 Task: Find connections with filter location Puttūr with filter topic #Saleswith filter profile language Potuguese with filter current company Cornerstone OnDemand with filter school Shreemati Nathibai Damodar Thackersey Women's University with filter industry Newspaper Publishing with filter service category Illustration with filter keywords title Cosmetologist
Action: Mouse moved to (690, 68)
Screenshot: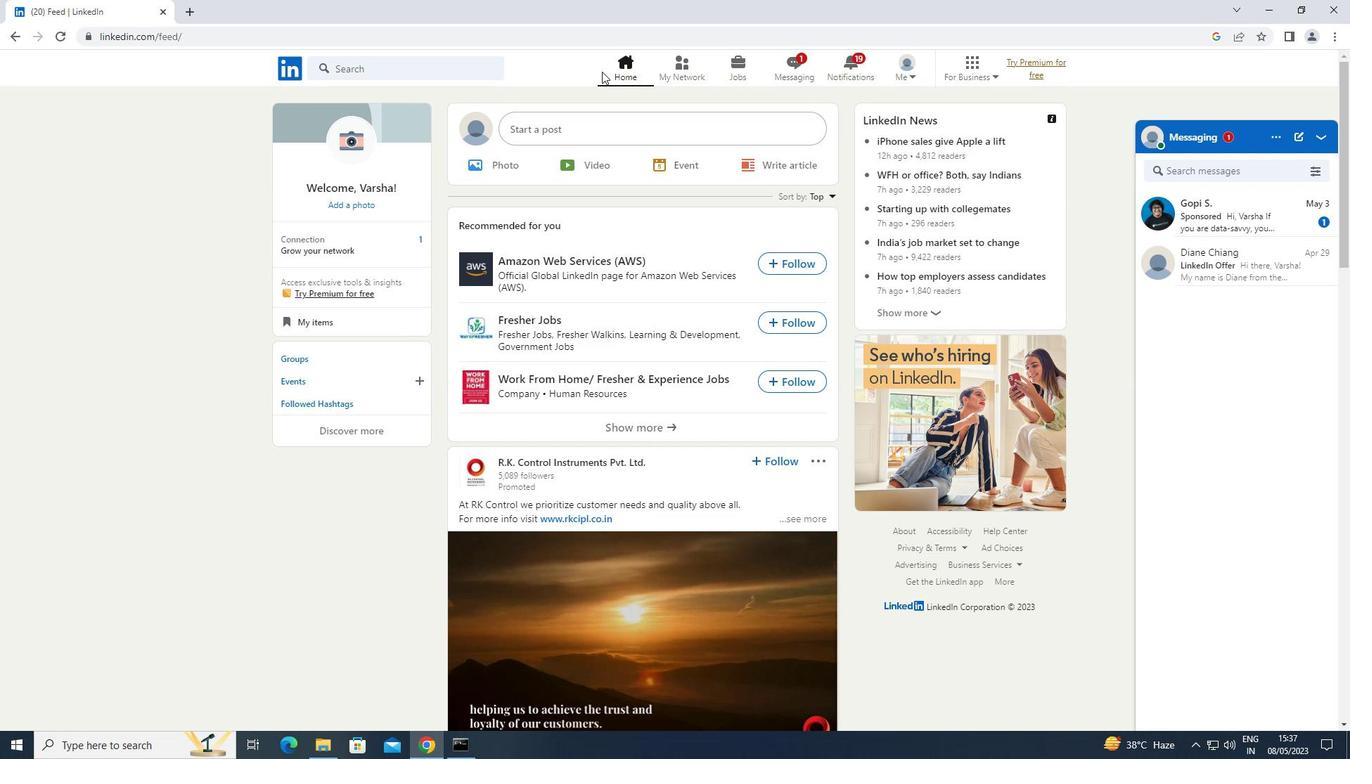 
Action: Mouse pressed left at (690, 68)
Screenshot: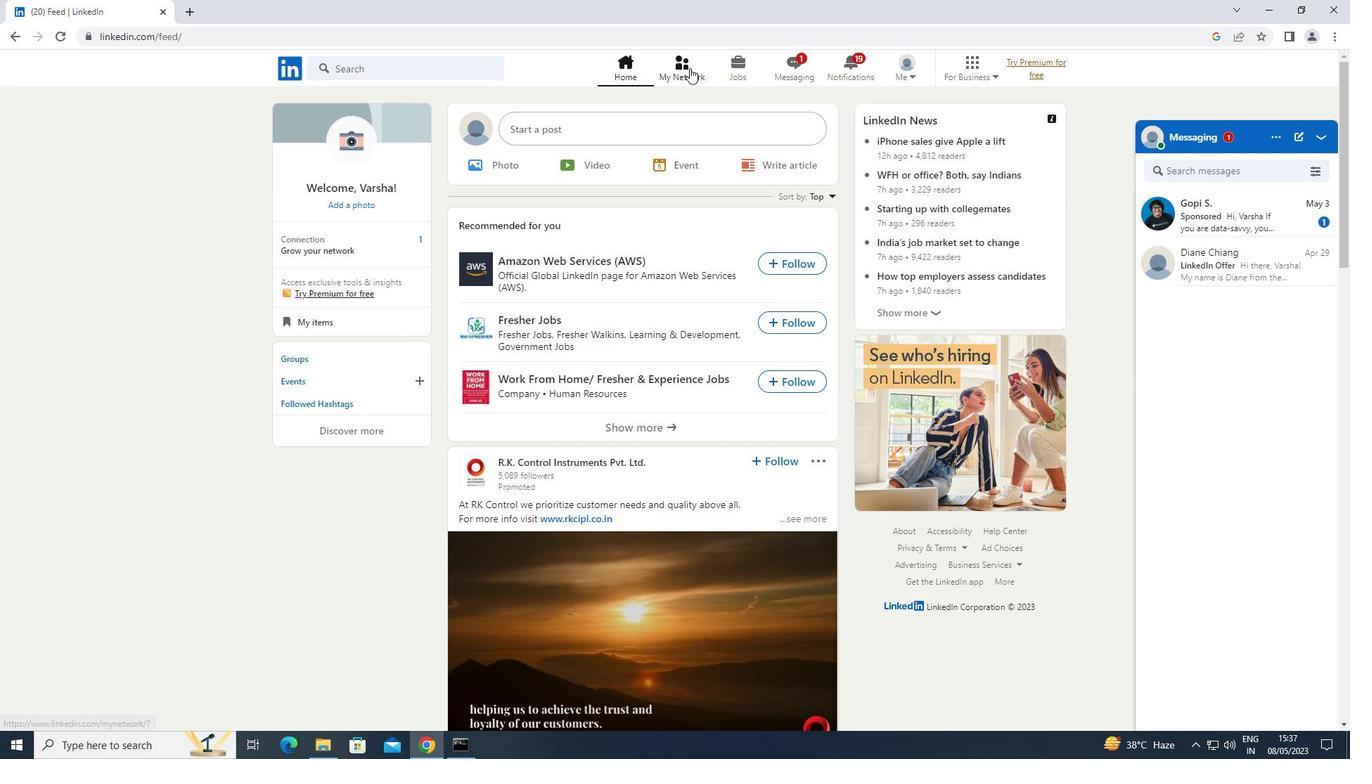 
Action: Mouse moved to (368, 147)
Screenshot: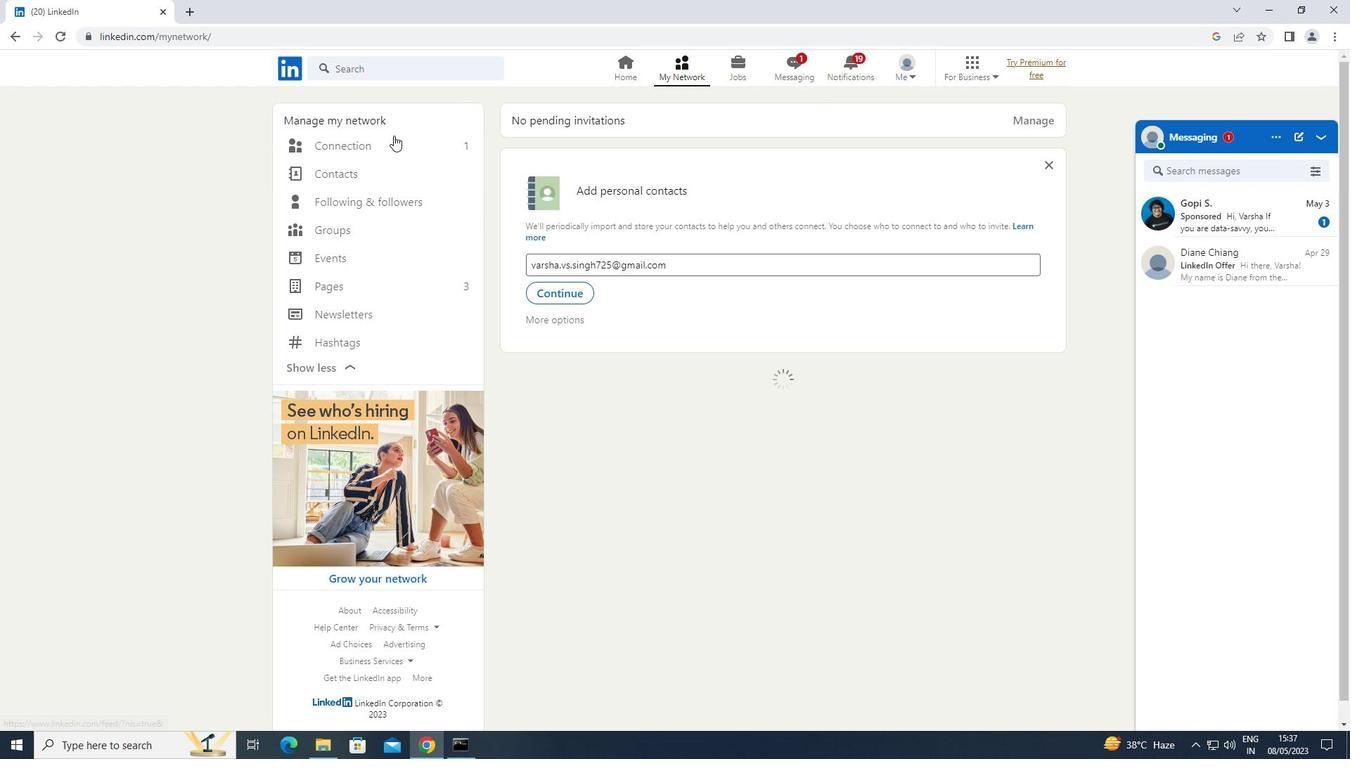 
Action: Mouse pressed left at (368, 147)
Screenshot: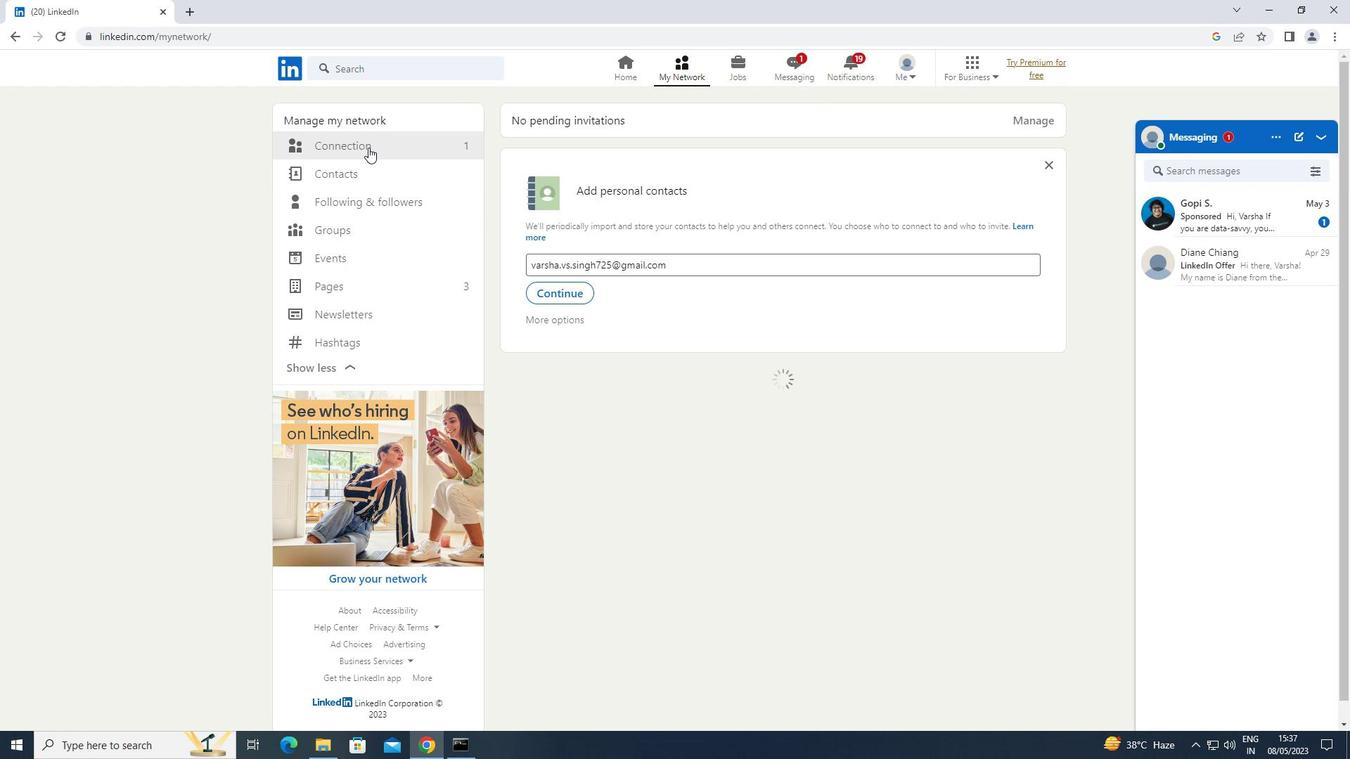 
Action: Mouse moved to (774, 144)
Screenshot: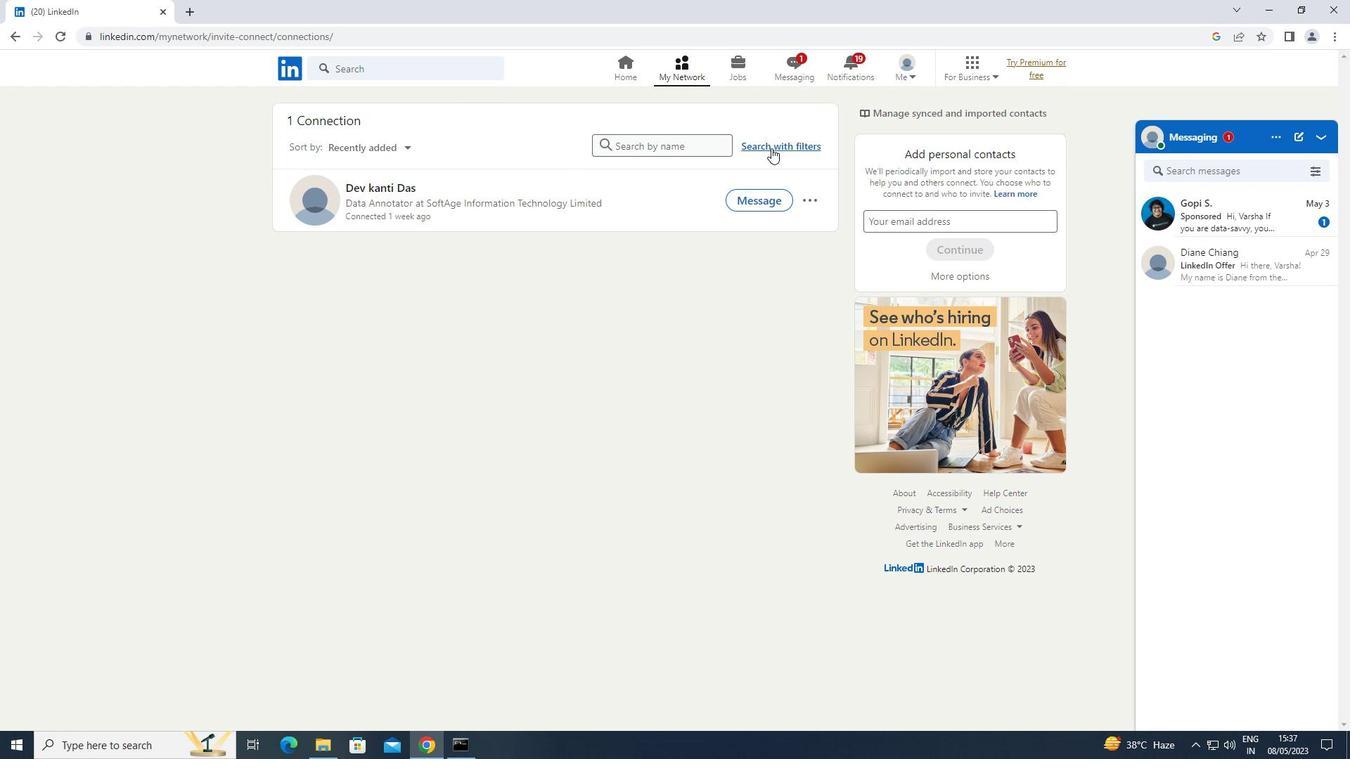 
Action: Mouse pressed left at (774, 144)
Screenshot: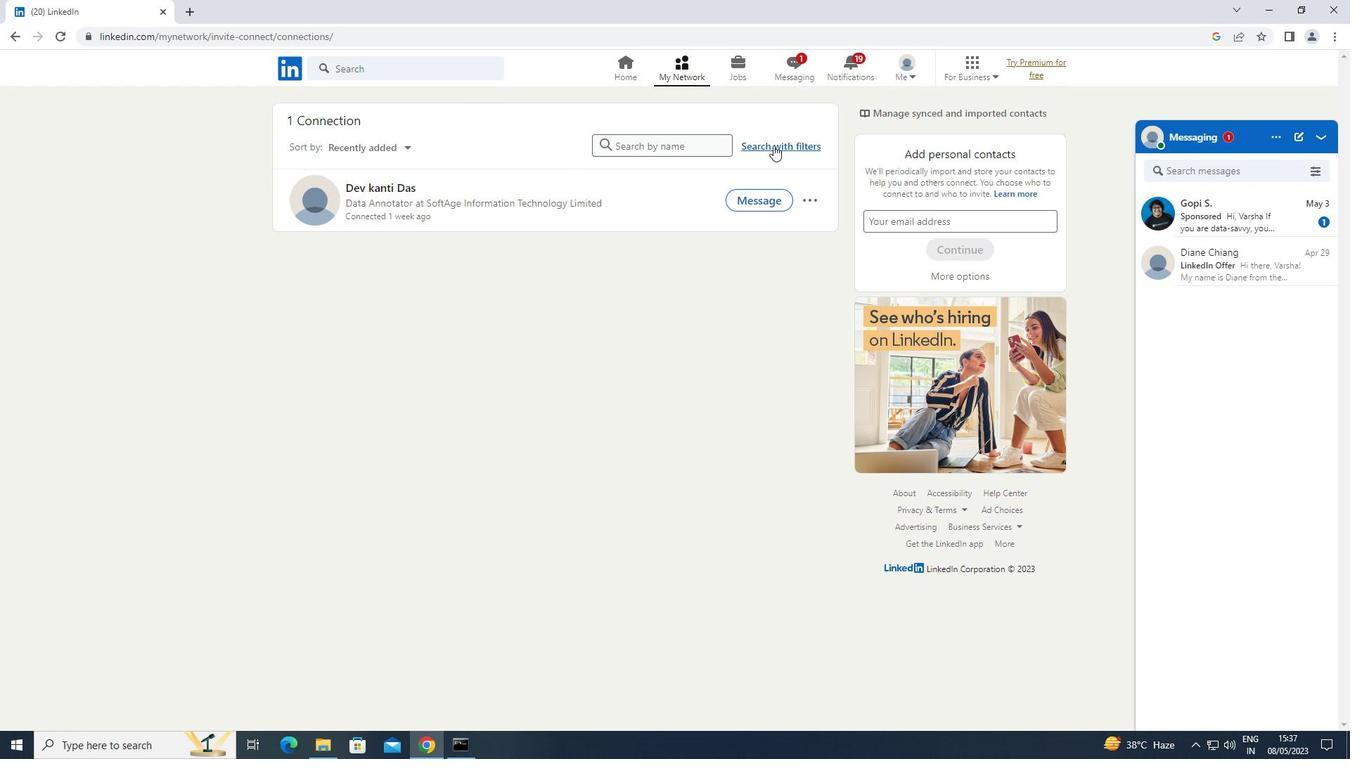 
Action: Mouse moved to (728, 110)
Screenshot: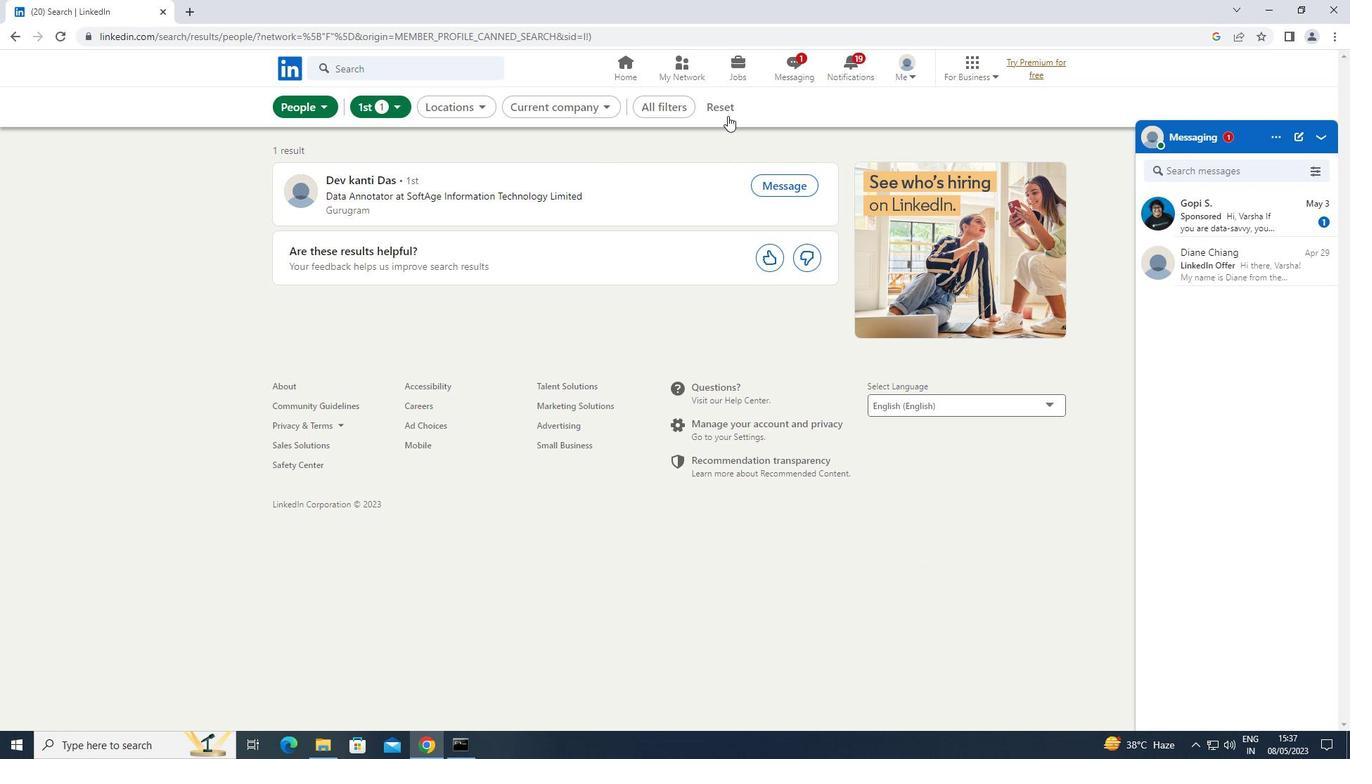 
Action: Mouse pressed left at (728, 110)
Screenshot: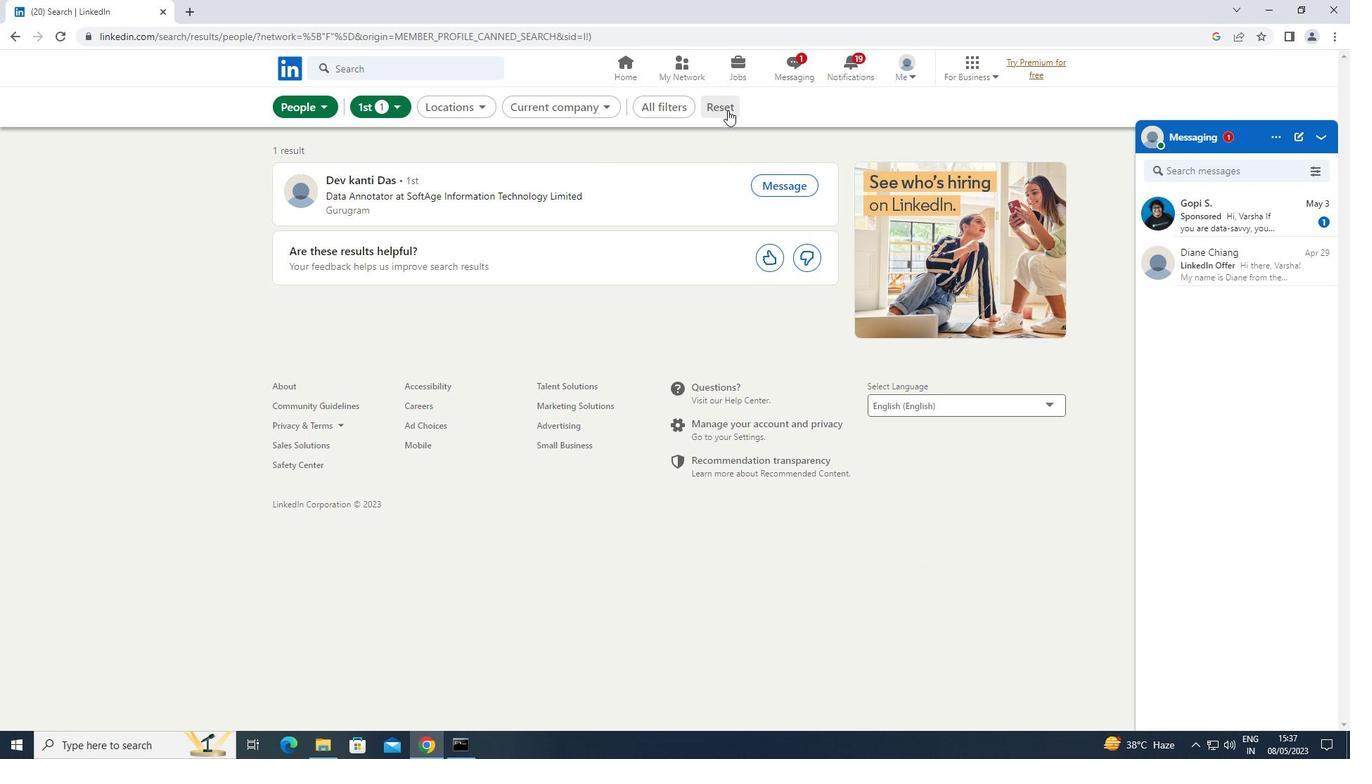 
Action: Mouse moved to (708, 109)
Screenshot: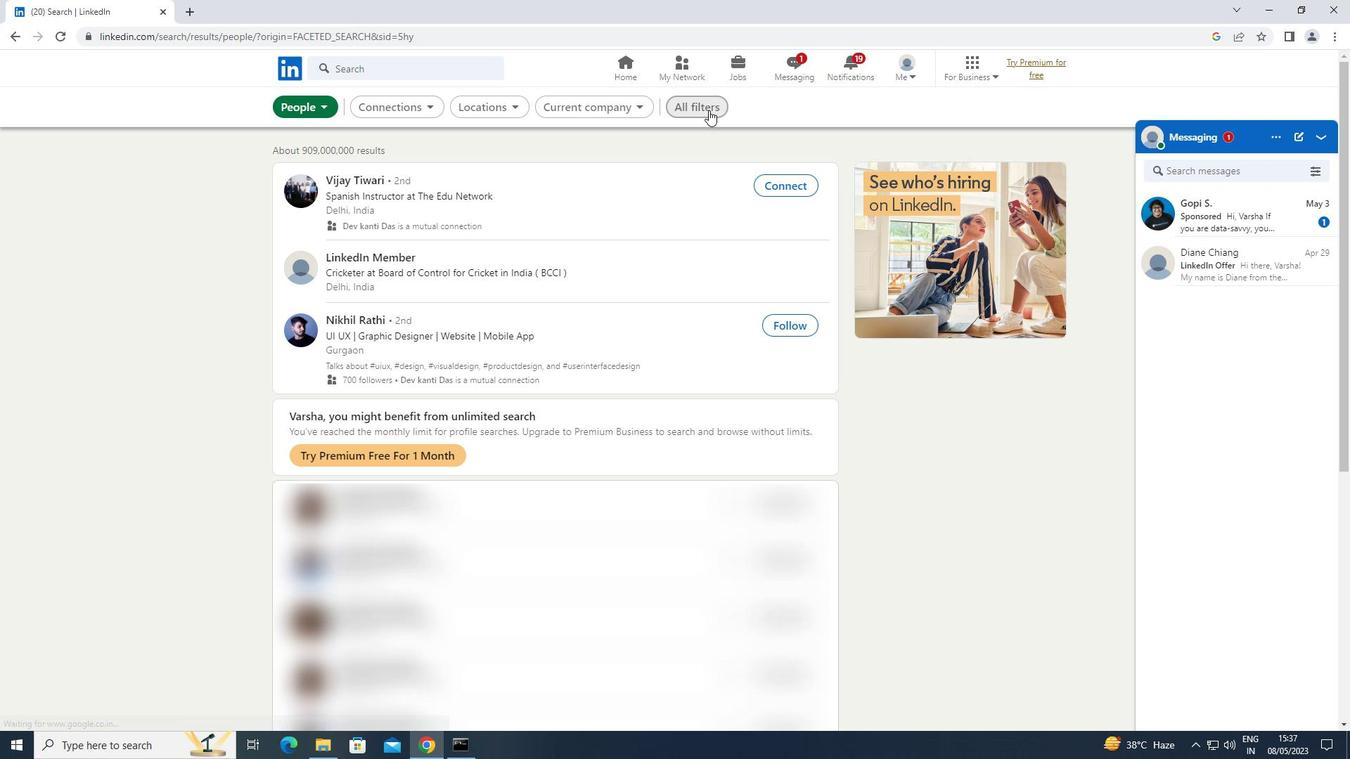 
Action: Mouse pressed left at (708, 109)
Screenshot: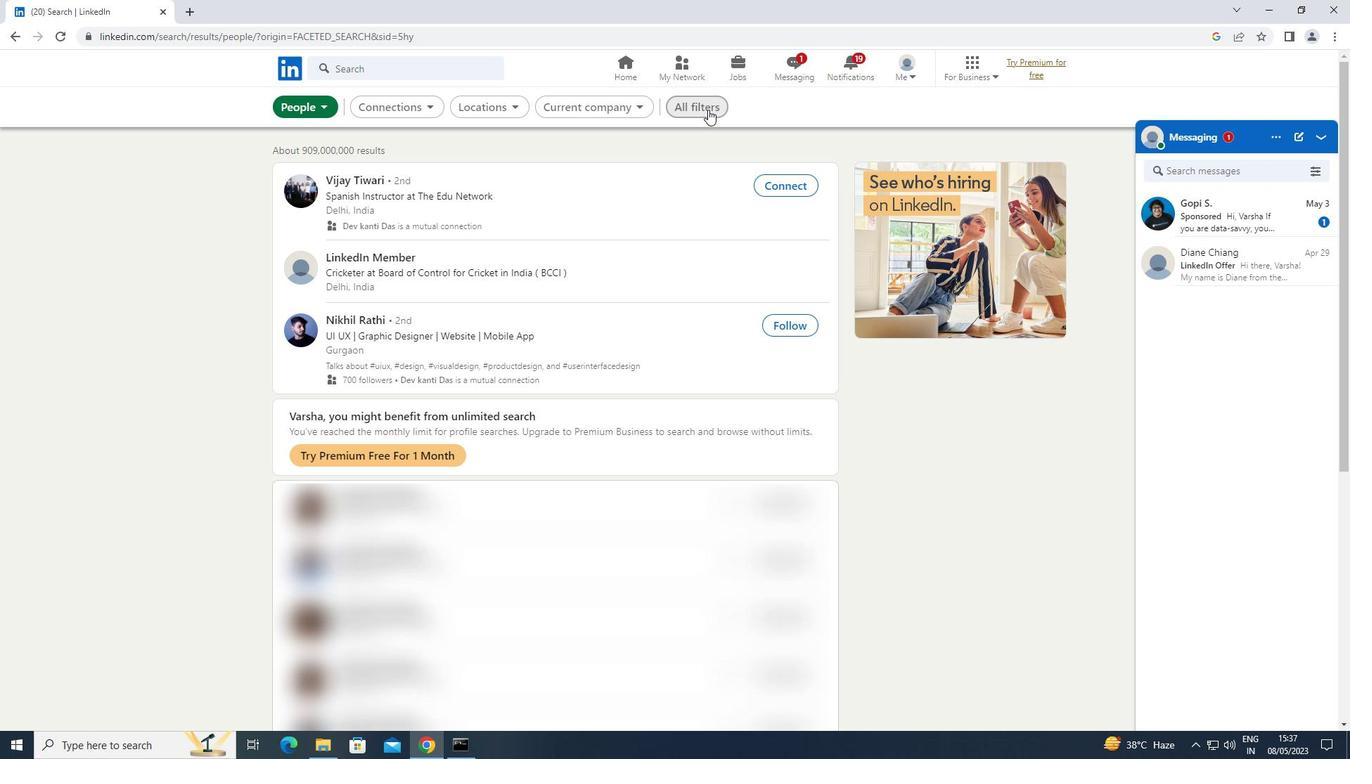 
Action: Mouse moved to (991, 284)
Screenshot: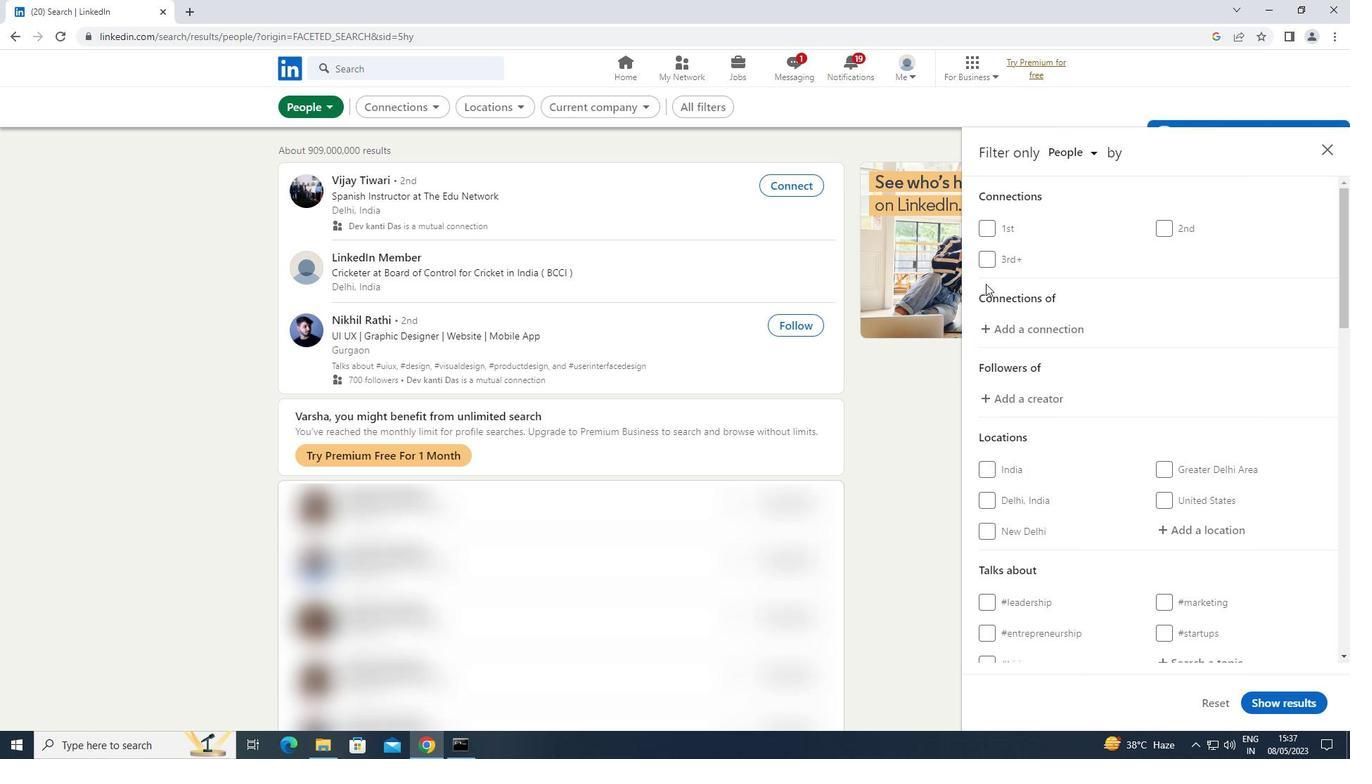 
Action: Mouse scrolled (991, 284) with delta (0, 0)
Screenshot: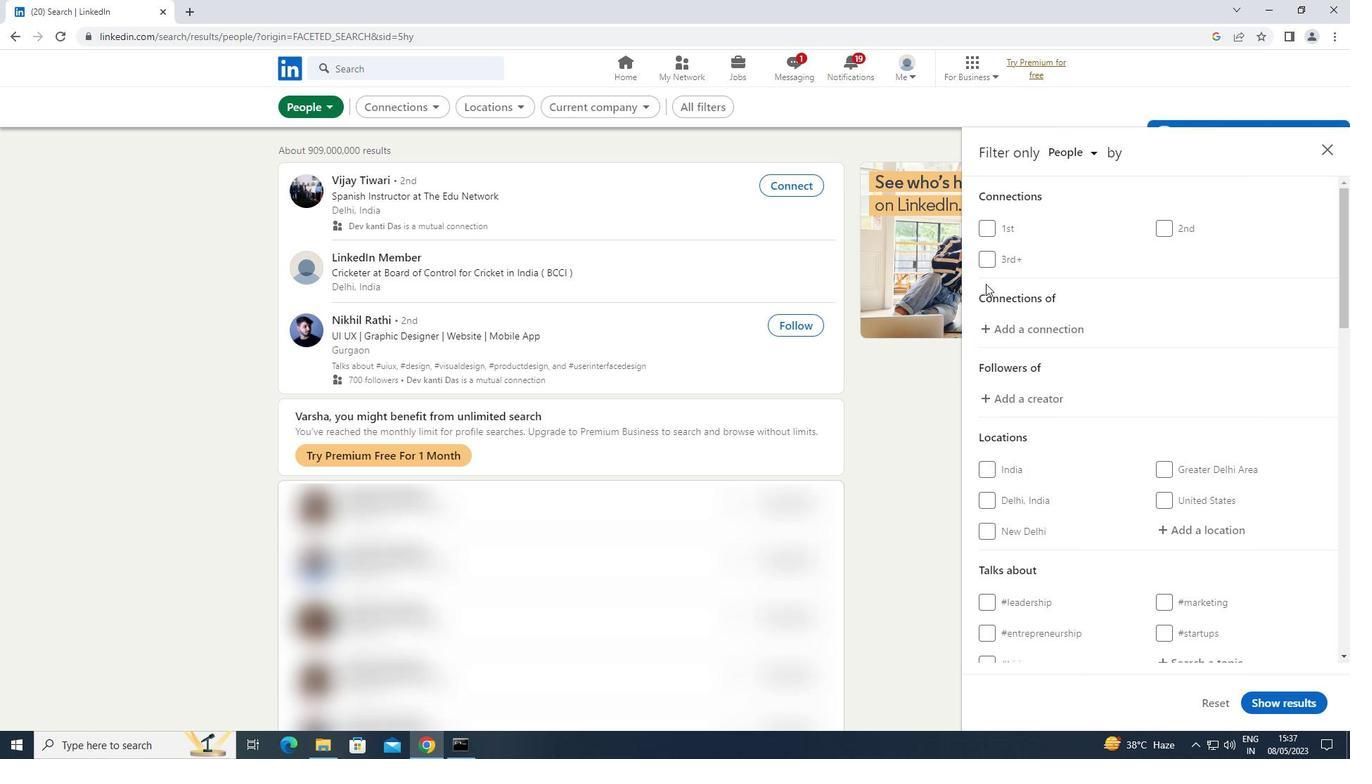 
Action: Mouse moved to (993, 286)
Screenshot: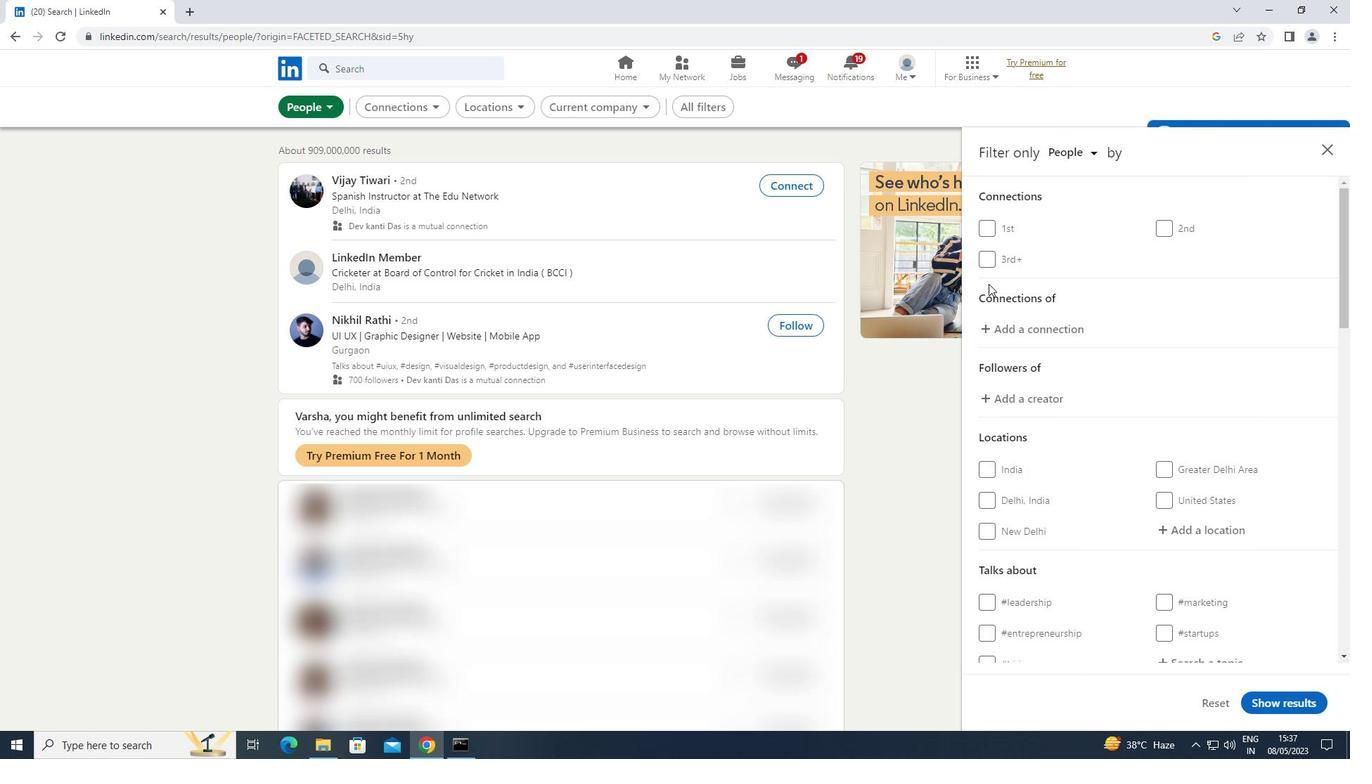 
Action: Mouse scrolled (993, 285) with delta (0, 0)
Screenshot: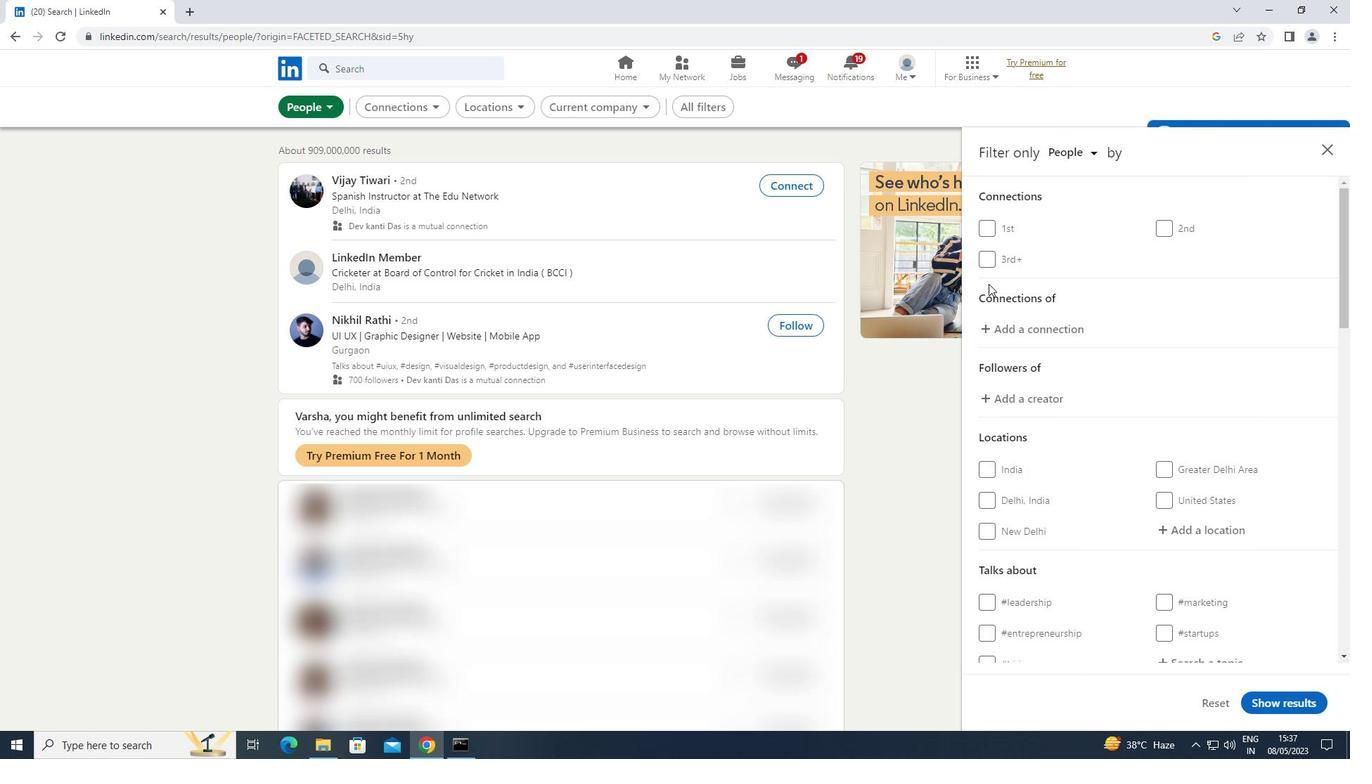 
Action: Mouse scrolled (993, 285) with delta (0, 0)
Screenshot: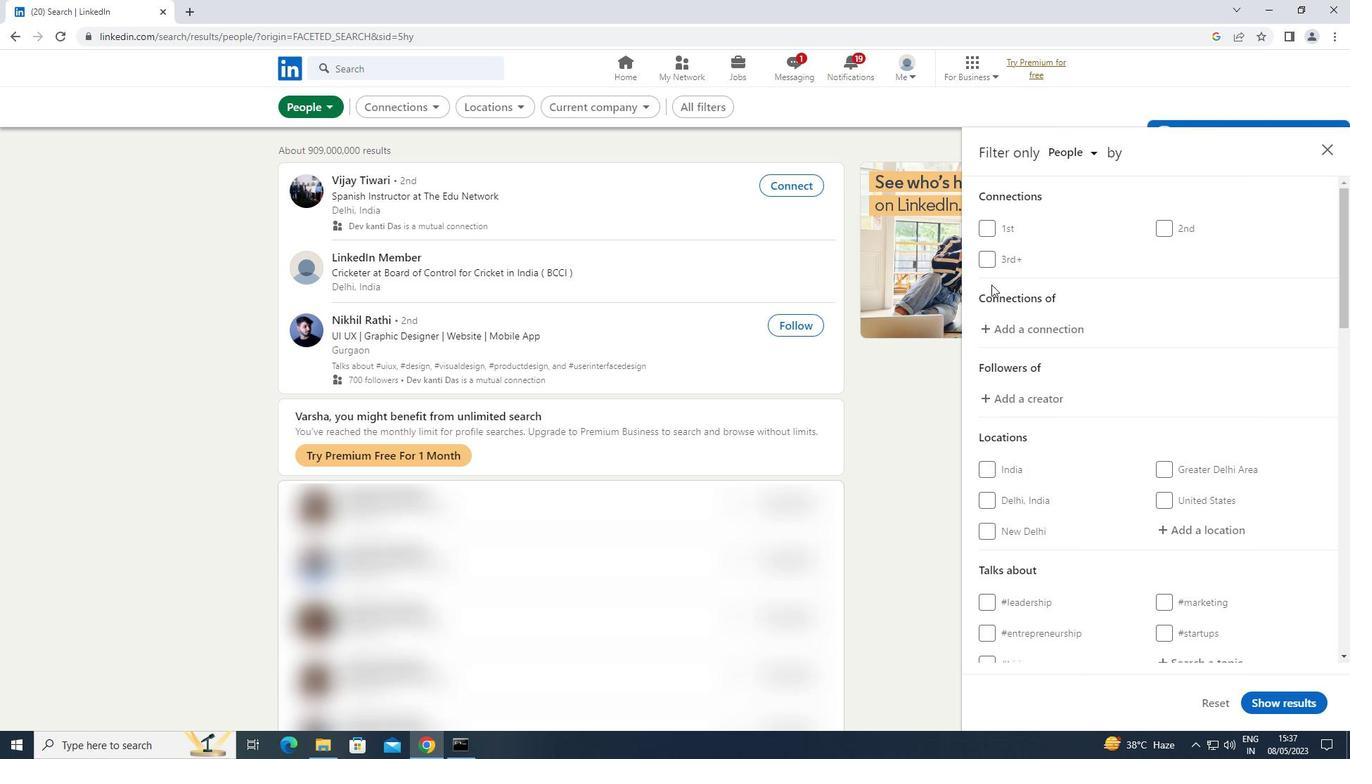 
Action: Mouse moved to (1205, 321)
Screenshot: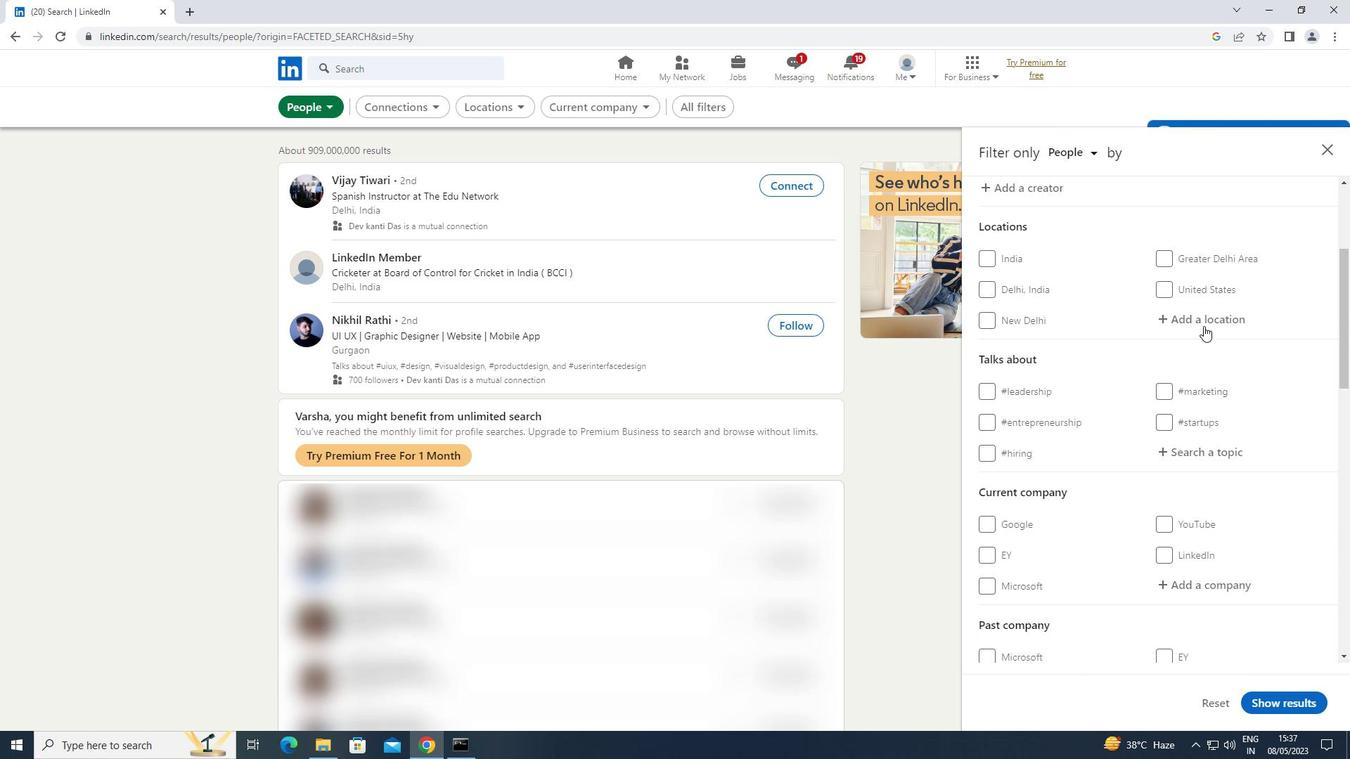 
Action: Mouse pressed left at (1205, 321)
Screenshot: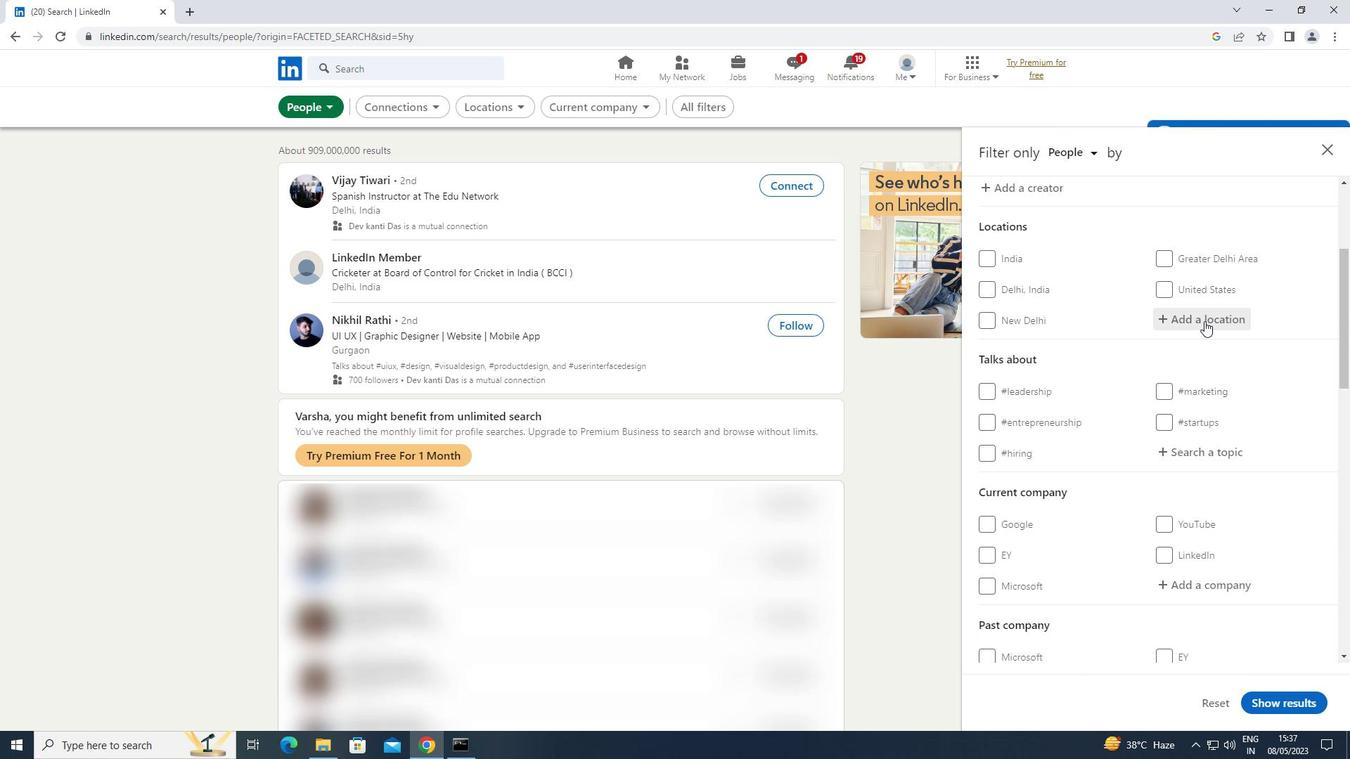 
Action: Mouse moved to (1205, 317)
Screenshot: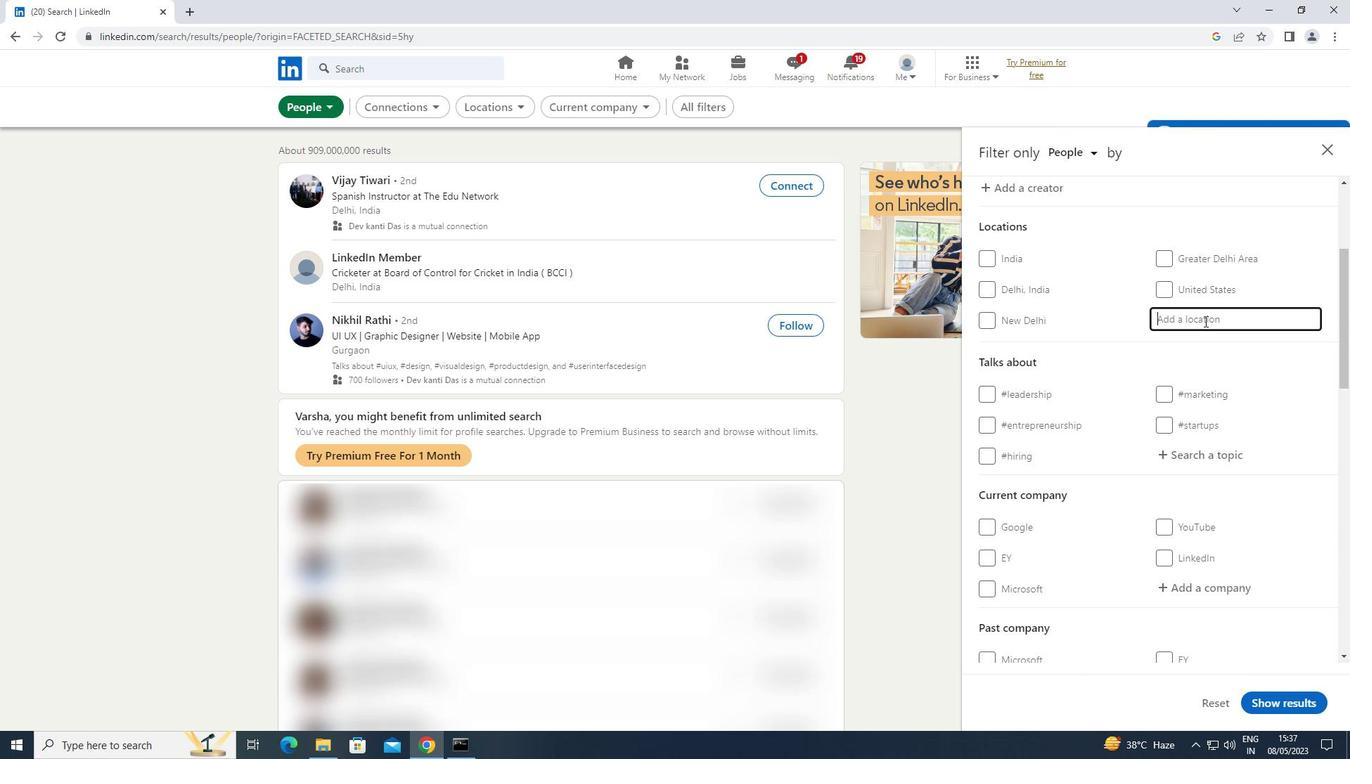 
Action: Key pressed <Key.shift>PUTTUR
Screenshot: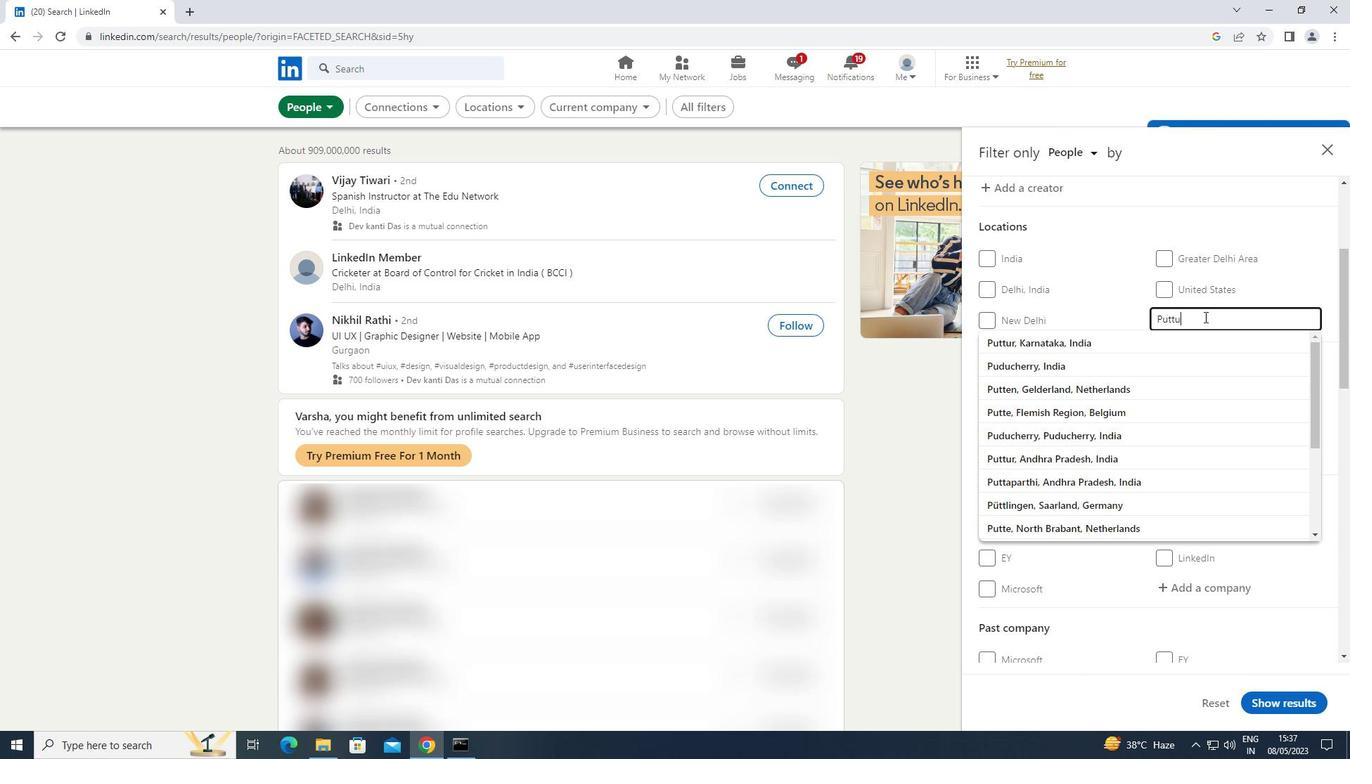 
Action: Mouse moved to (1193, 452)
Screenshot: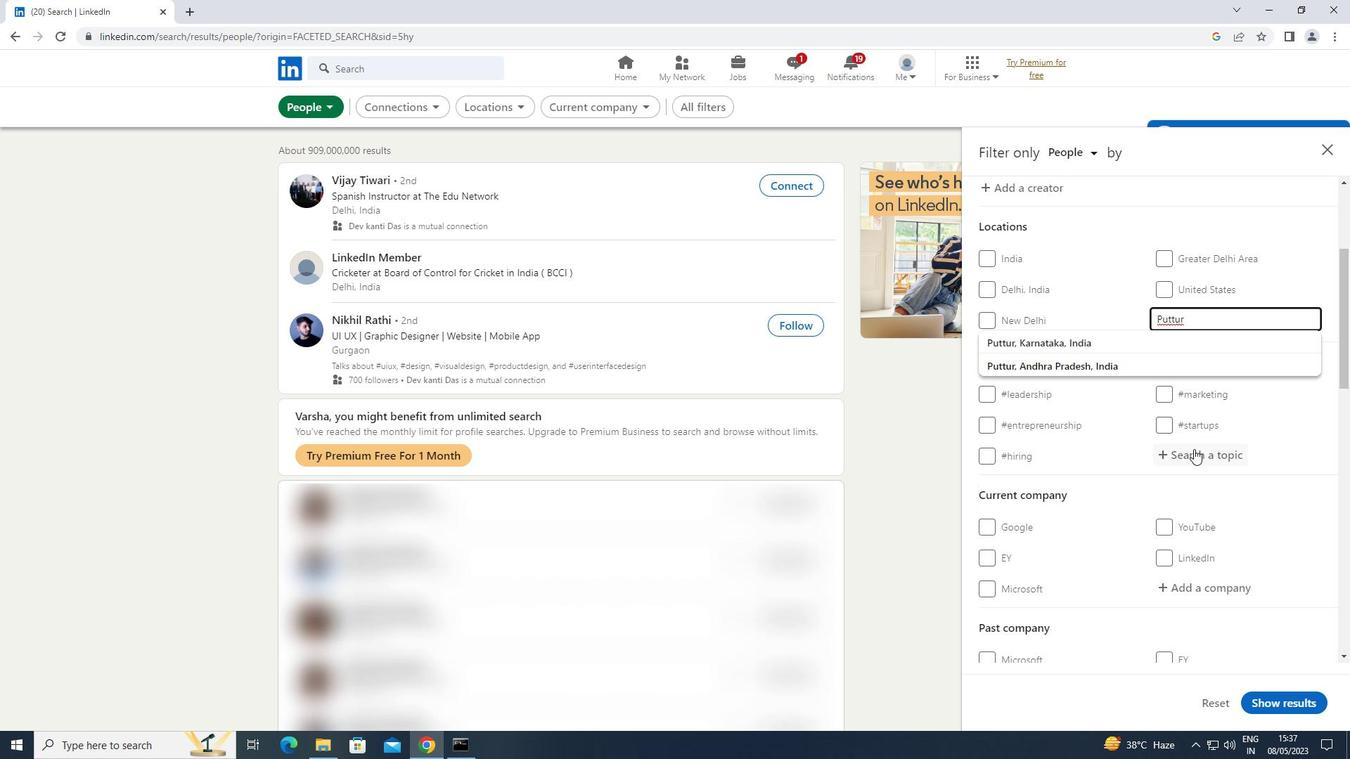 
Action: Mouse pressed left at (1193, 452)
Screenshot: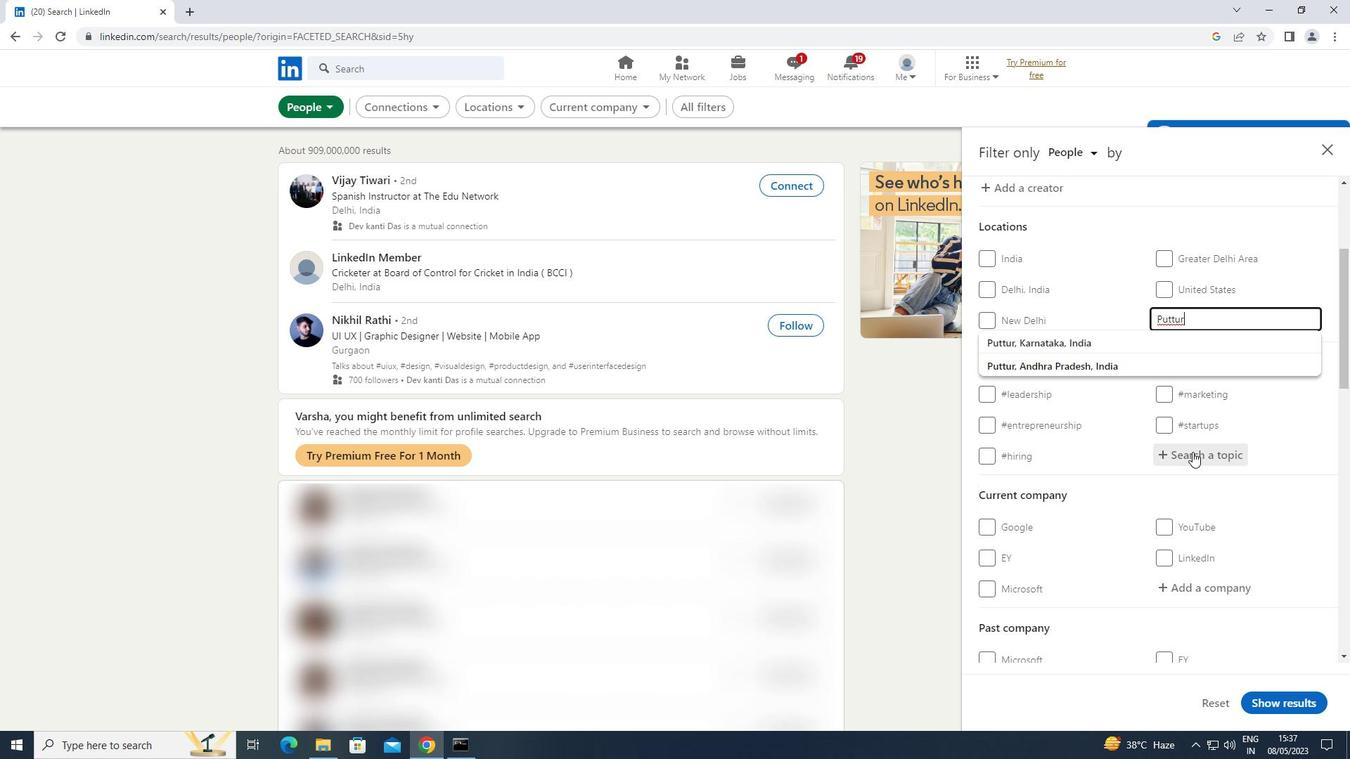 
Action: Key pressed <Key.shift><Key.shift>#<Key.shift>SALES
Screenshot: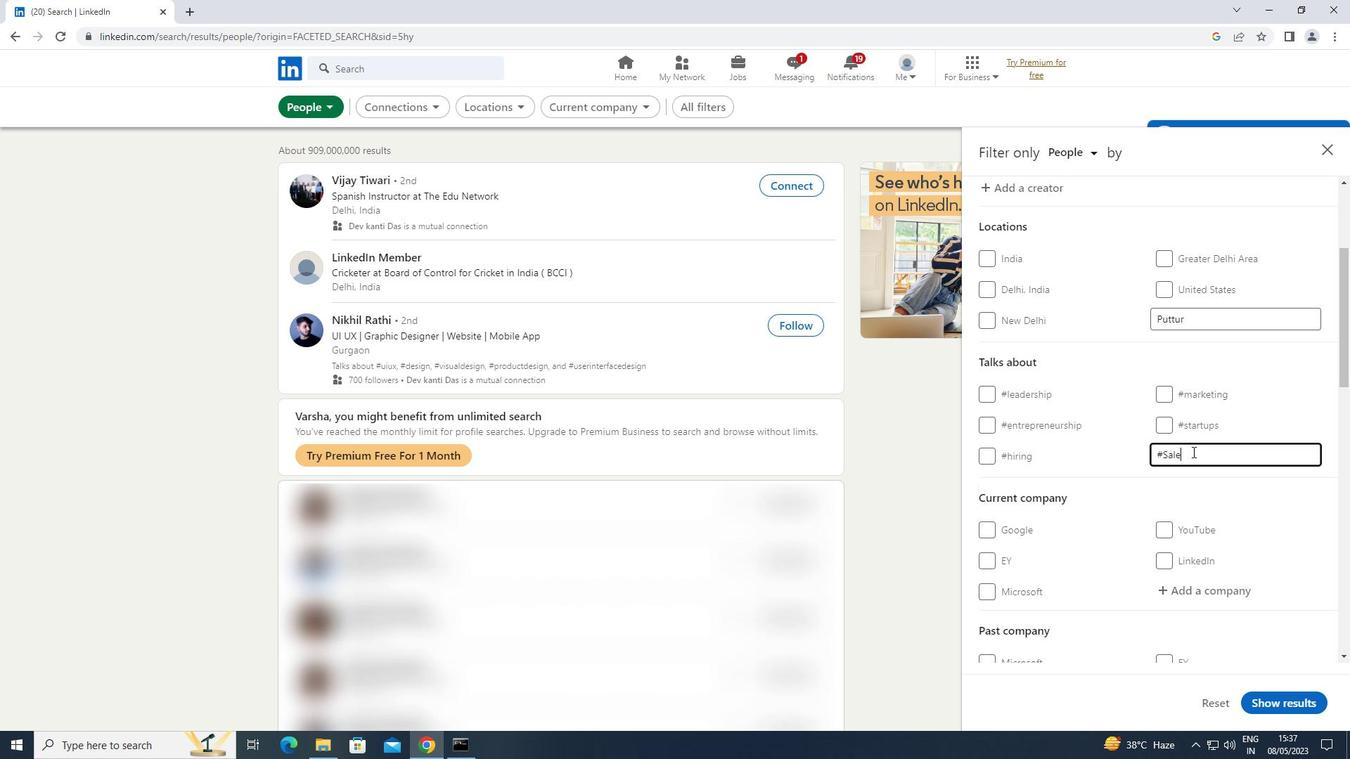
Action: Mouse moved to (1160, 559)
Screenshot: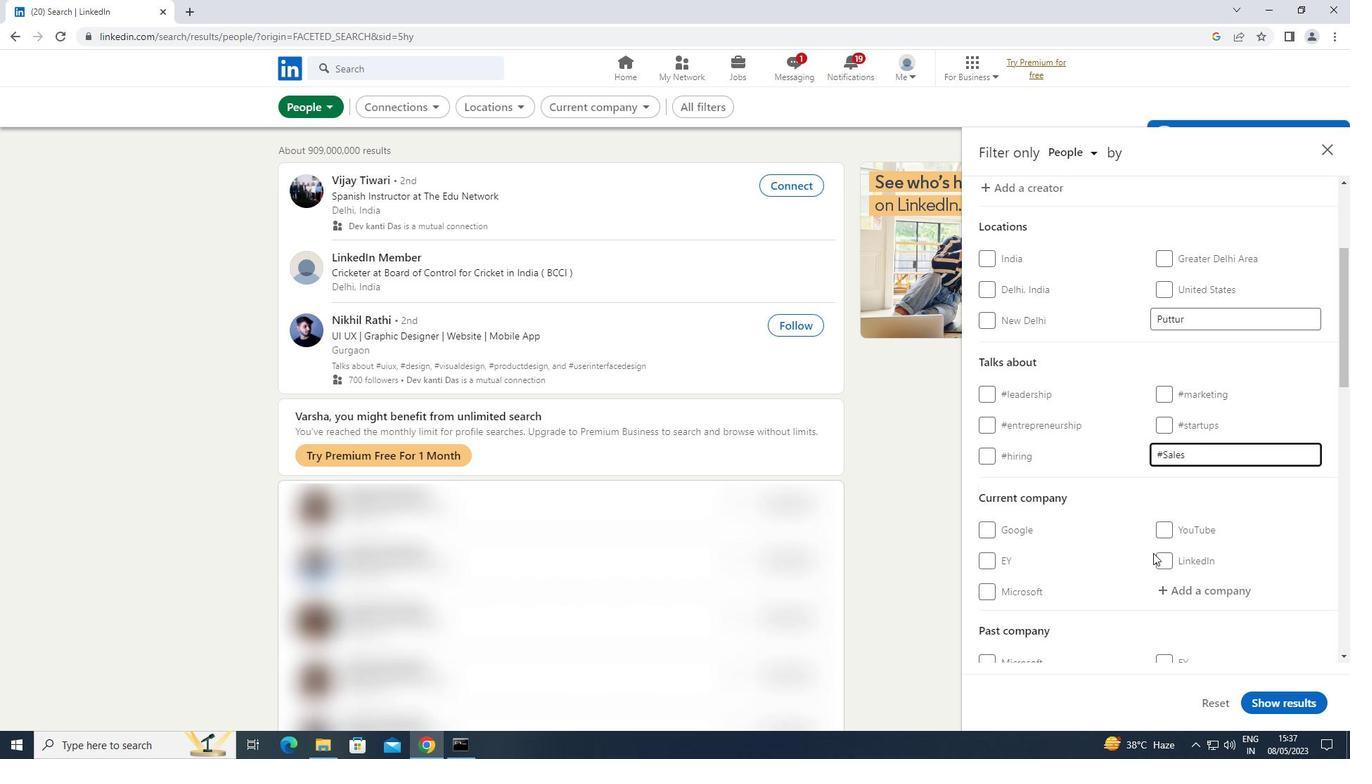 
Action: Mouse scrolled (1160, 558) with delta (0, 0)
Screenshot: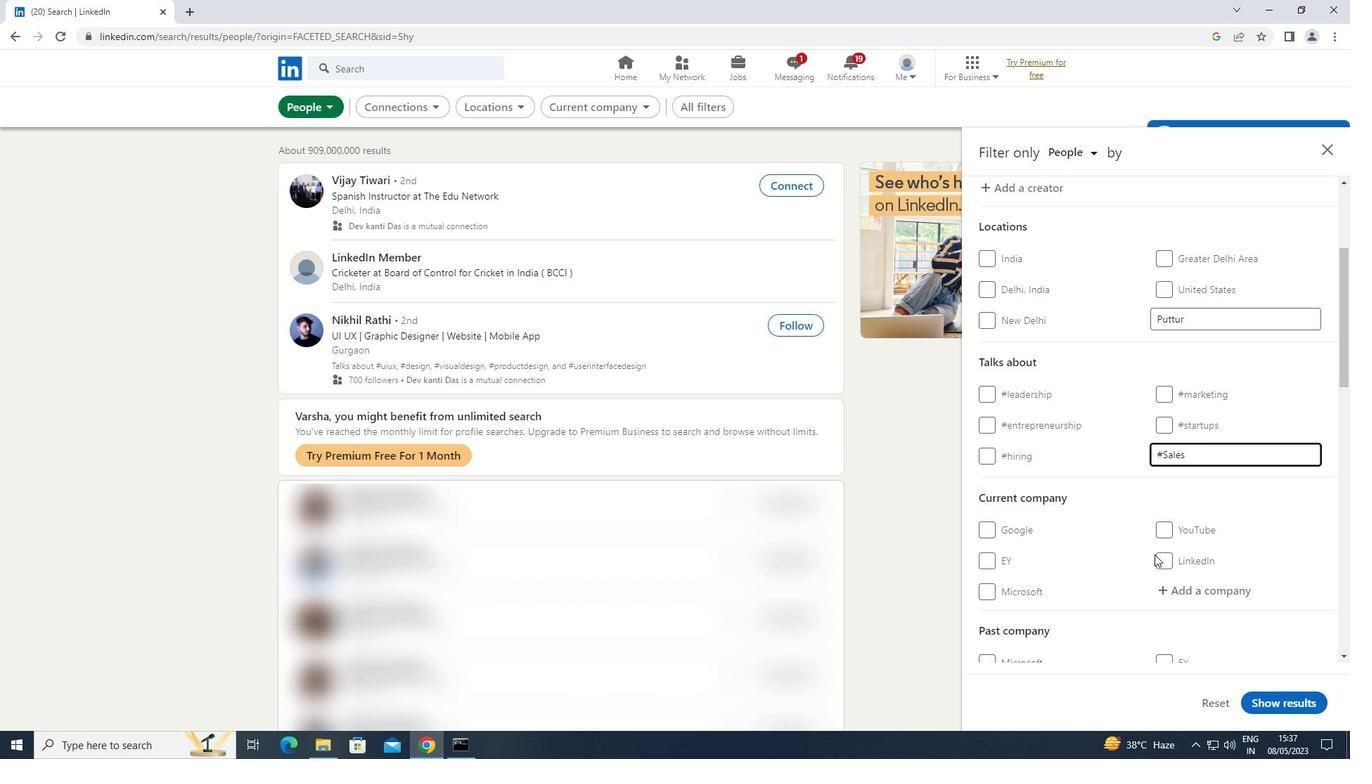 
Action: Mouse moved to (1160, 559)
Screenshot: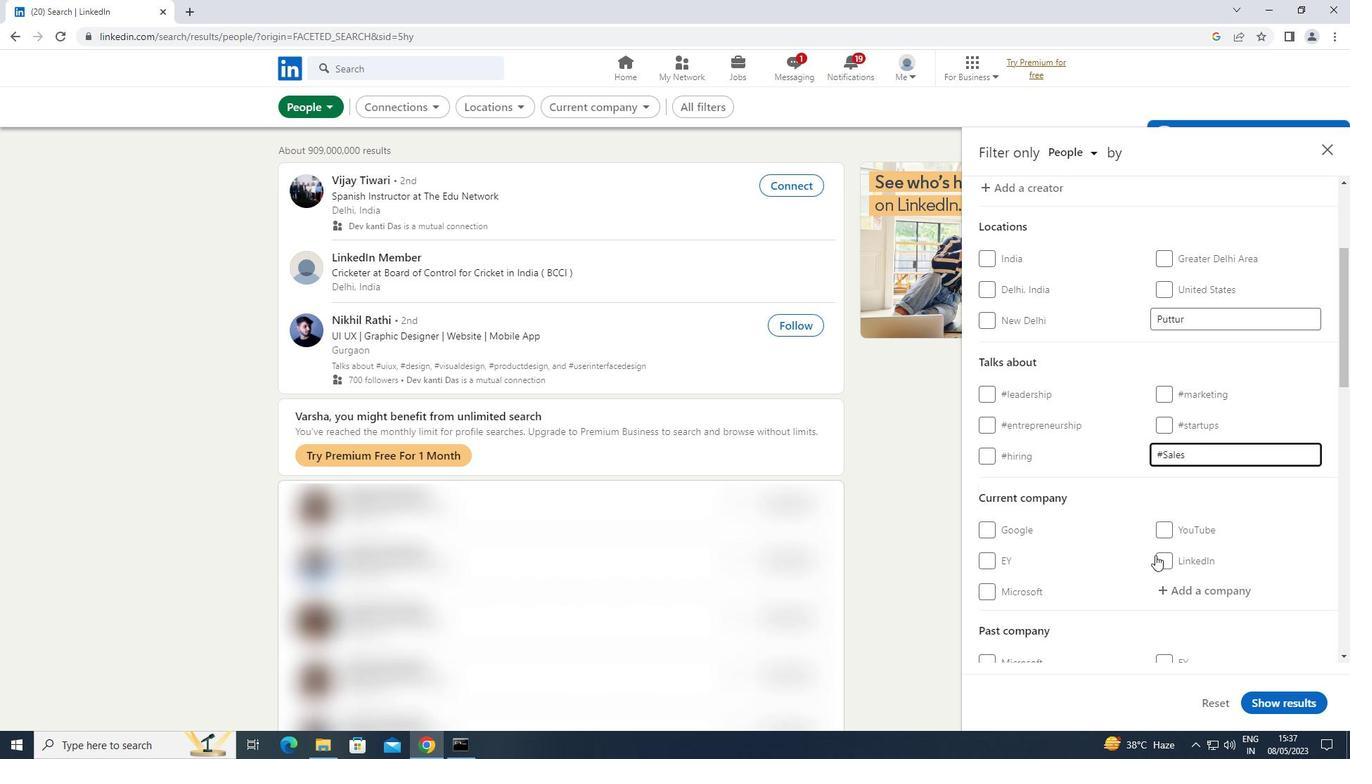 
Action: Mouse scrolled (1160, 559) with delta (0, 0)
Screenshot: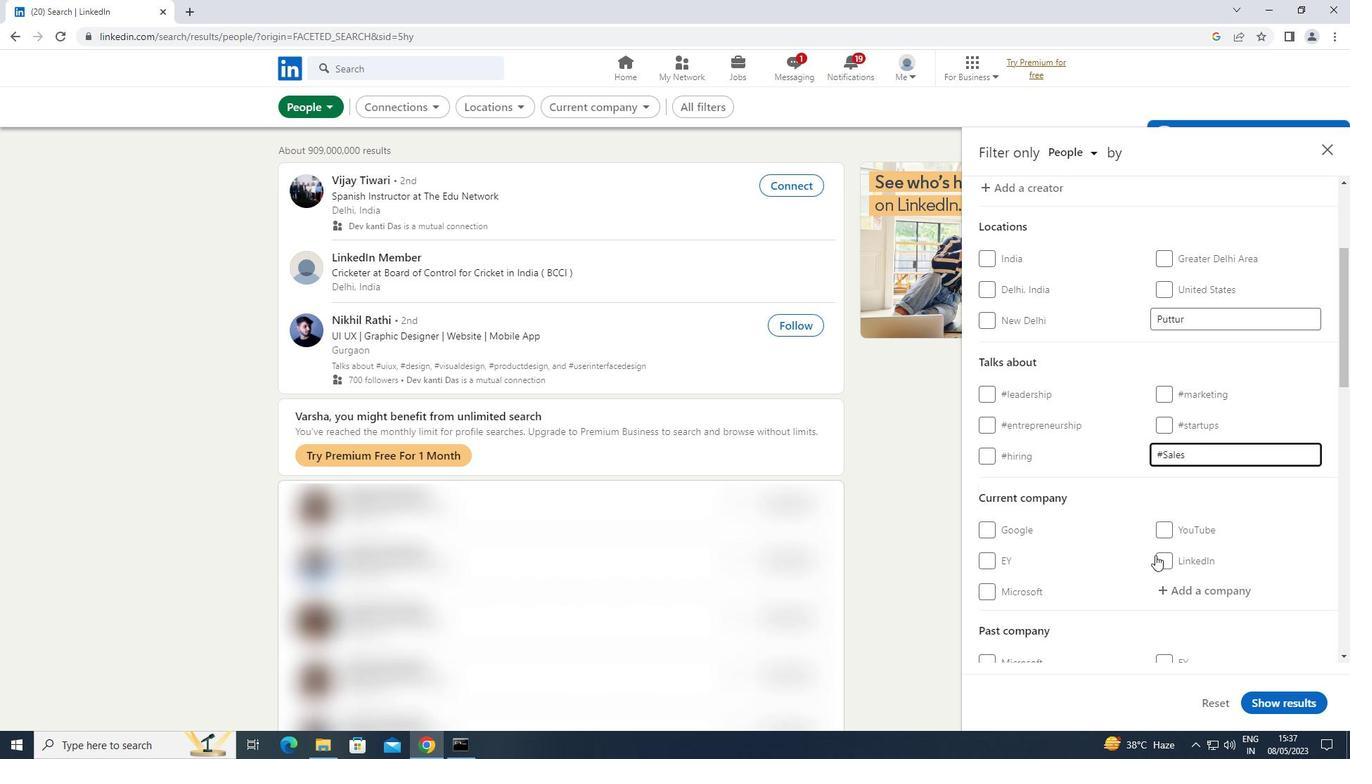 
Action: Mouse moved to (1160, 560)
Screenshot: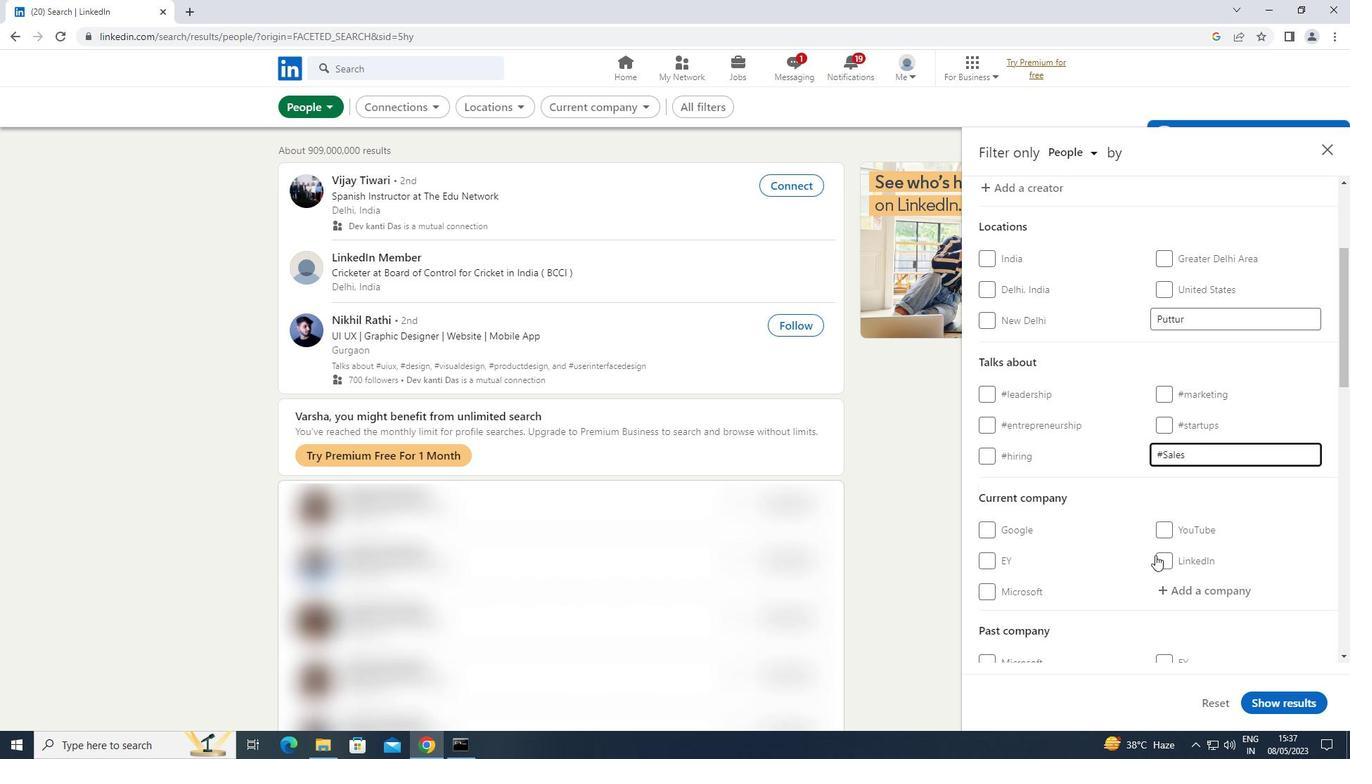 
Action: Mouse scrolled (1160, 559) with delta (0, 0)
Screenshot: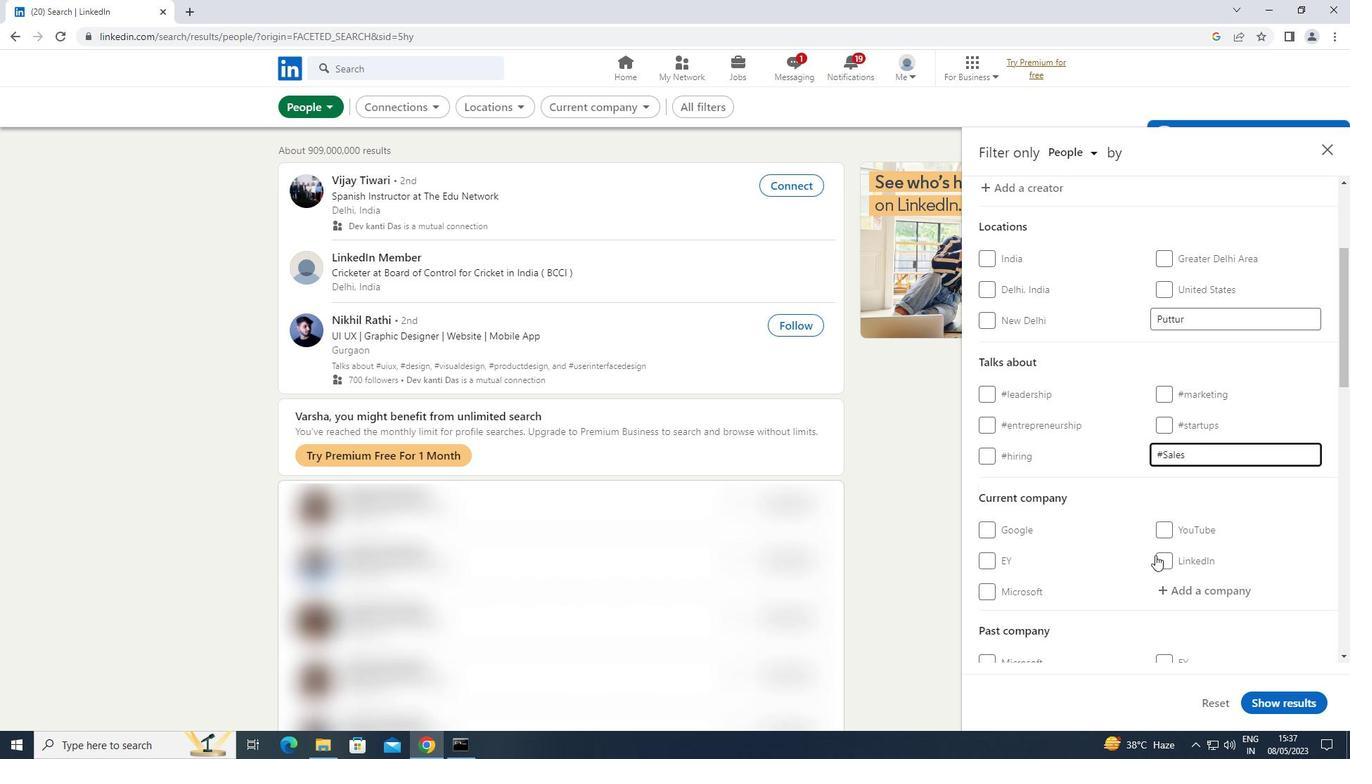 
Action: Mouse moved to (1162, 560)
Screenshot: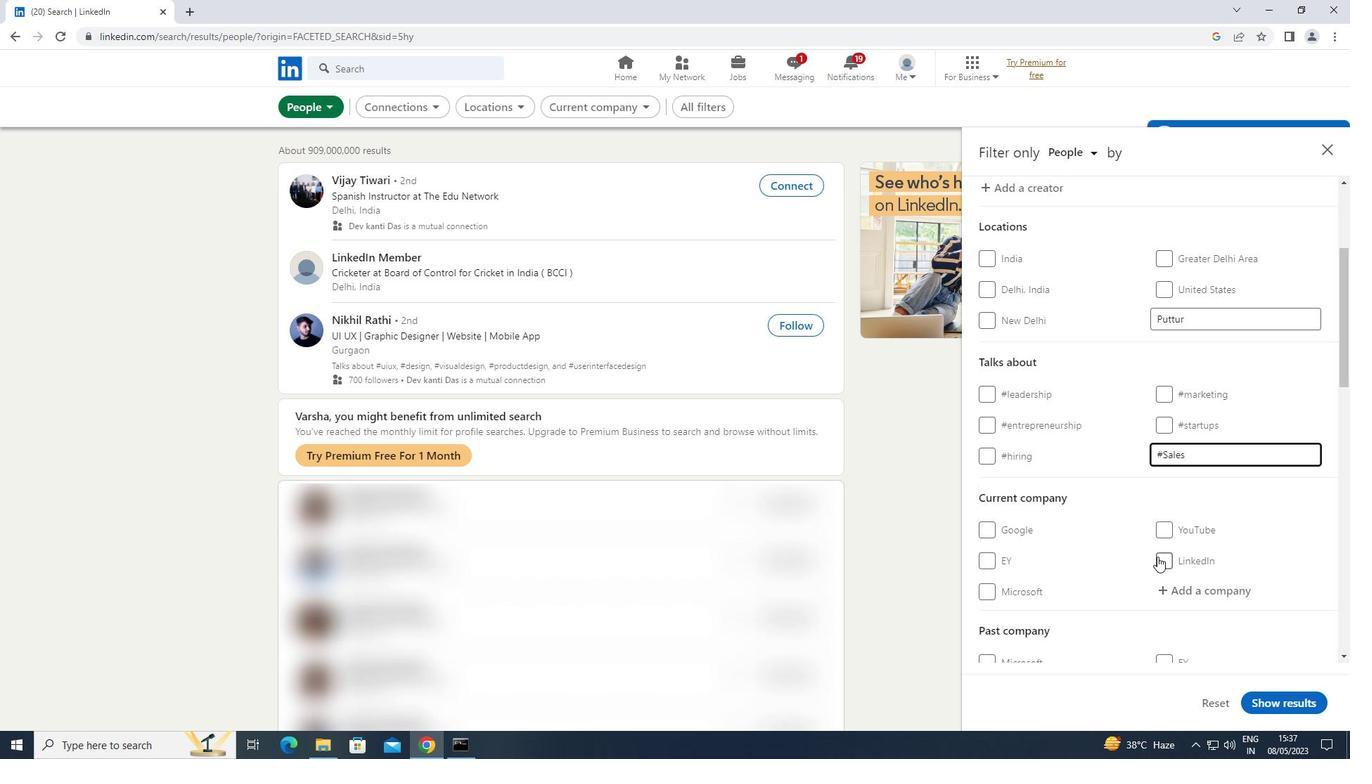 
Action: Mouse scrolled (1162, 559) with delta (0, 0)
Screenshot: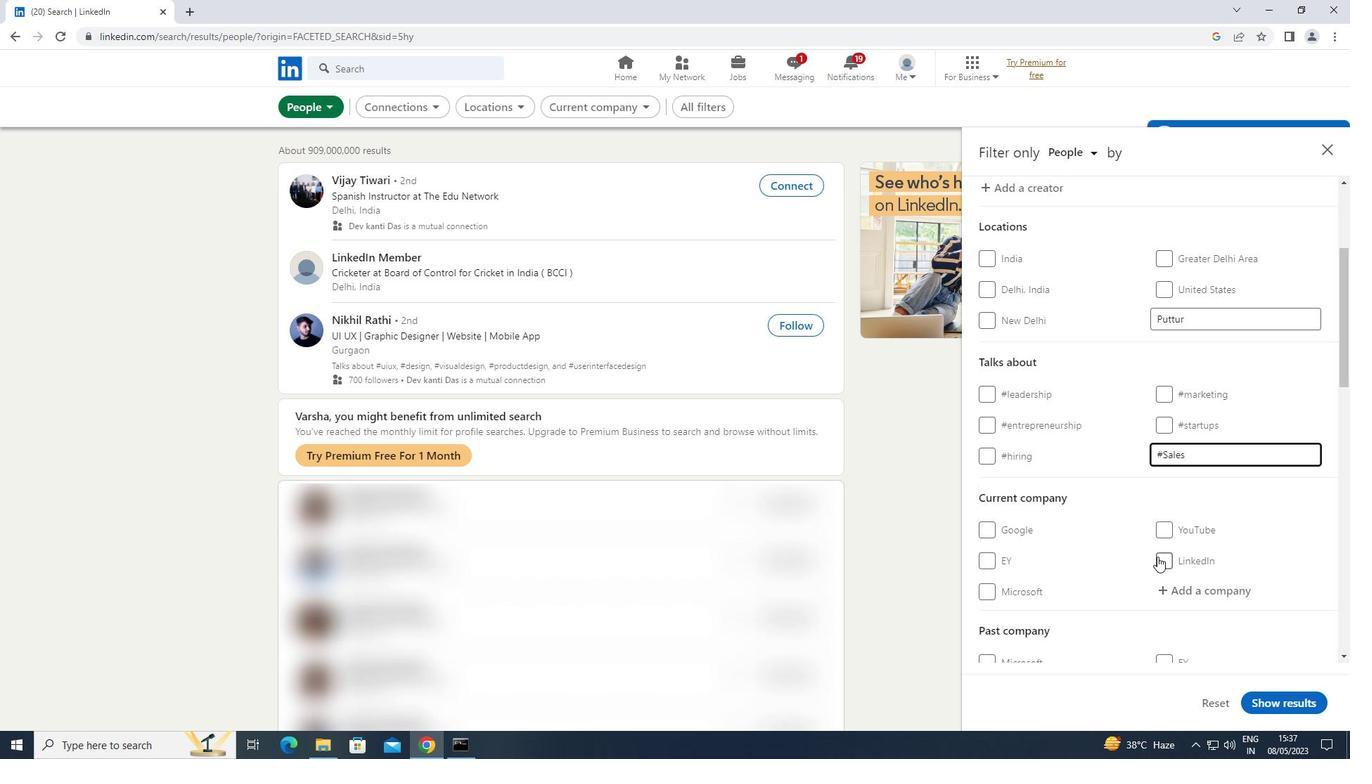 
Action: Mouse scrolled (1162, 559) with delta (0, 0)
Screenshot: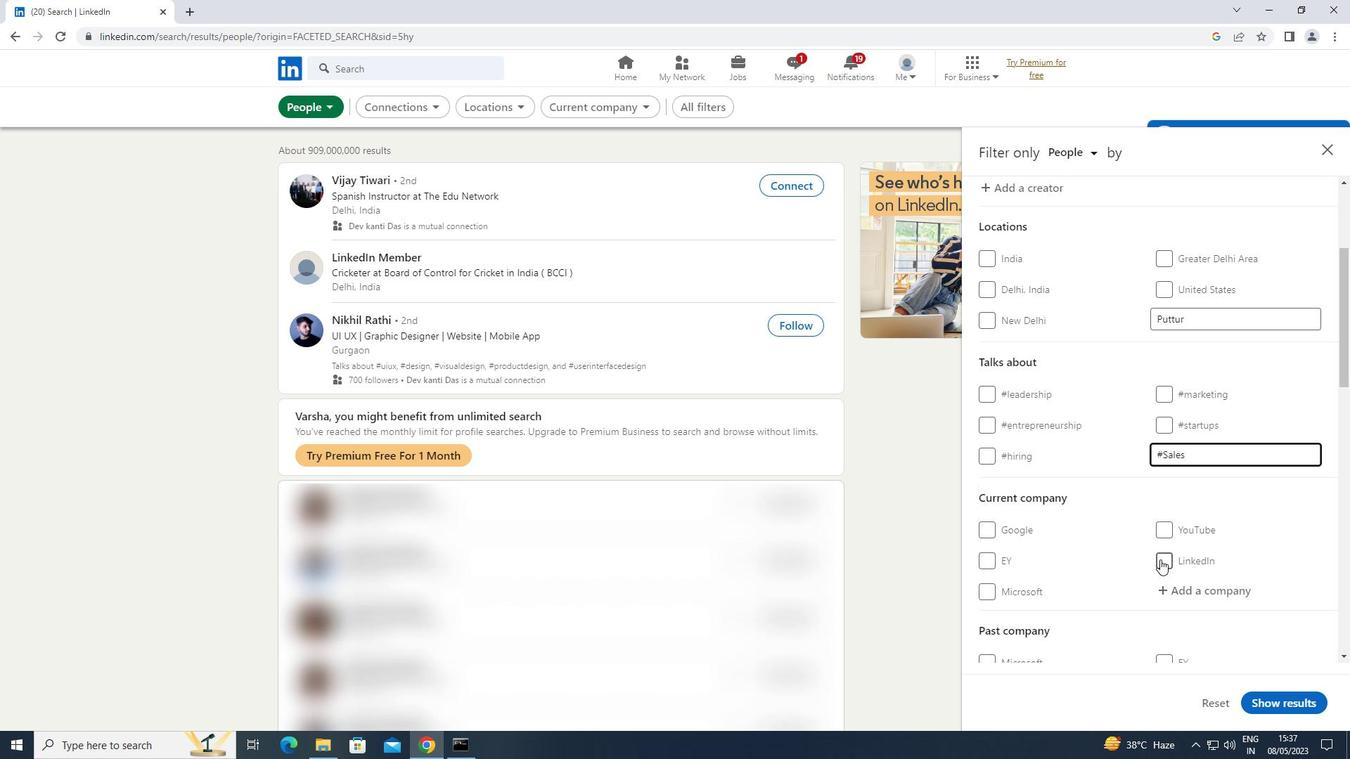 
Action: Mouse moved to (1163, 561)
Screenshot: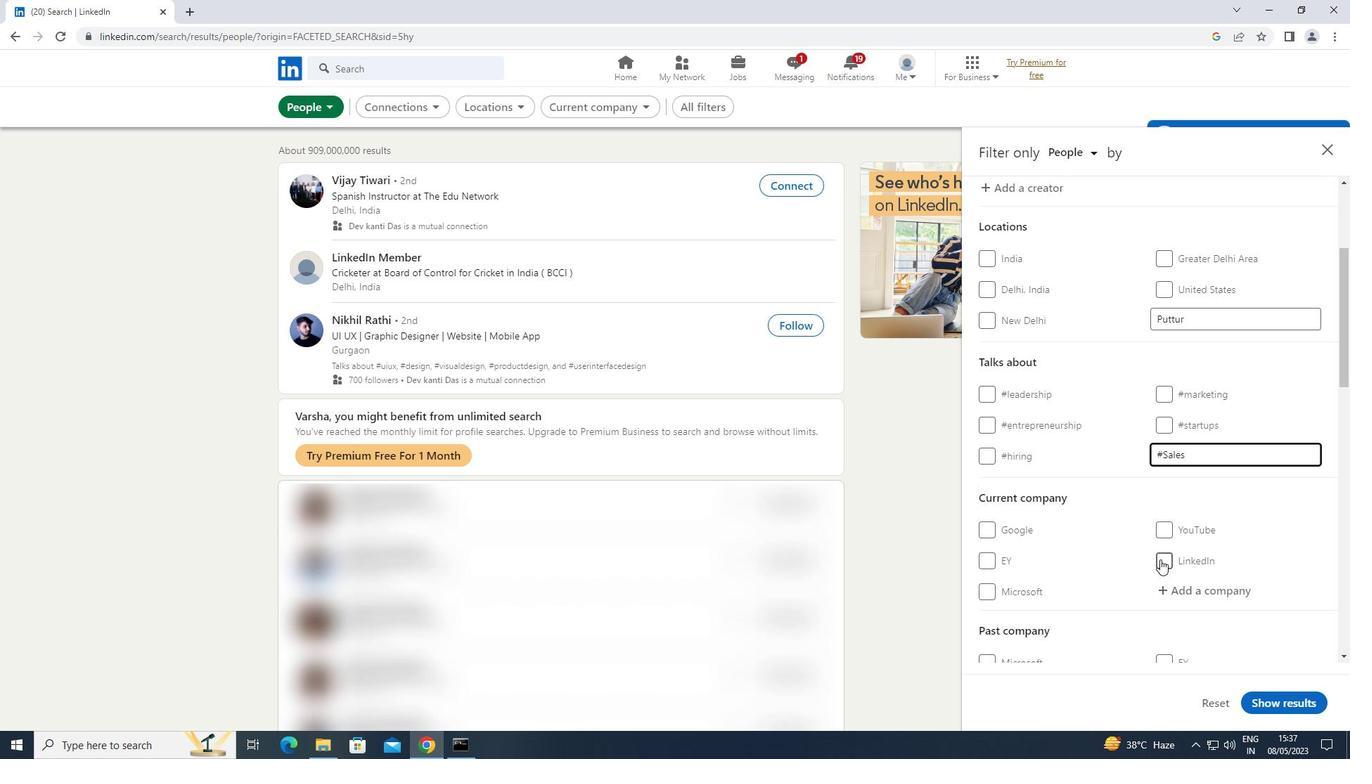 
Action: Mouse scrolled (1163, 560) with delta (0, 0)
Screenshot: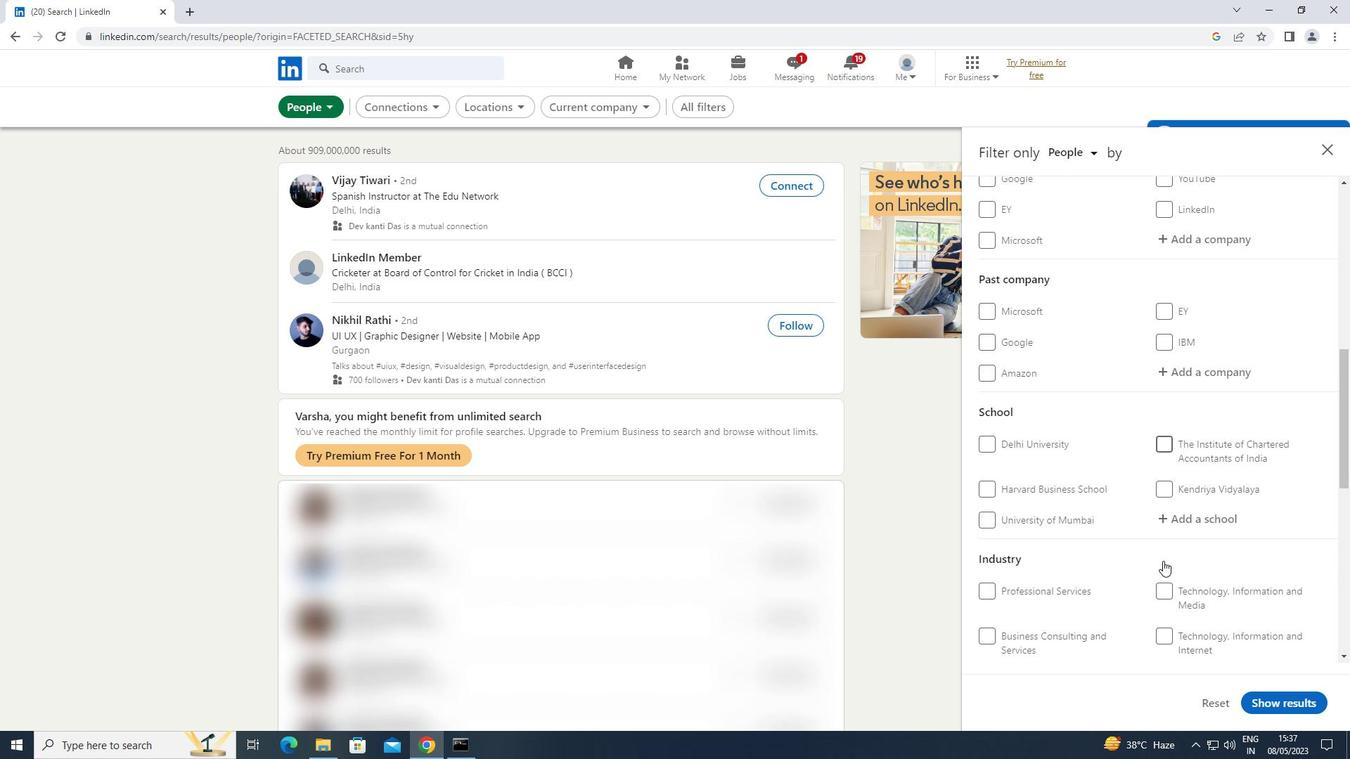 
Action: Mouse scrolled (1163, 560) with delta (0, 0)
Screenshot: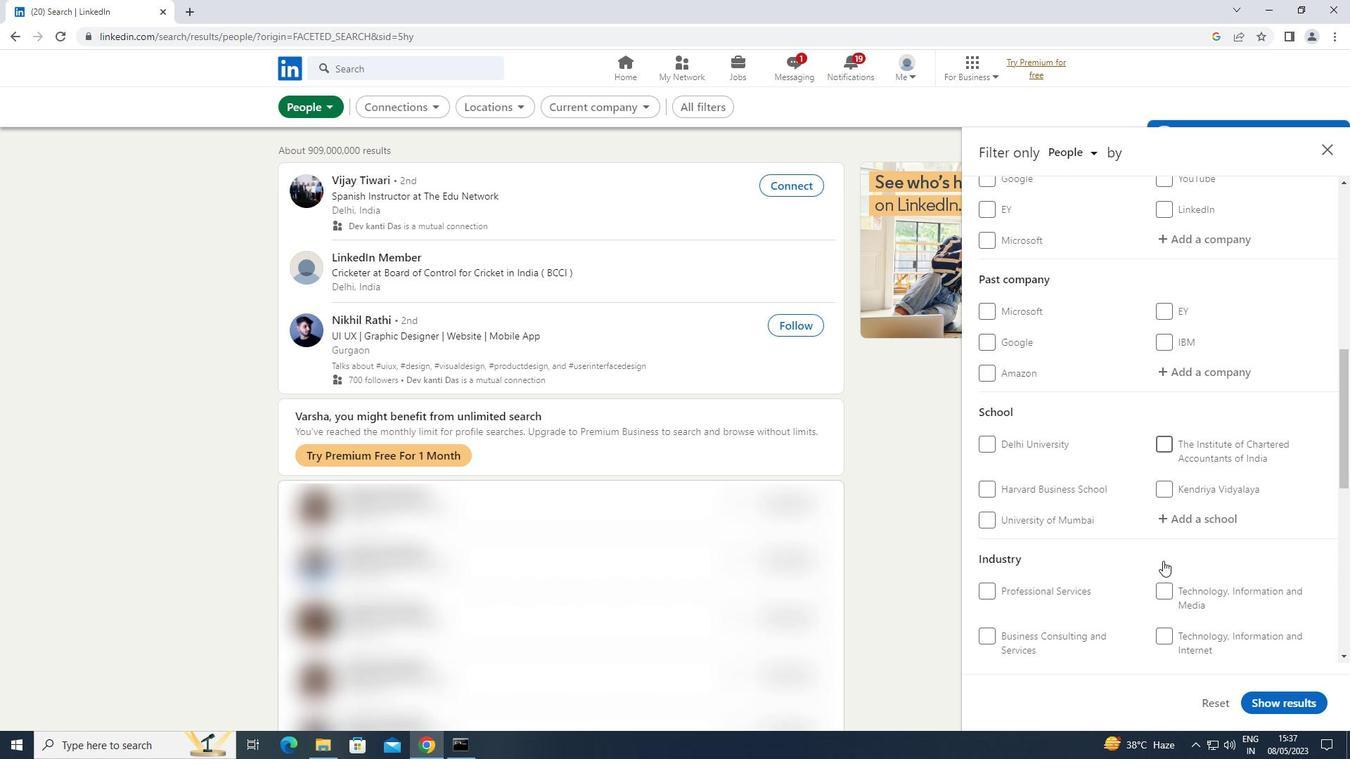 
Action: Mouse scrolled (1163, 560) with delta (0, 0)
Screenshot: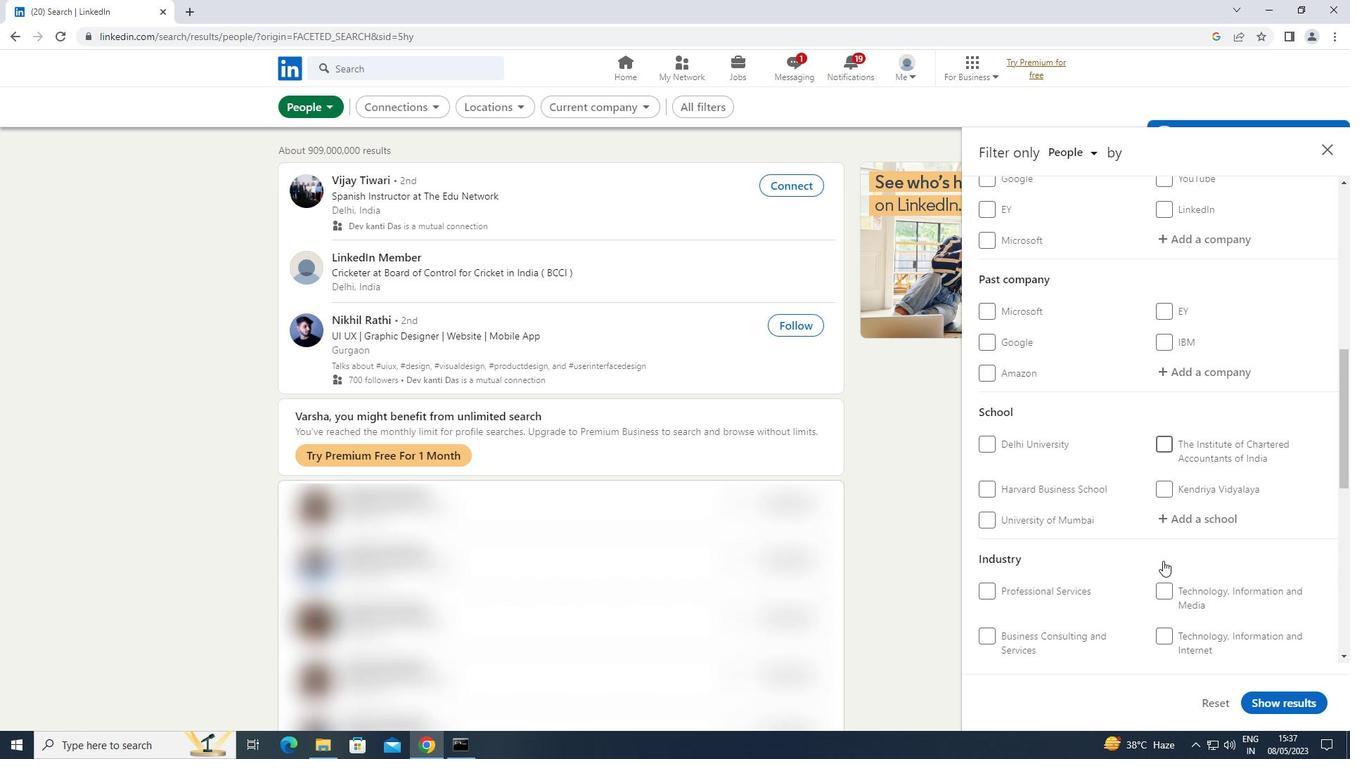 
Action: Mouse scrolled (1163, 560) with delta (0, 0)
Screenshot: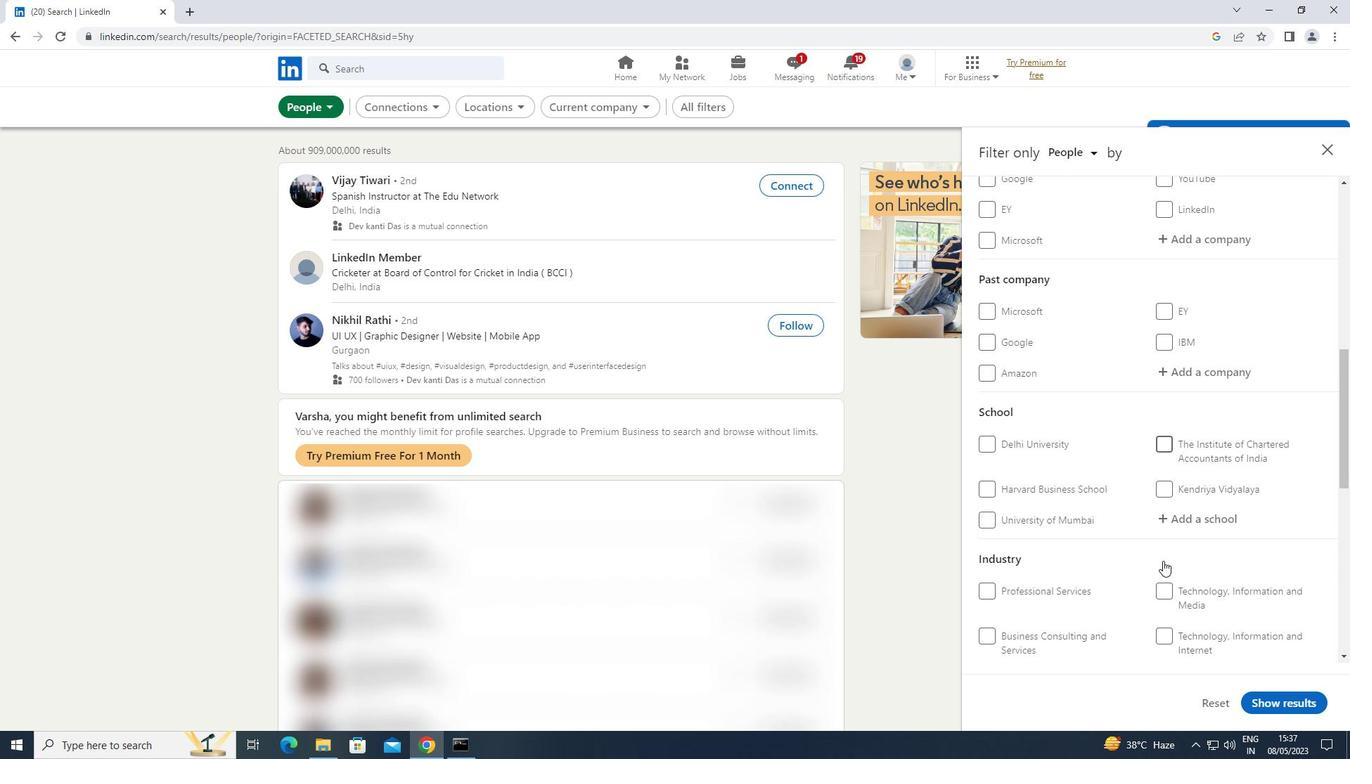 
Action: Mouse scrolled (1163, 560) with delta (0, 0)
Screenshot: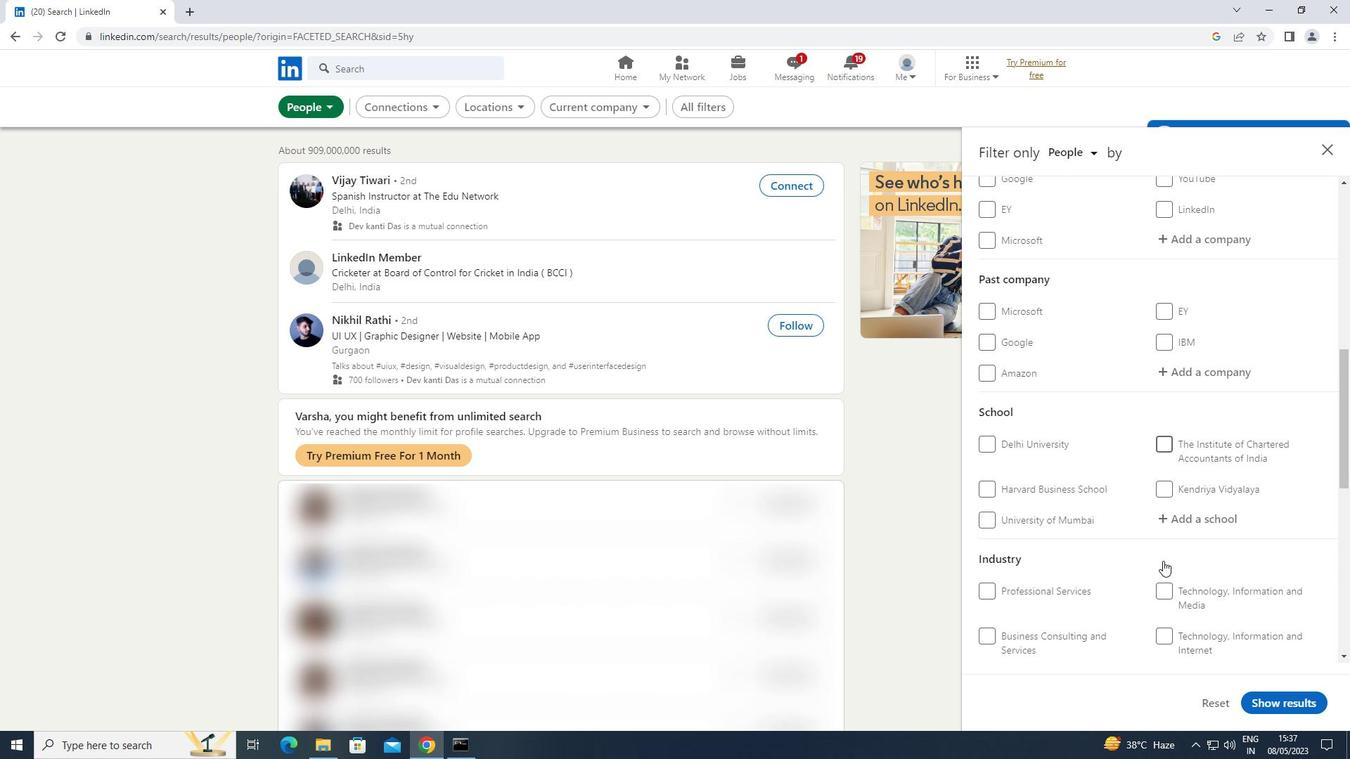 
Action: Mouse scrolled (1163, 560) with delta (0, 0)
Screenshot: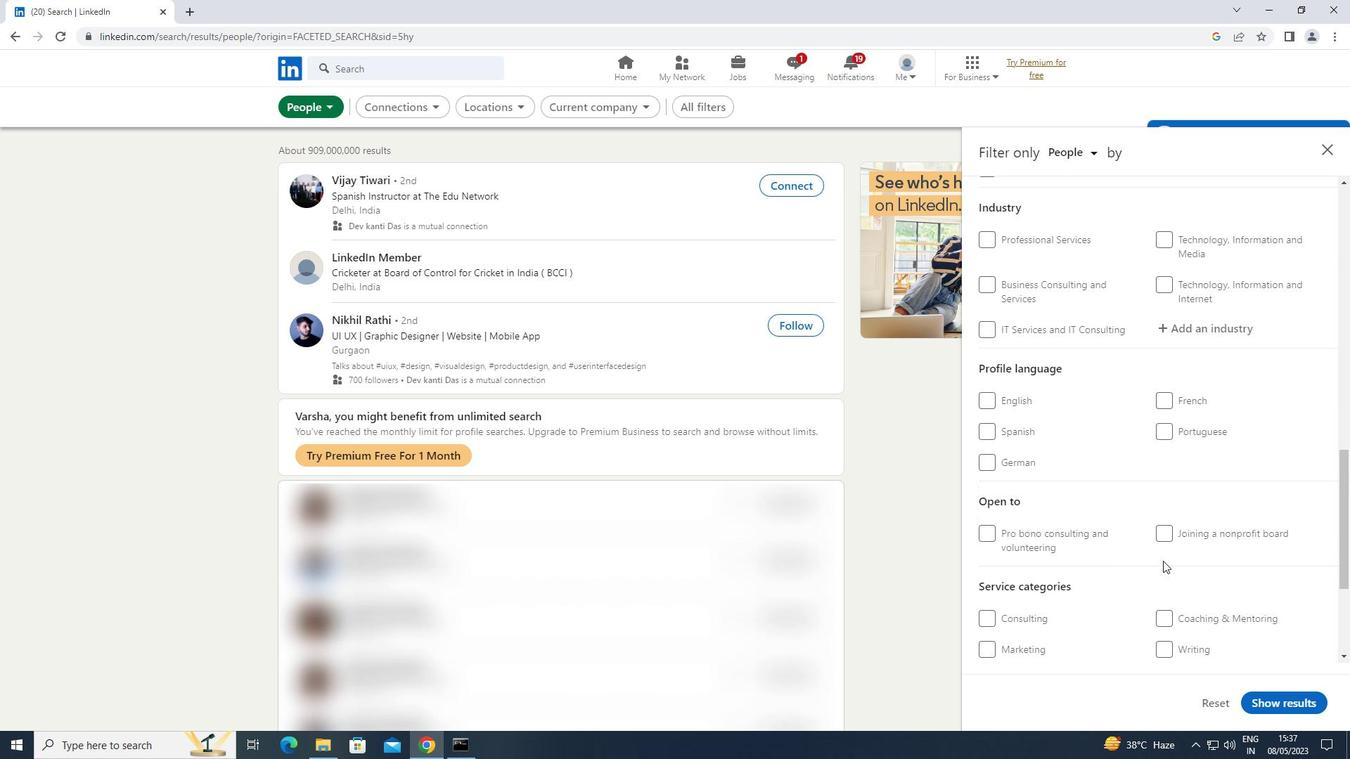 
Action: Mouse scrolled (1163, 562) with delta (0, 0)
Screenshot: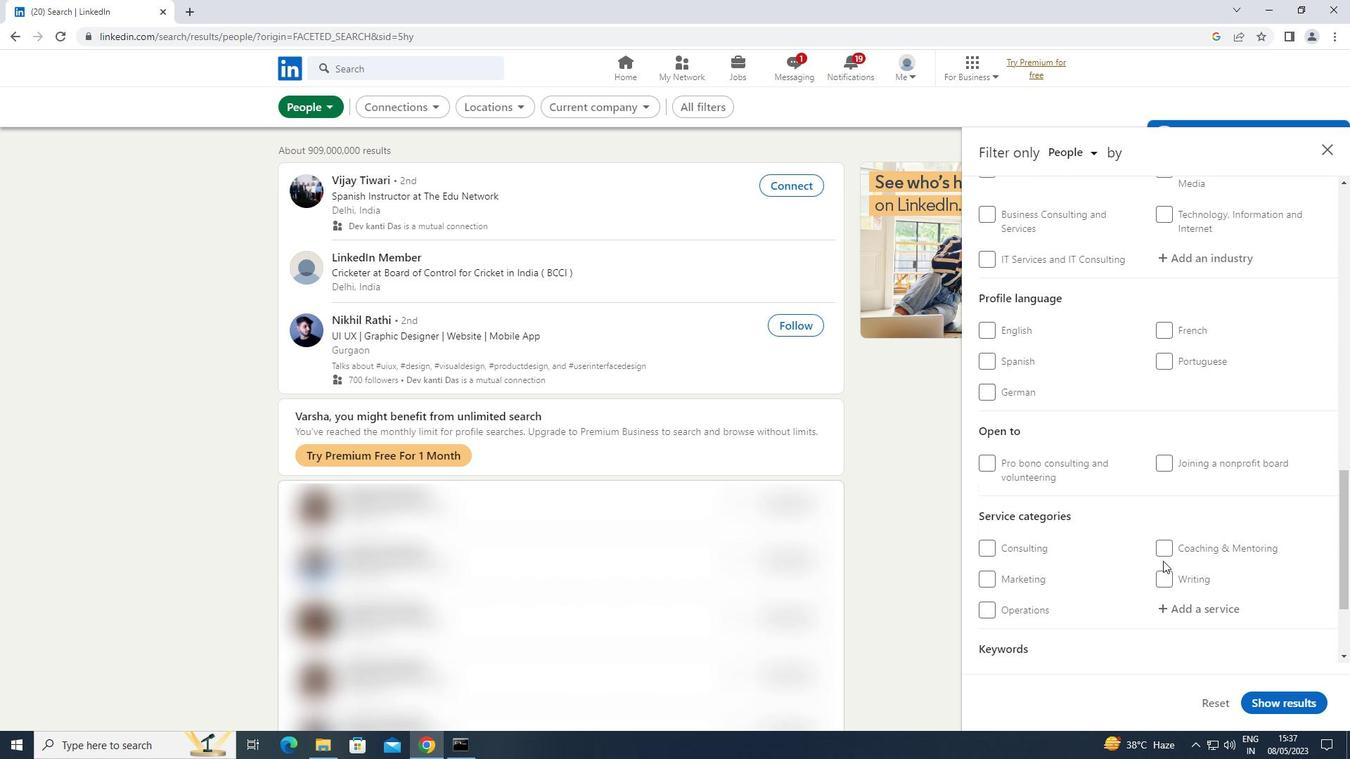 
Action: Mouse moved to (1159, 432)
Screenshot: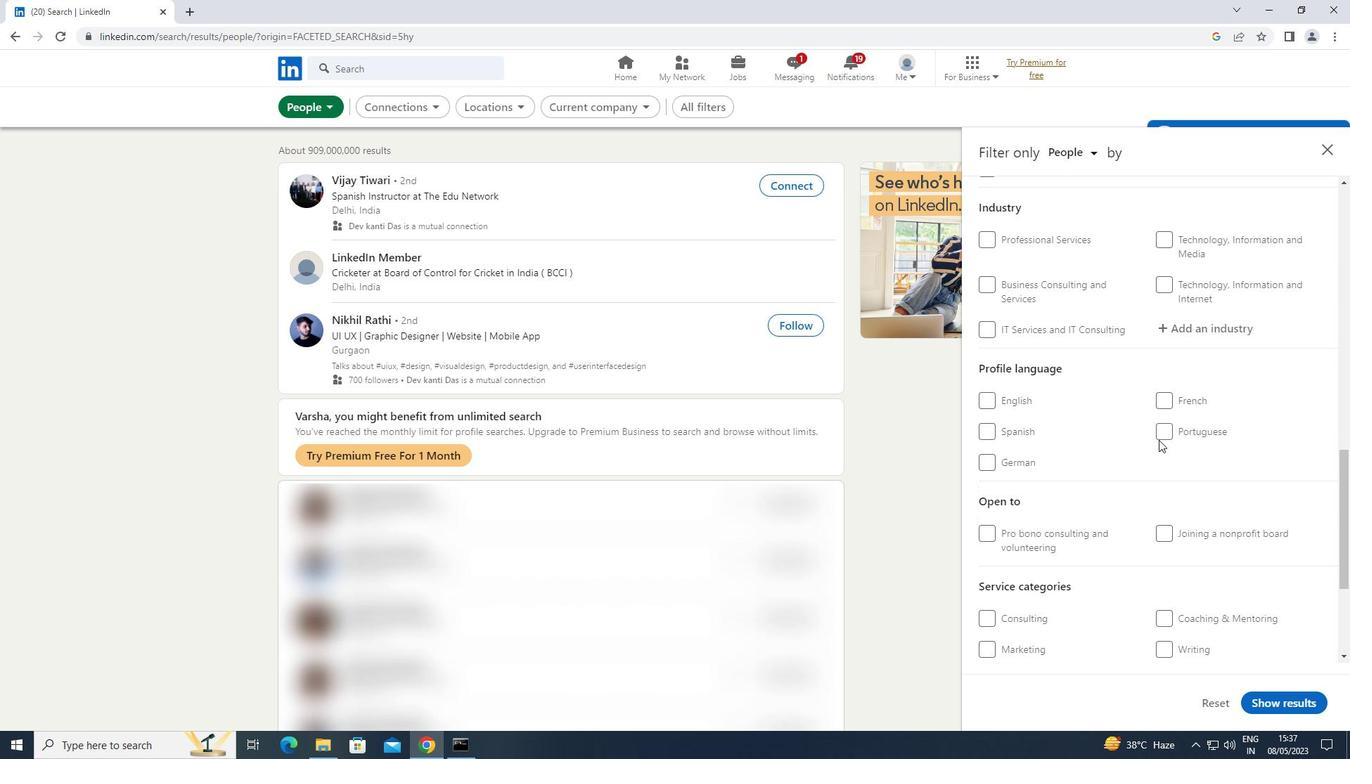 
Action: Mouse pressed left at (1159, 432)
Screenshot: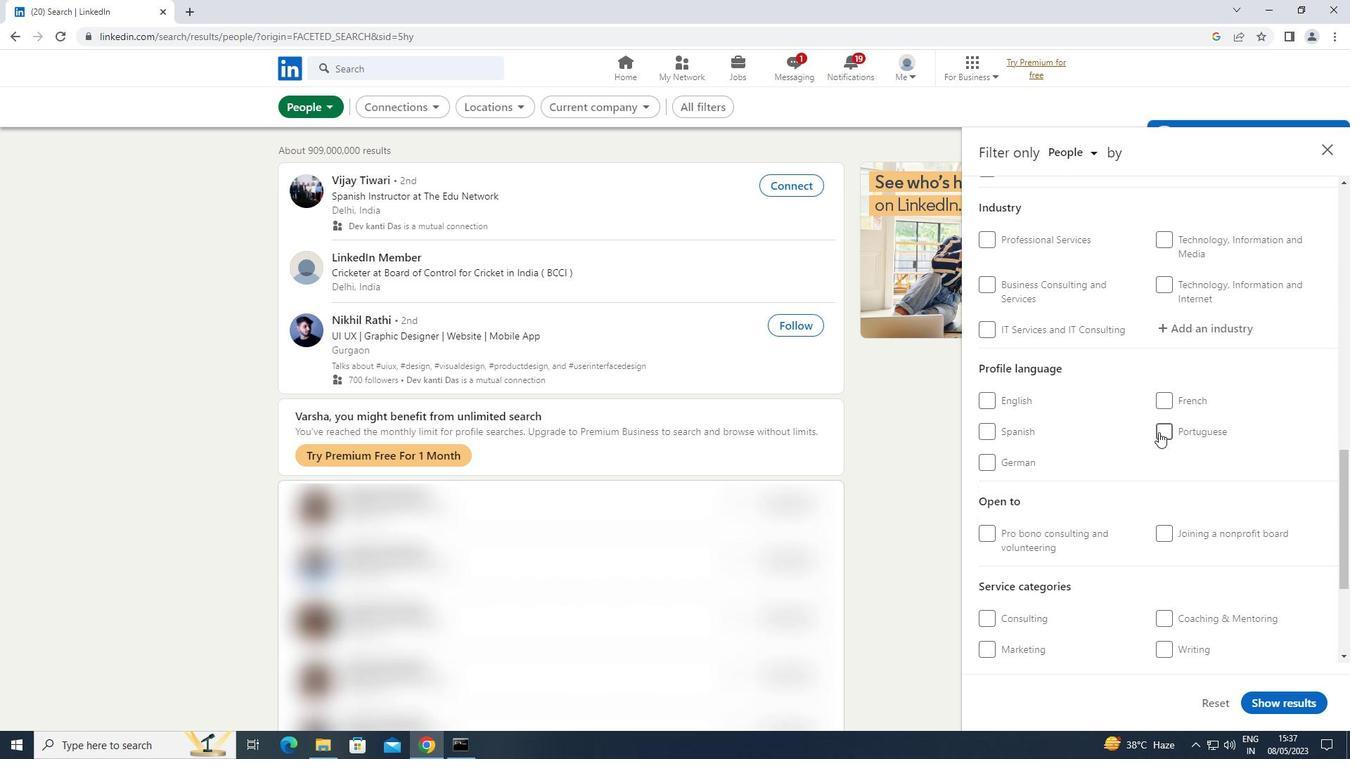 
Action: Mouse scrolled (1159, 433) with delta (0, 0)
Screenshot: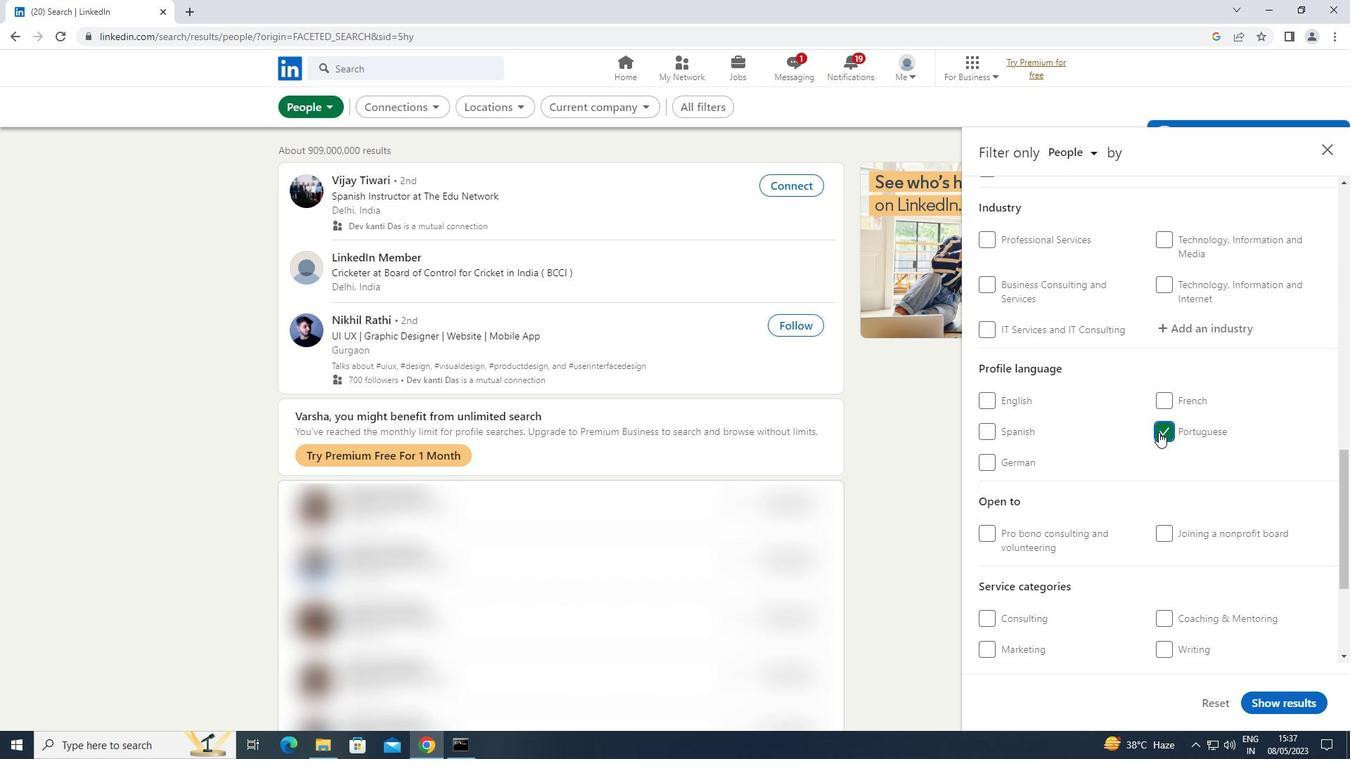 
Action: Mouse scrolled (1159, 433) with delta (0, 0)
Screenshot: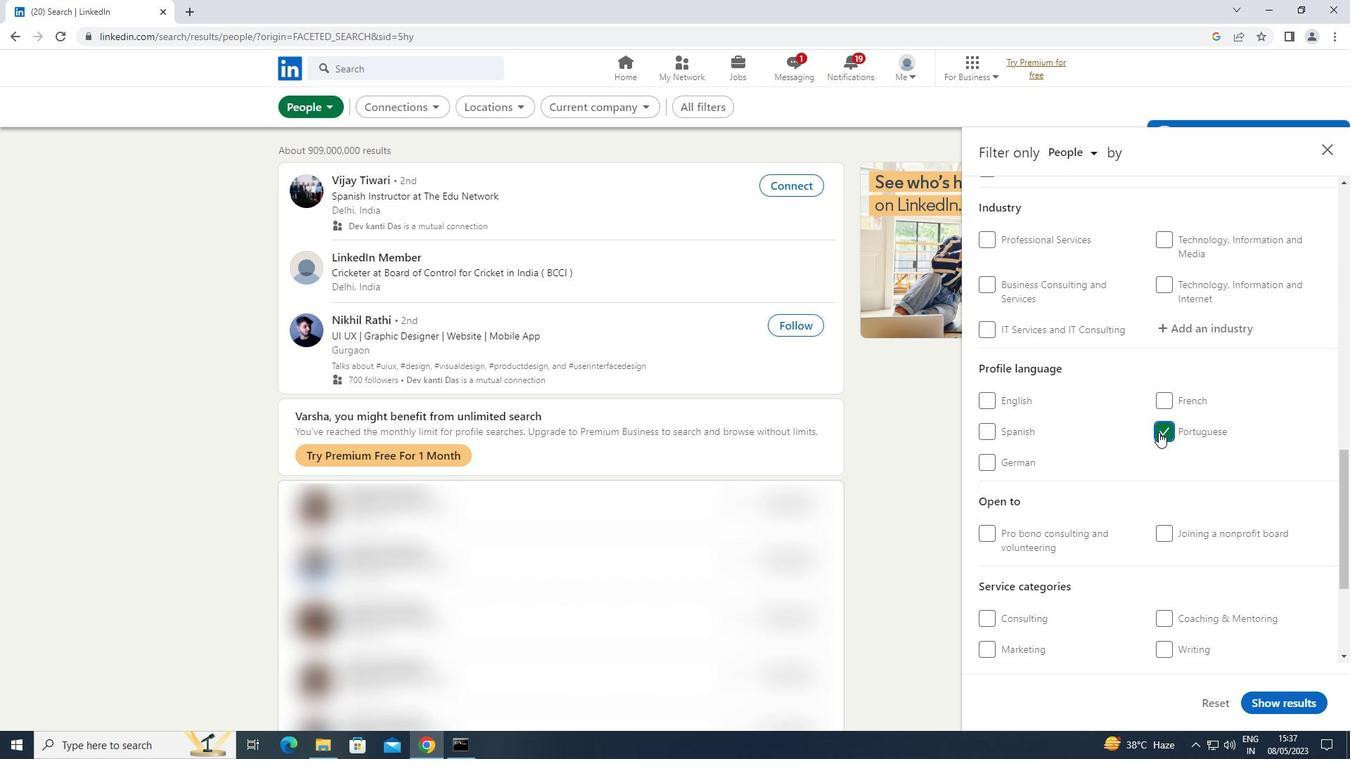 
Action: Mouse scrolled (1159, 433) with delta (0, 0)
Screenshot: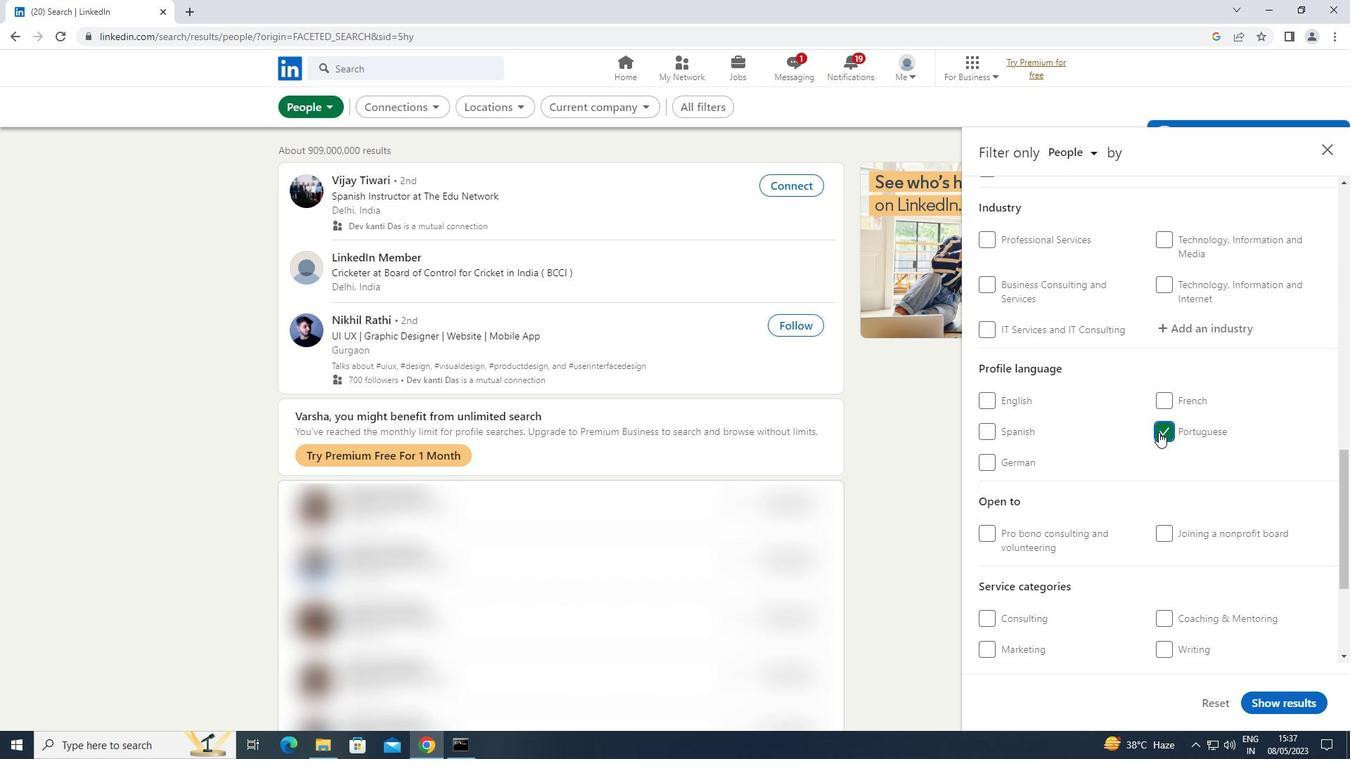 
Action: Mouse moved to (1159, 432)
Screenshot: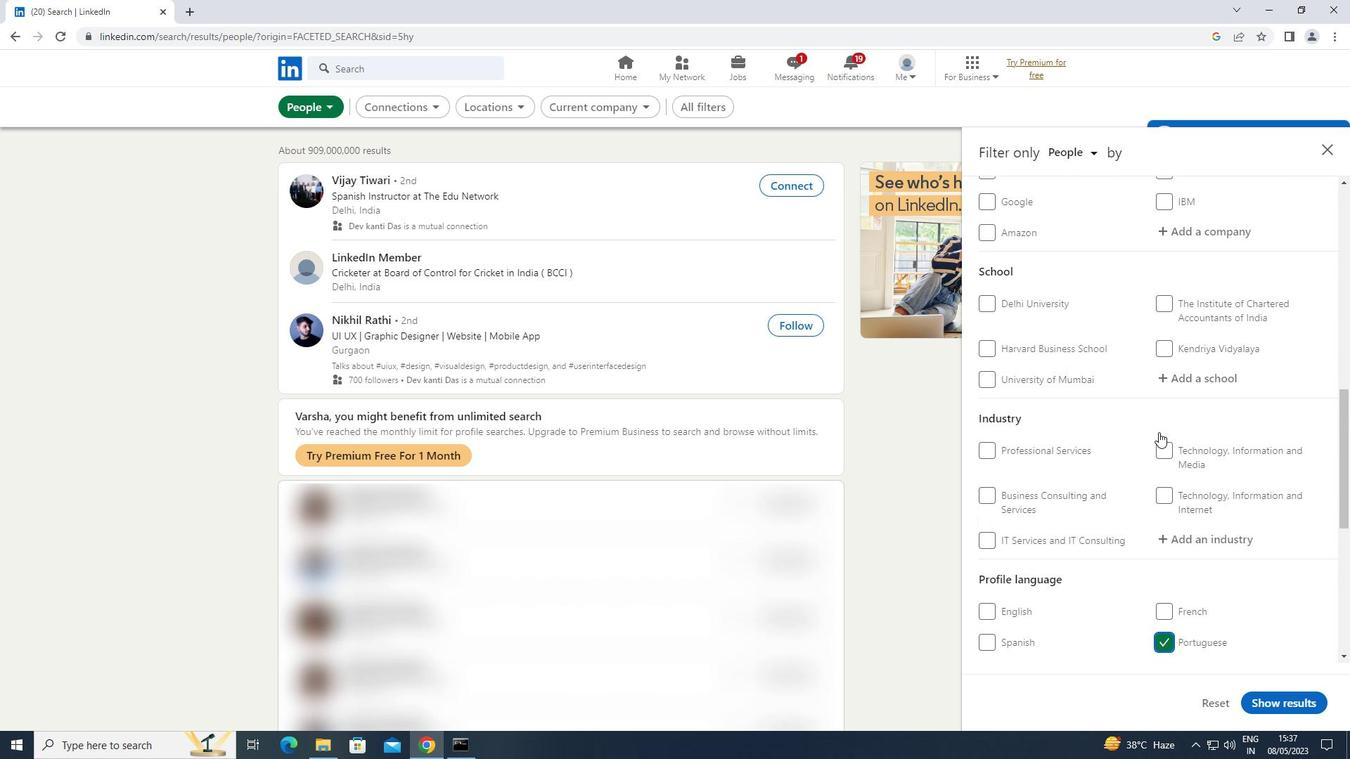 
Action: Mouse scrolled (1159, 433) with delta (0, 0)
Screenshot: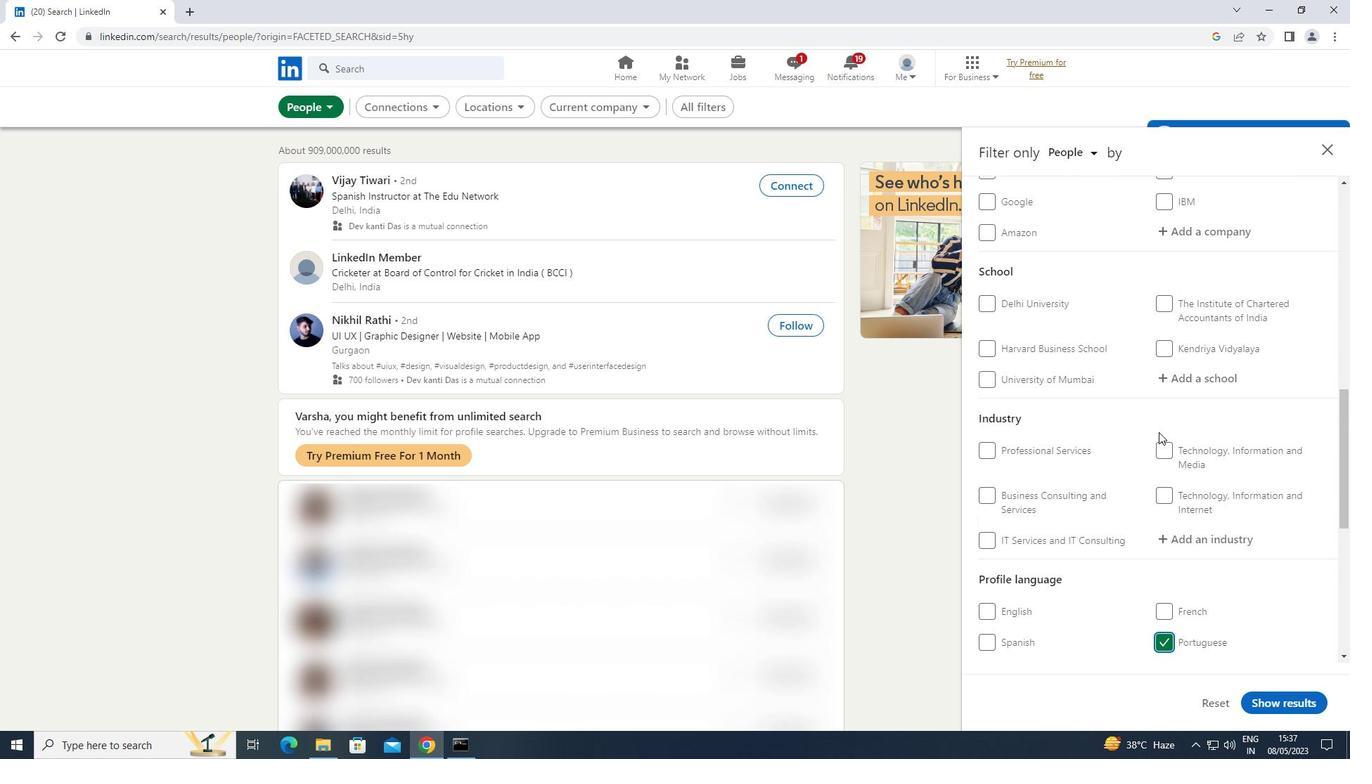 
Action: Mouse scrolled (1159, 433) with delta (0, 0)
Screenshot: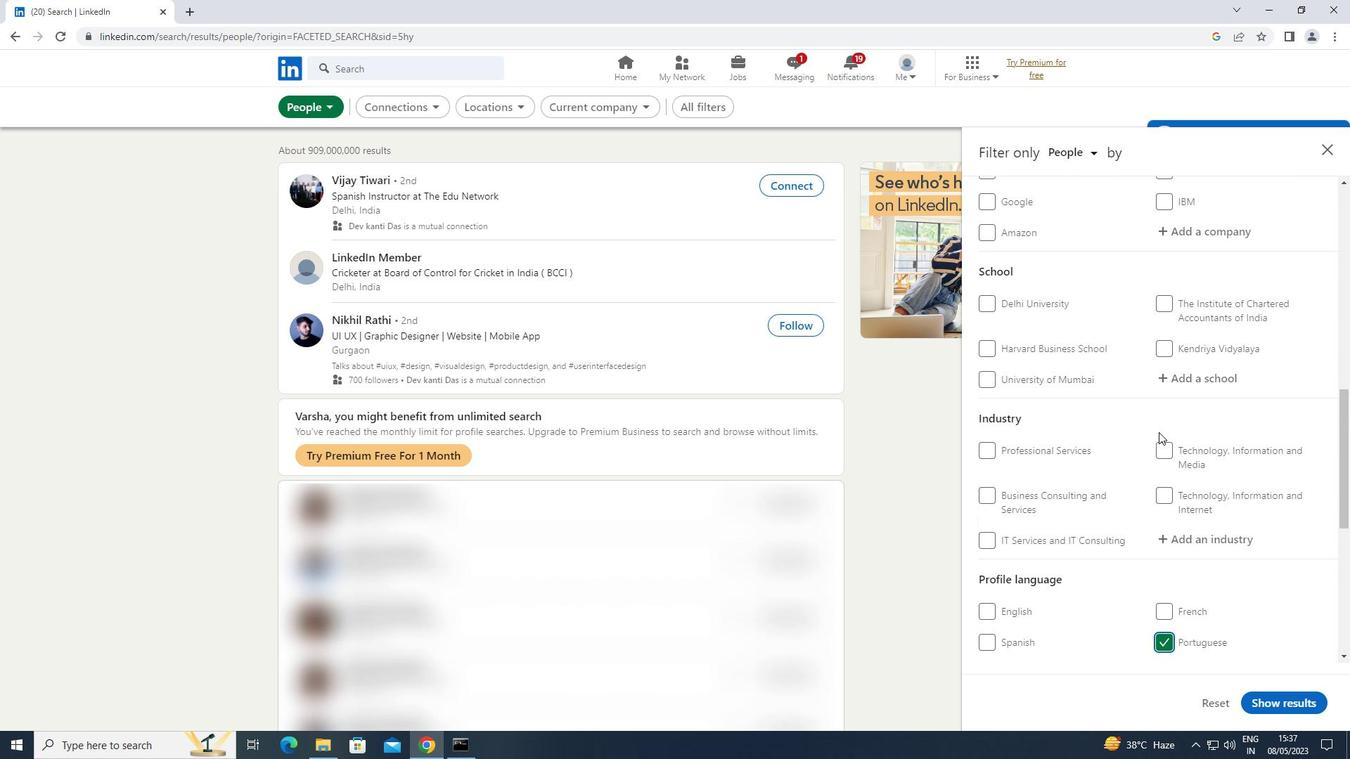 
Action: Mouse scrolled (1159, 433) with delta (0, 0)
Screenshot: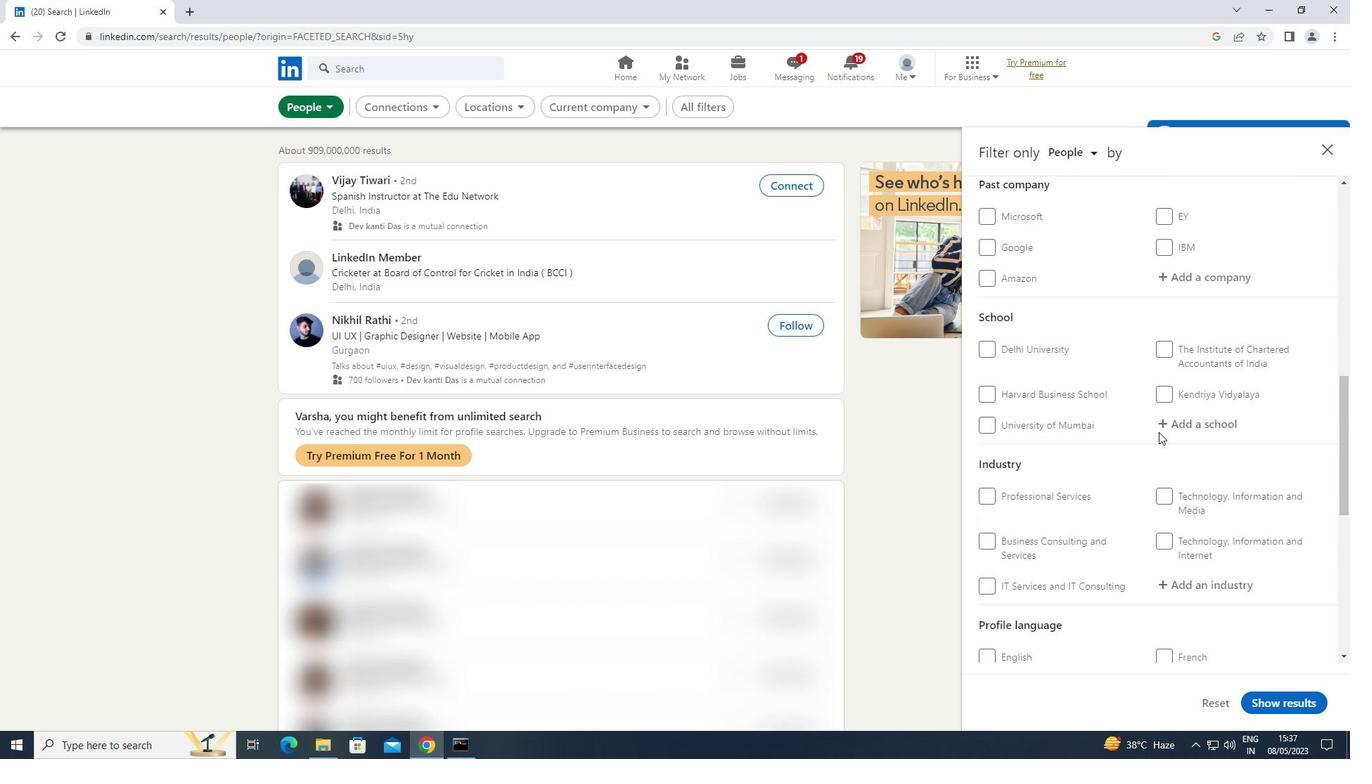 
Action: Mouse moved to (1201, 308)
Screenshot: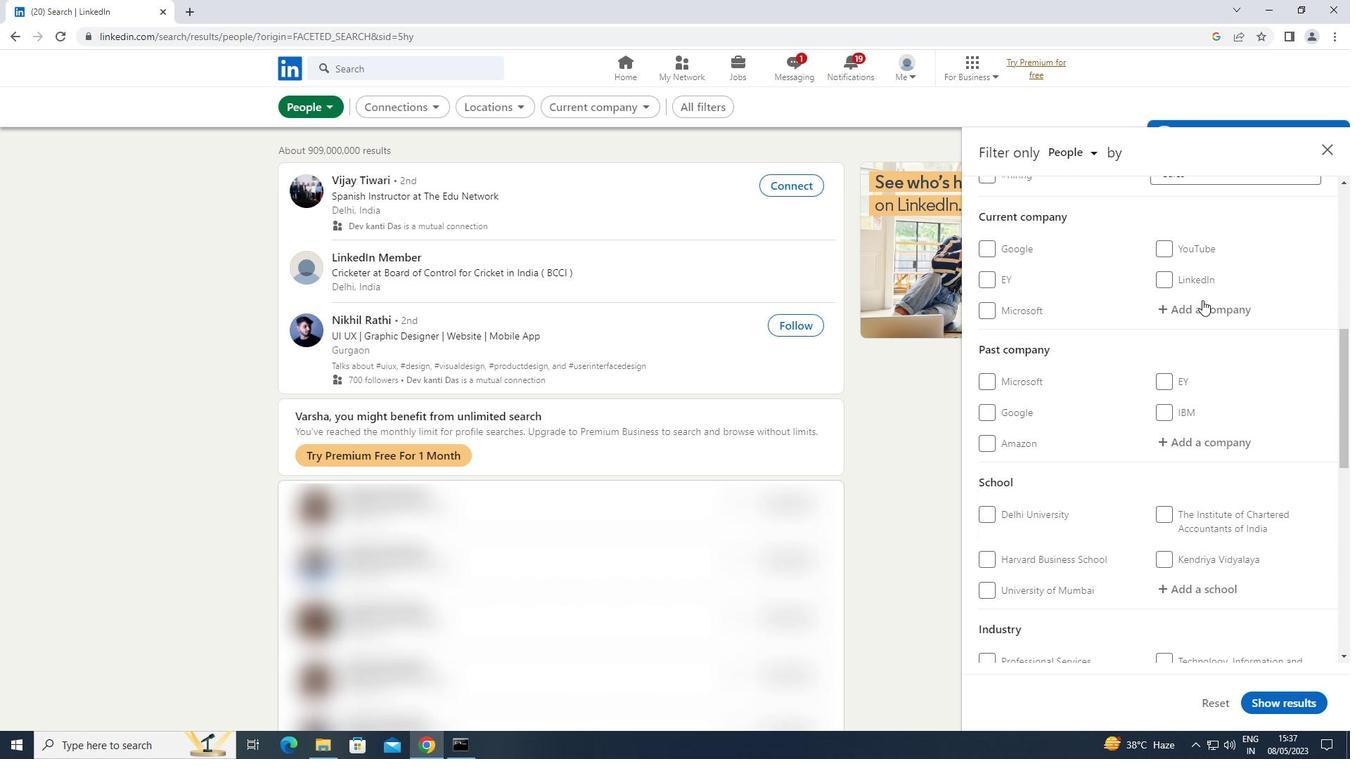 
Action: Mouse pressed left at (1201, 308)
Screenshot: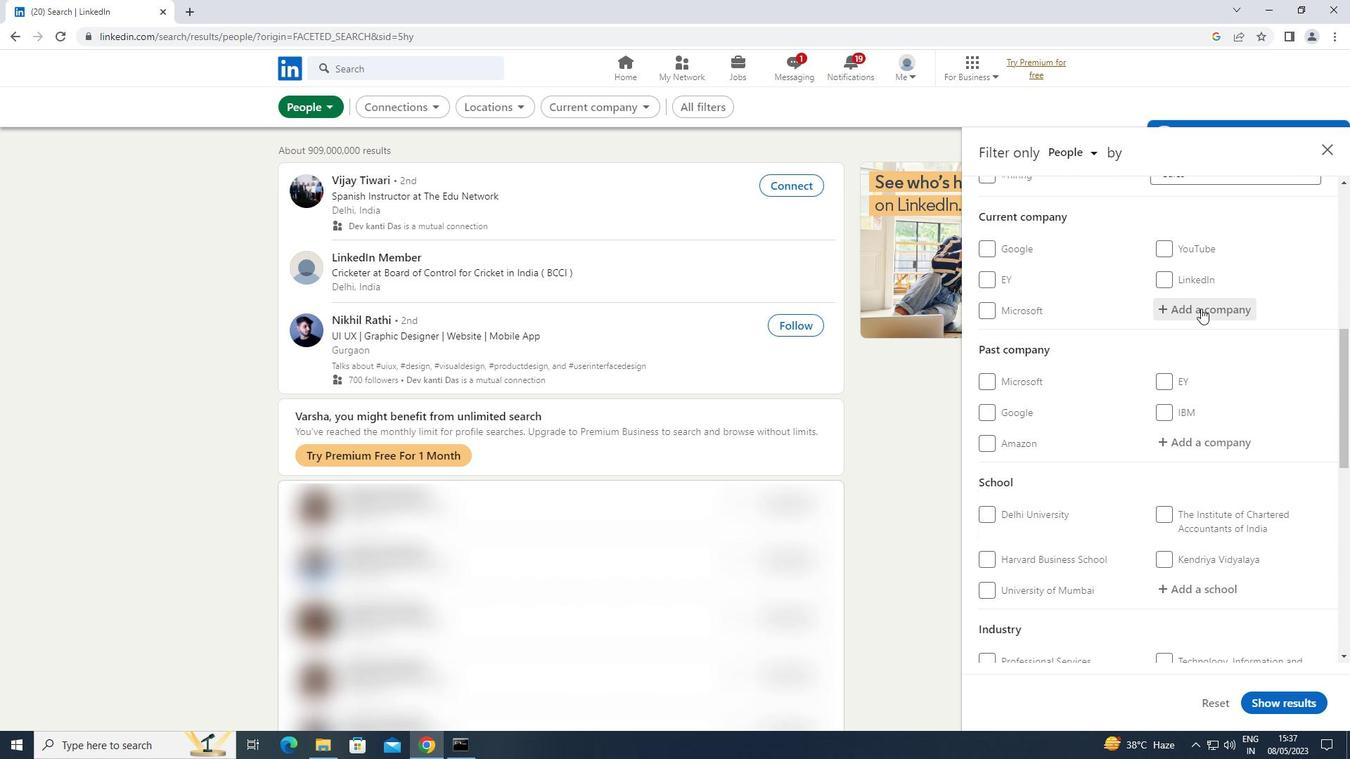 
Action: Key pressed <Key.shift>CORNERSTONE
Screenshot: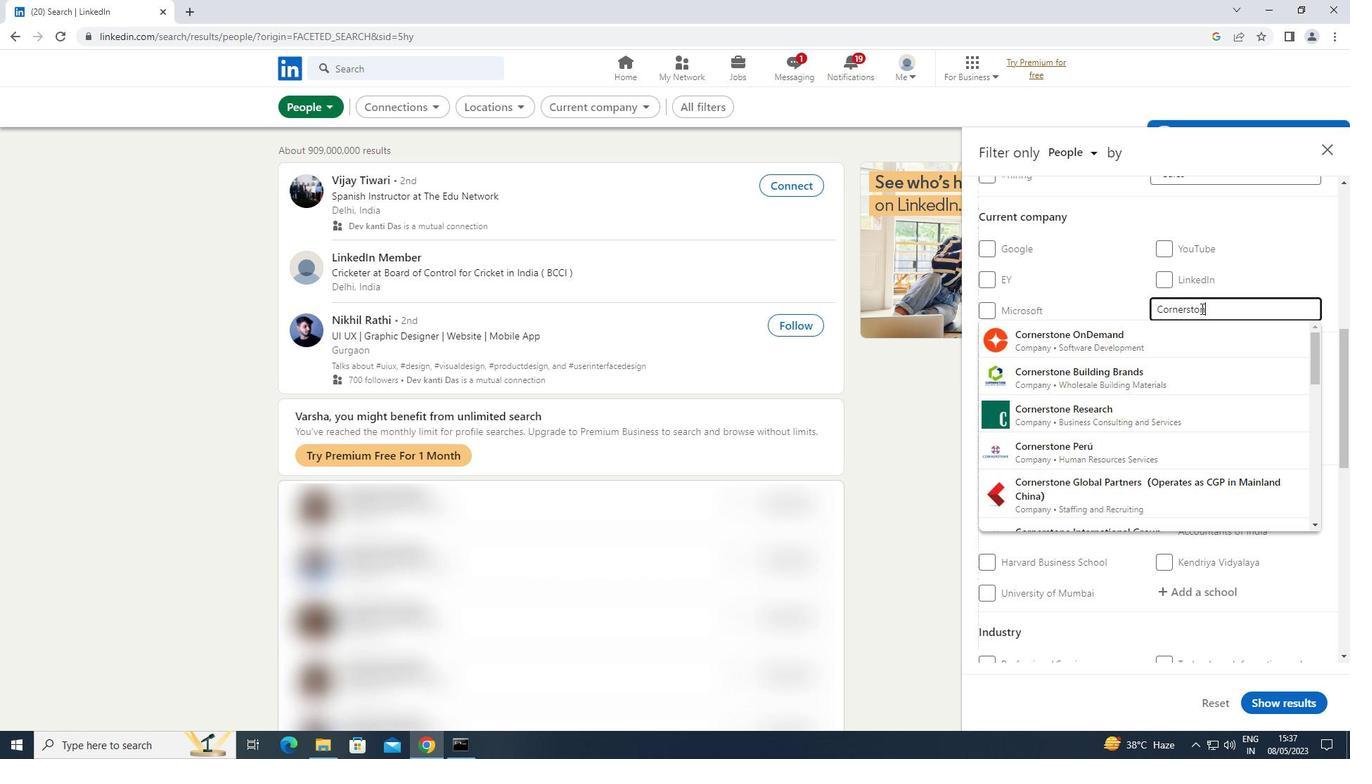 
Action: Mouse moved to (1069, 337)
Screenshot: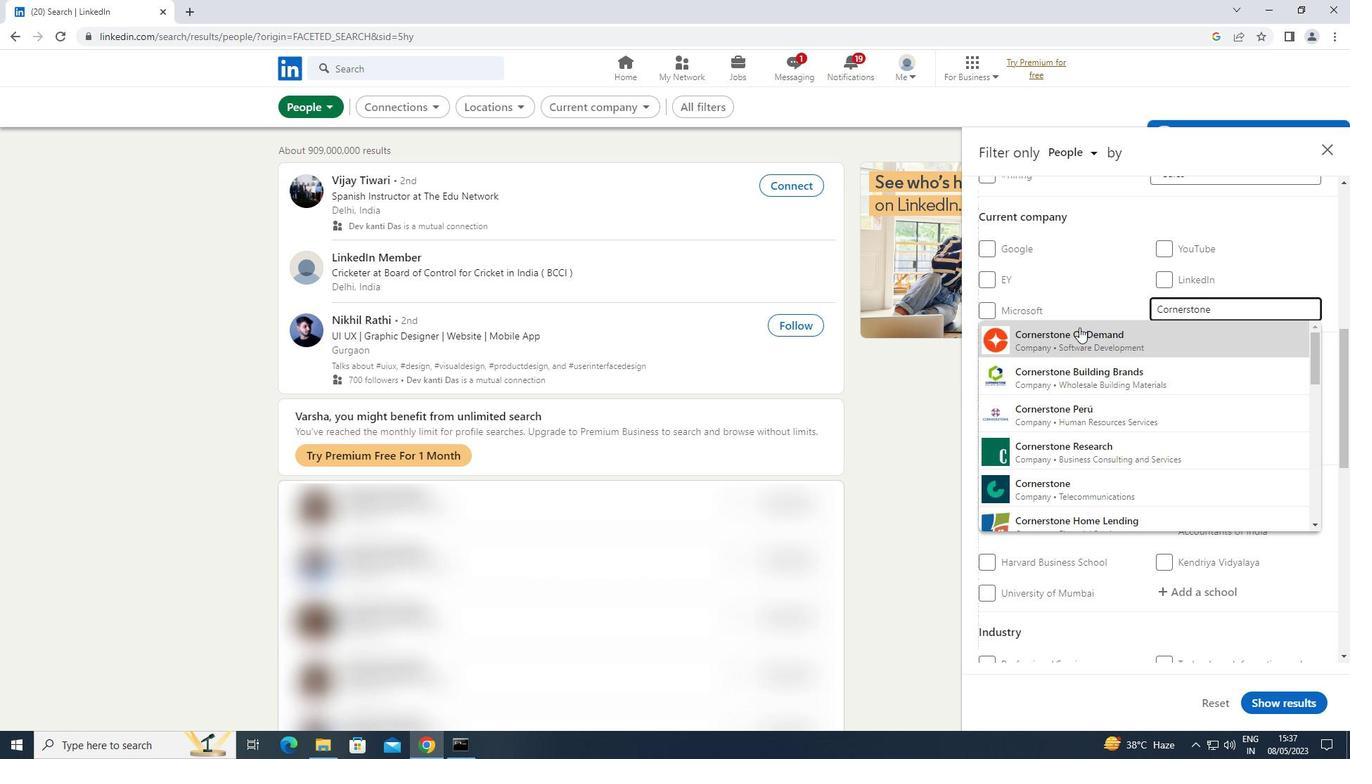 
Action: Mouse pressed left at (1069, 337)
Screenshot: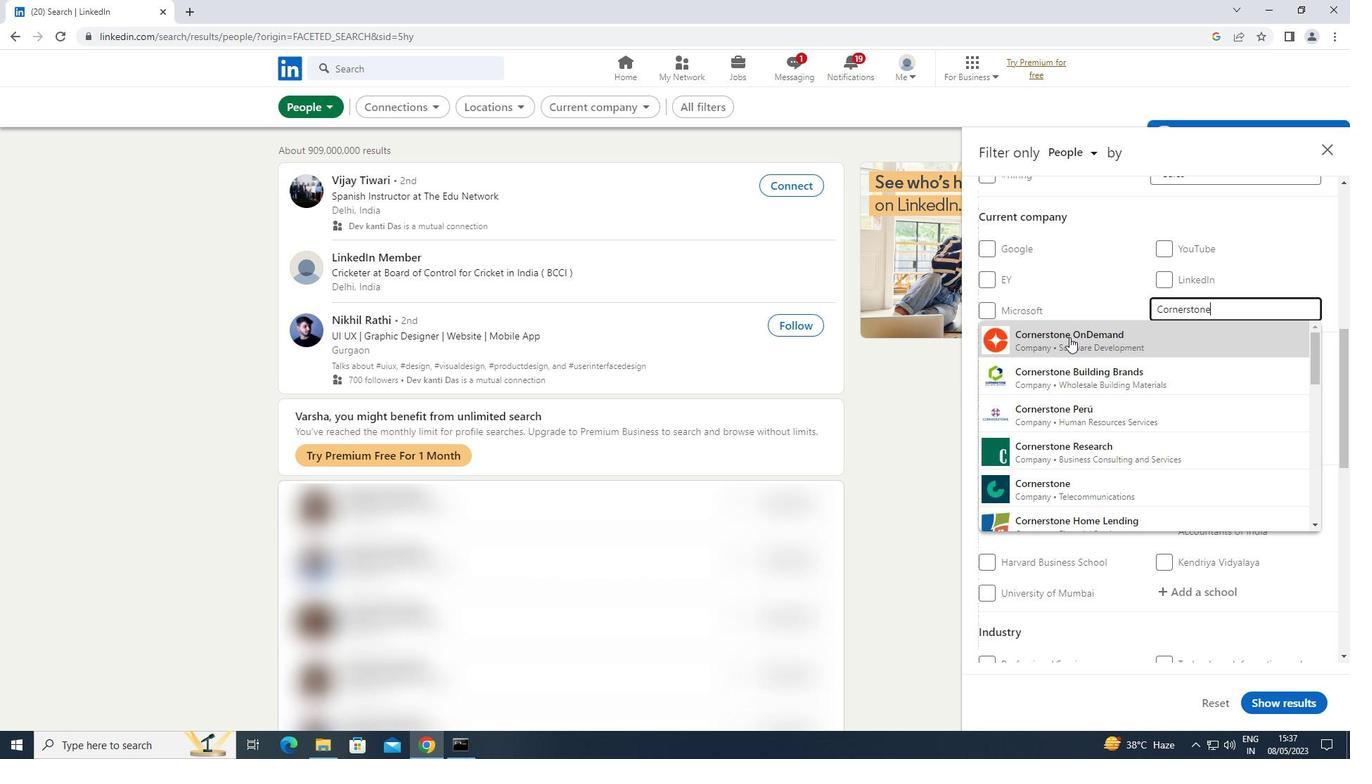 
Action: Mouse moved to (1073, 336)
Screenshot: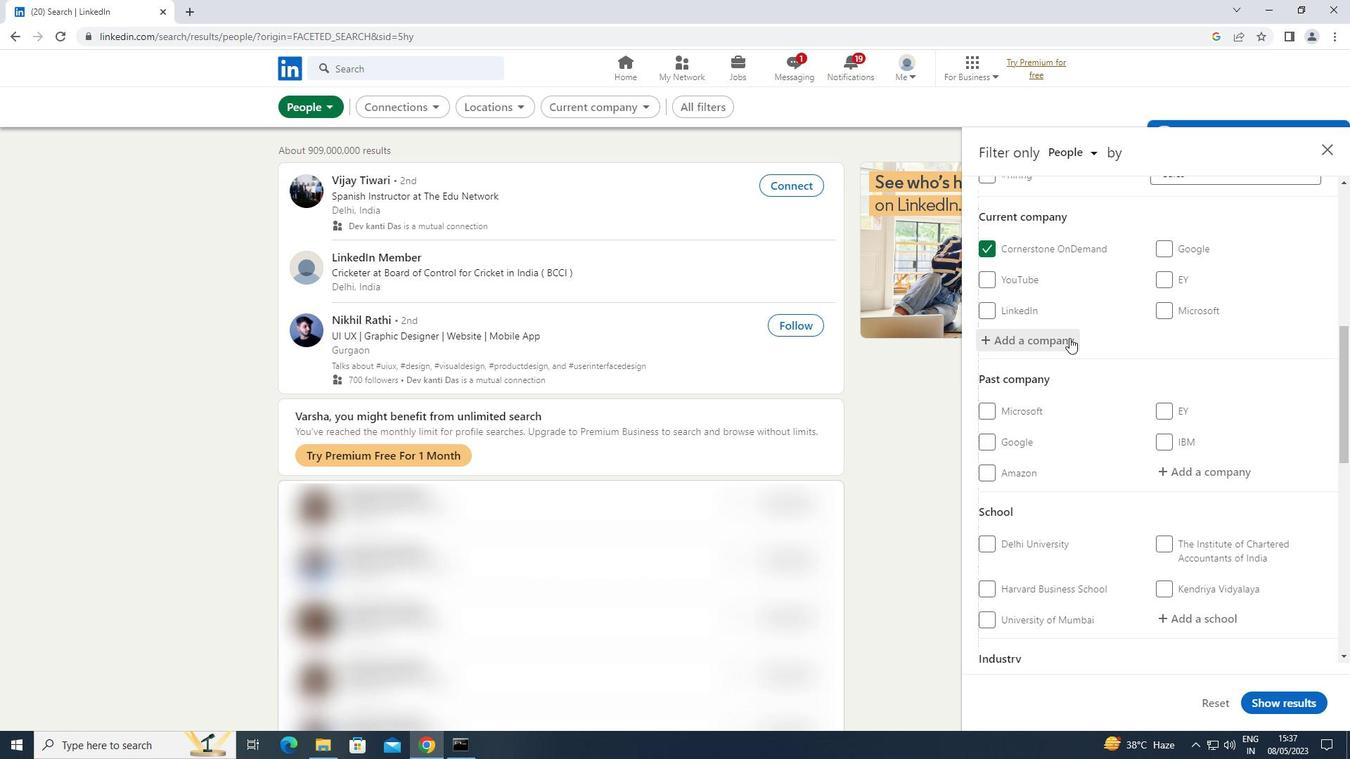 
Action: Mouse scrolled (1073, 335) with delta (0, 0)
Screenshot: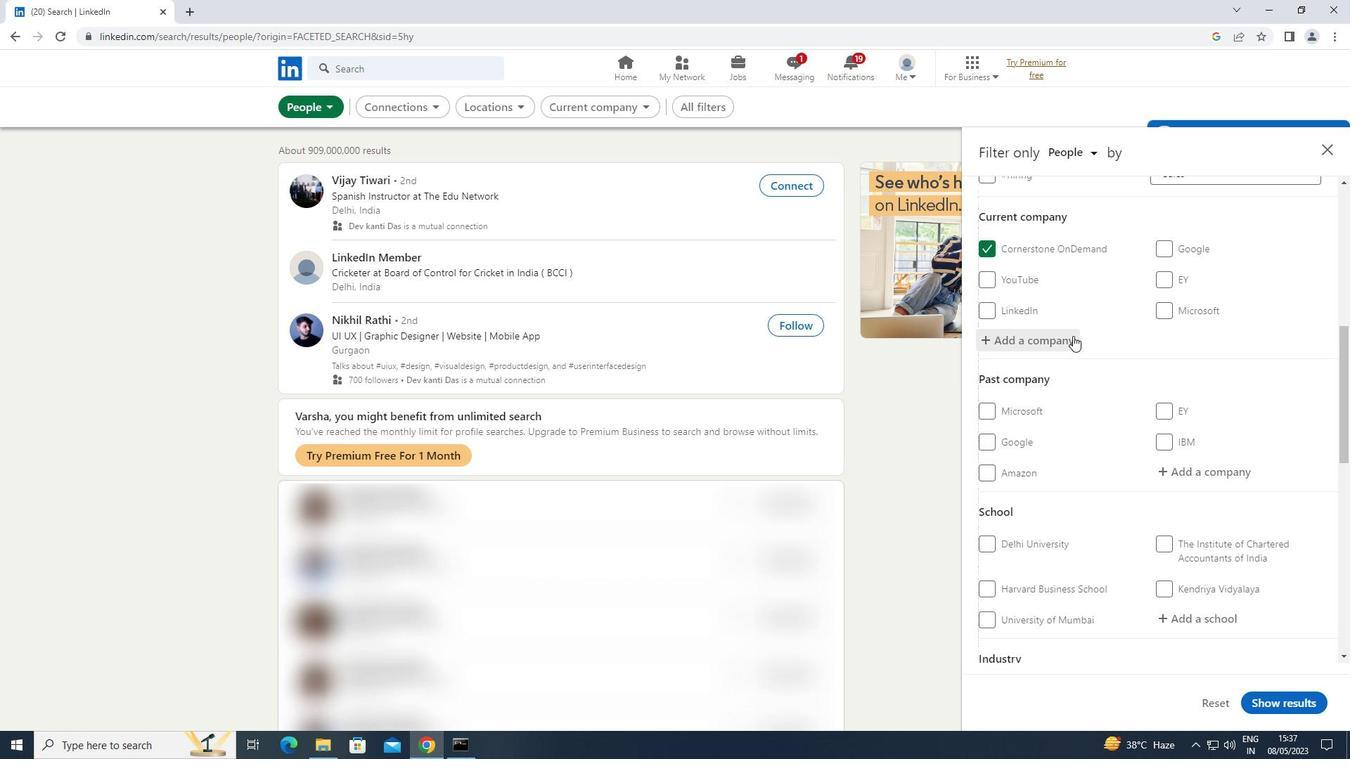 
Action: Mouse moved to (1073, 336)
Screenshot: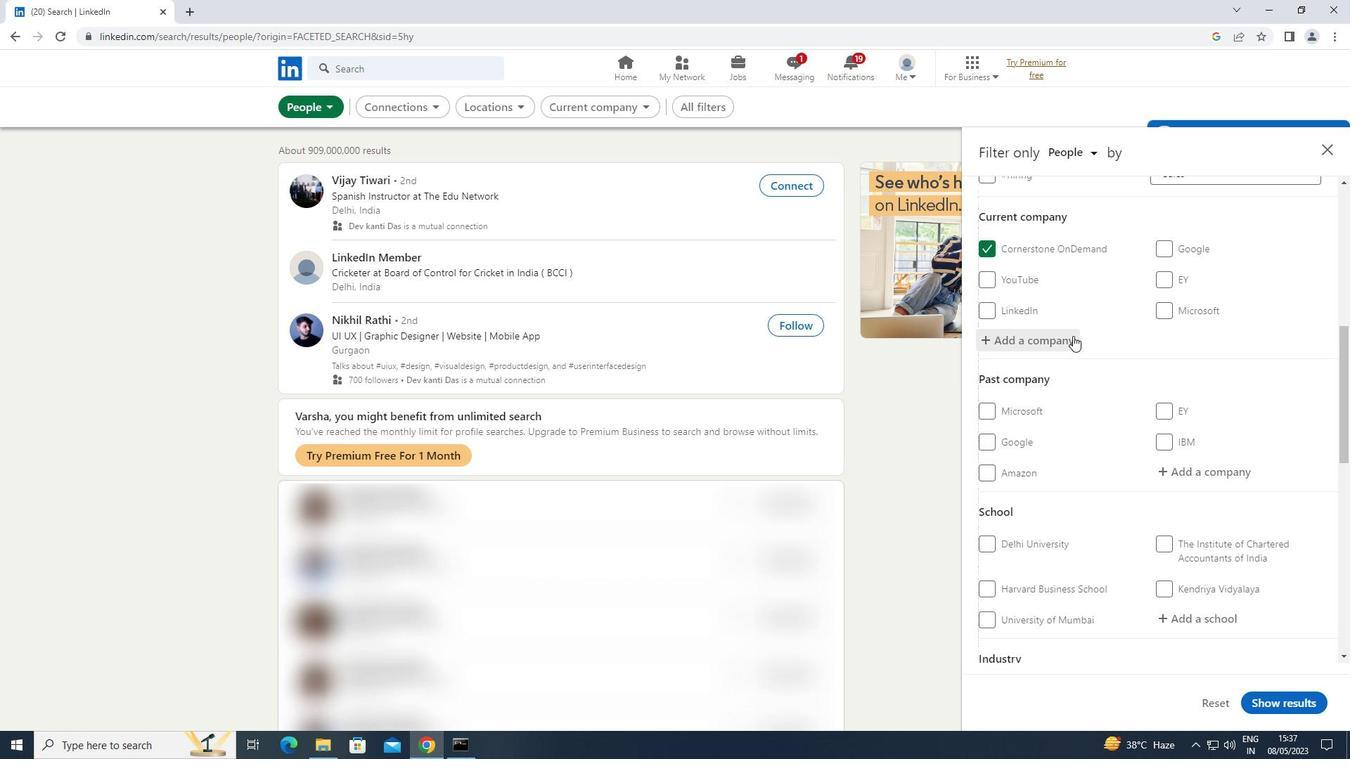 
Action: Mouse scrolled (1073, 335) with delta (0, 0)
Screenshot: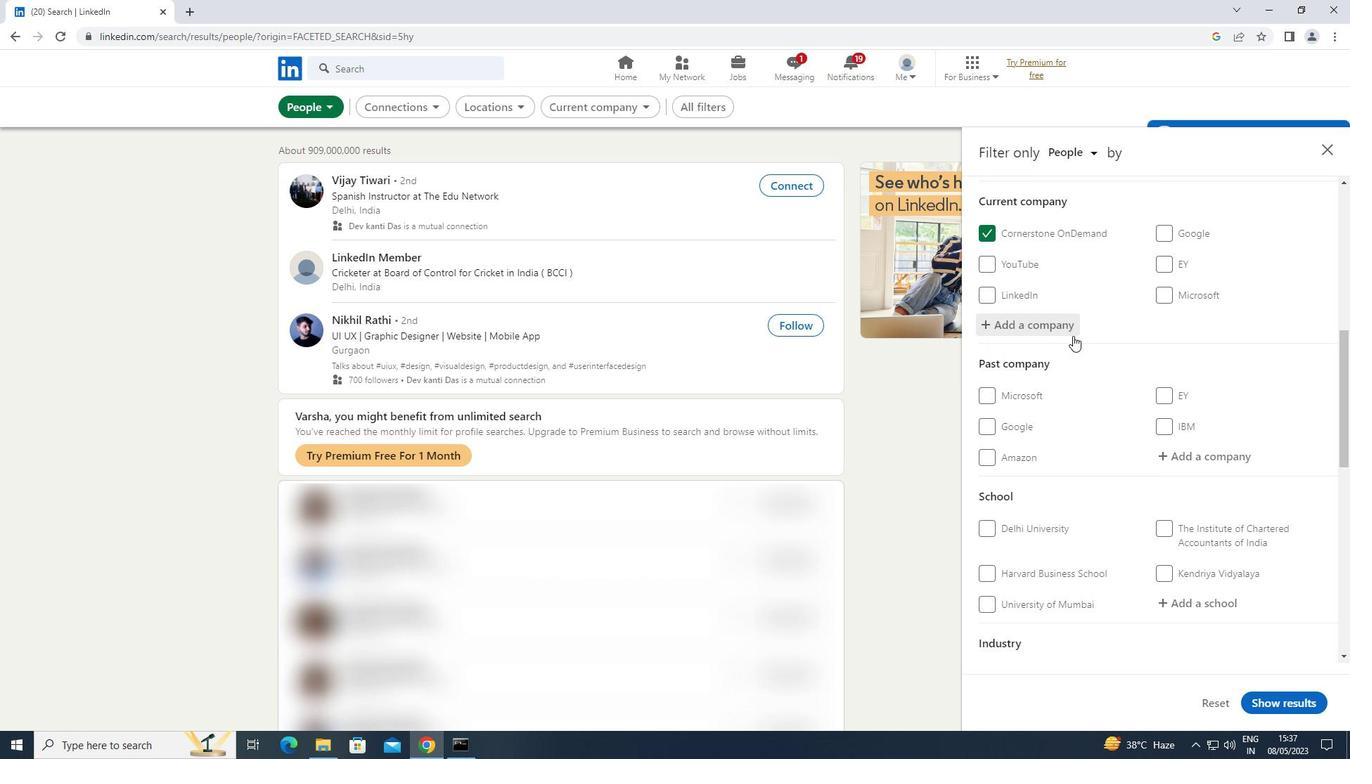 
Action: Mouse moved to (1192, 474)
Screenshot: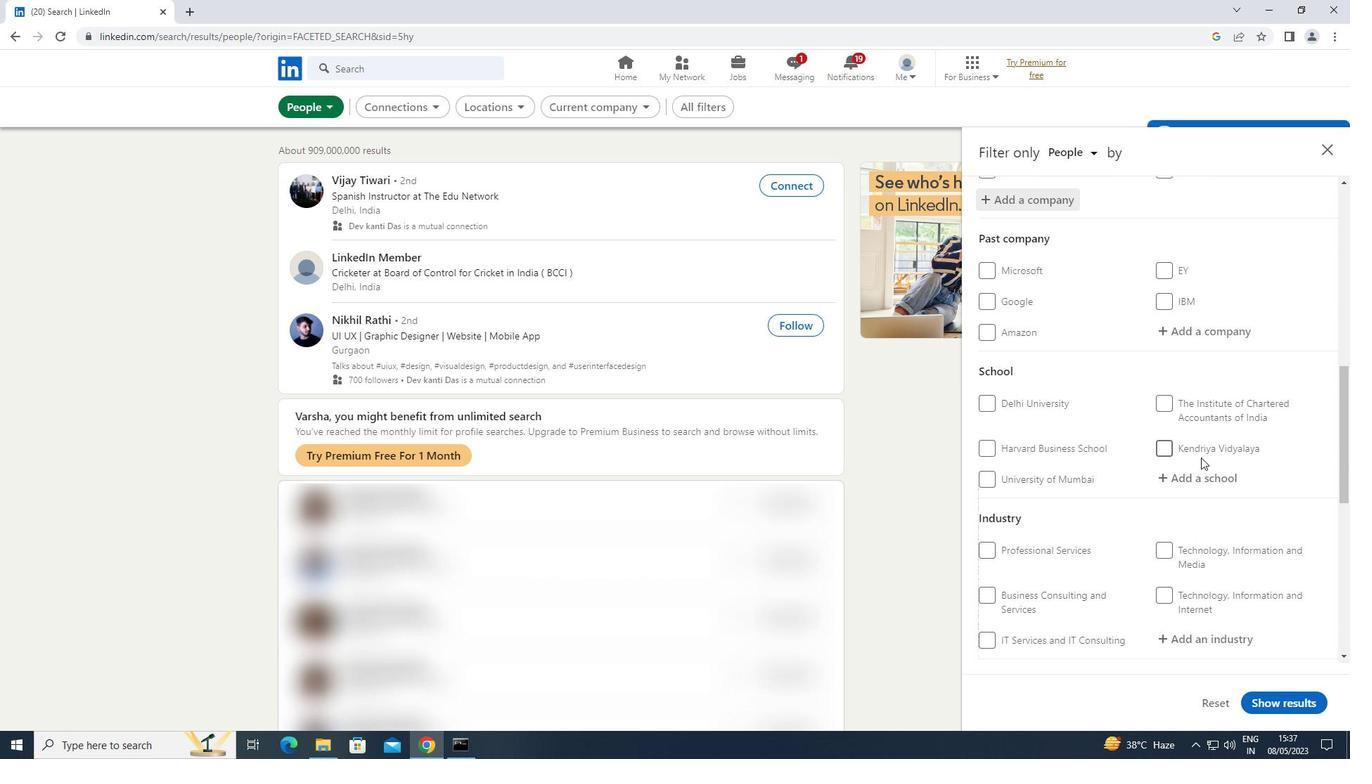 
Action: Mouse pressed left at (1192, 474)
Screenshot: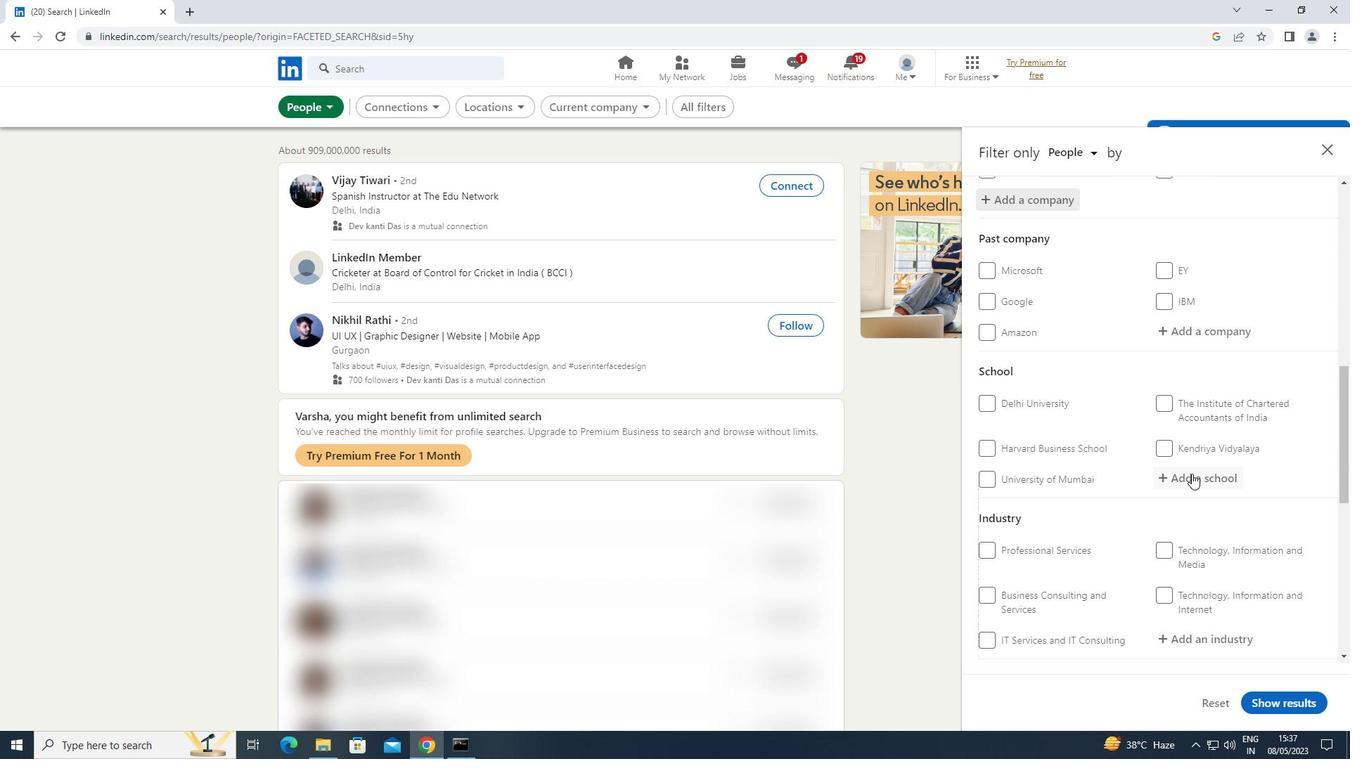 
Action: Key pressed <Key.shift>SHREEMATI
Screenshot: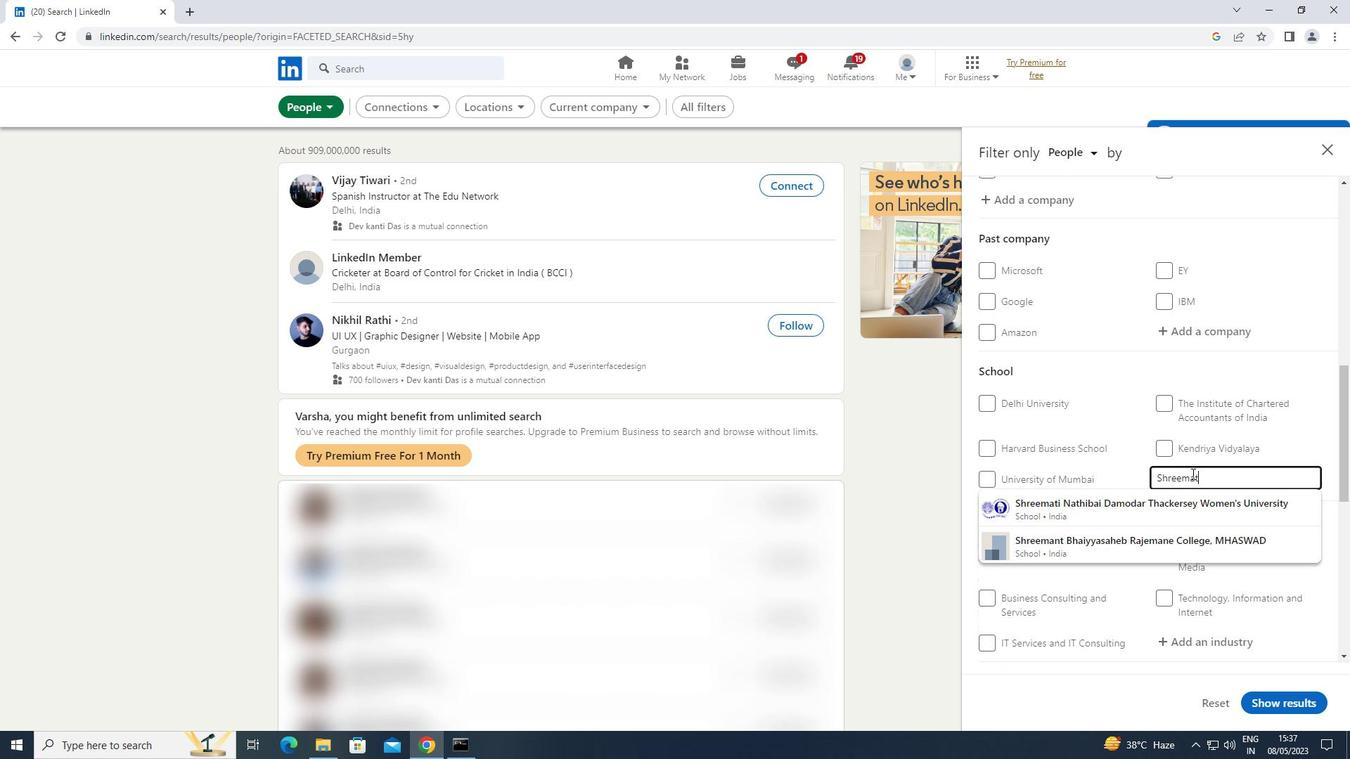 
Action: Mouse moved to (1132, 516)
Screenshot: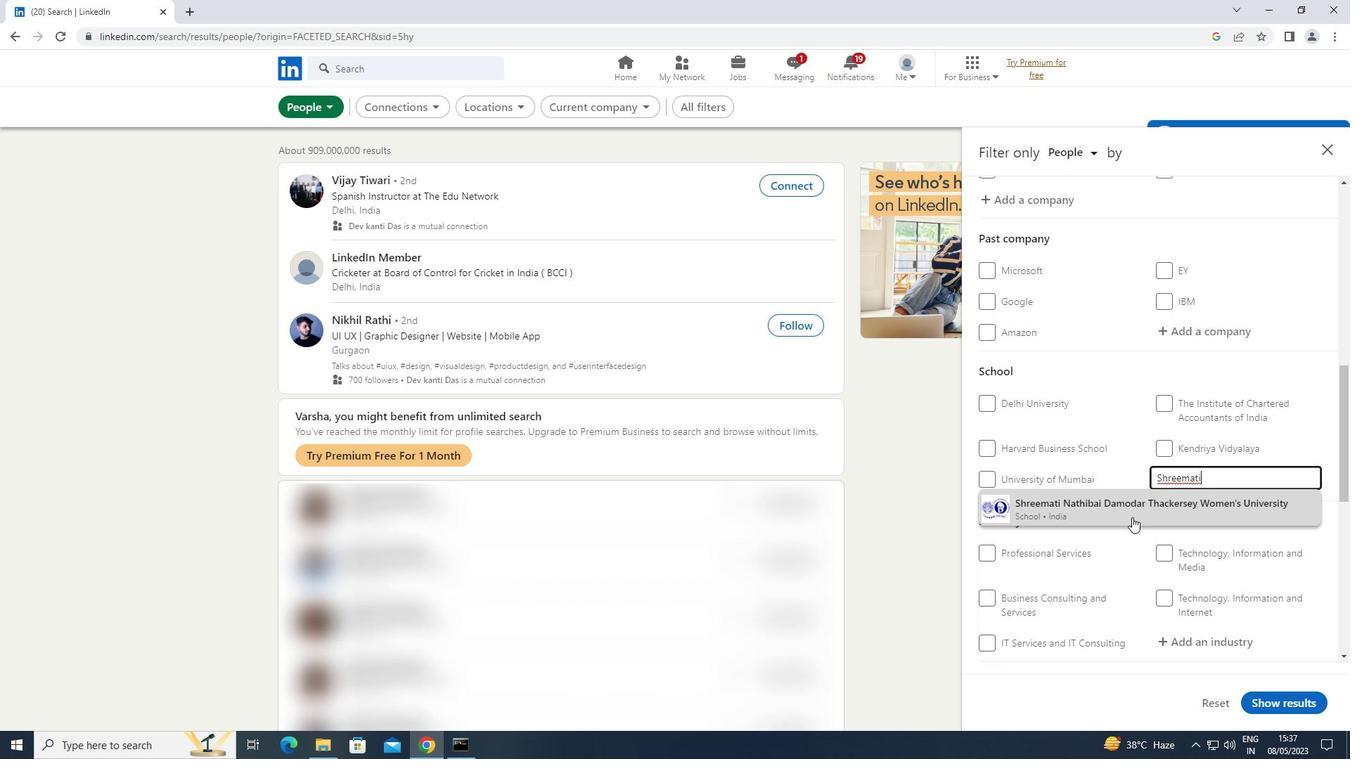 
Action: Mouse pressed left at (1132, 516)
Screenshot: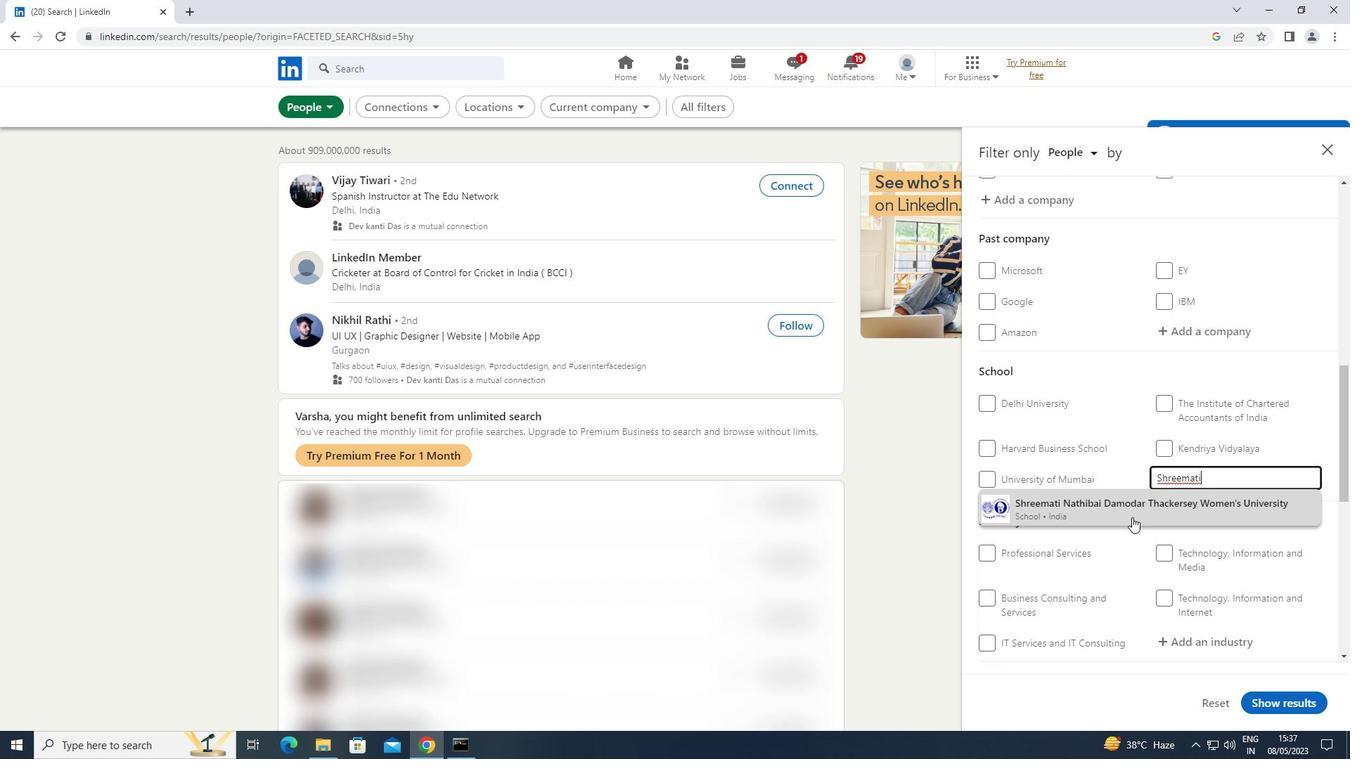 
Action: Mouse moved to (1134, 511)
Screenshot: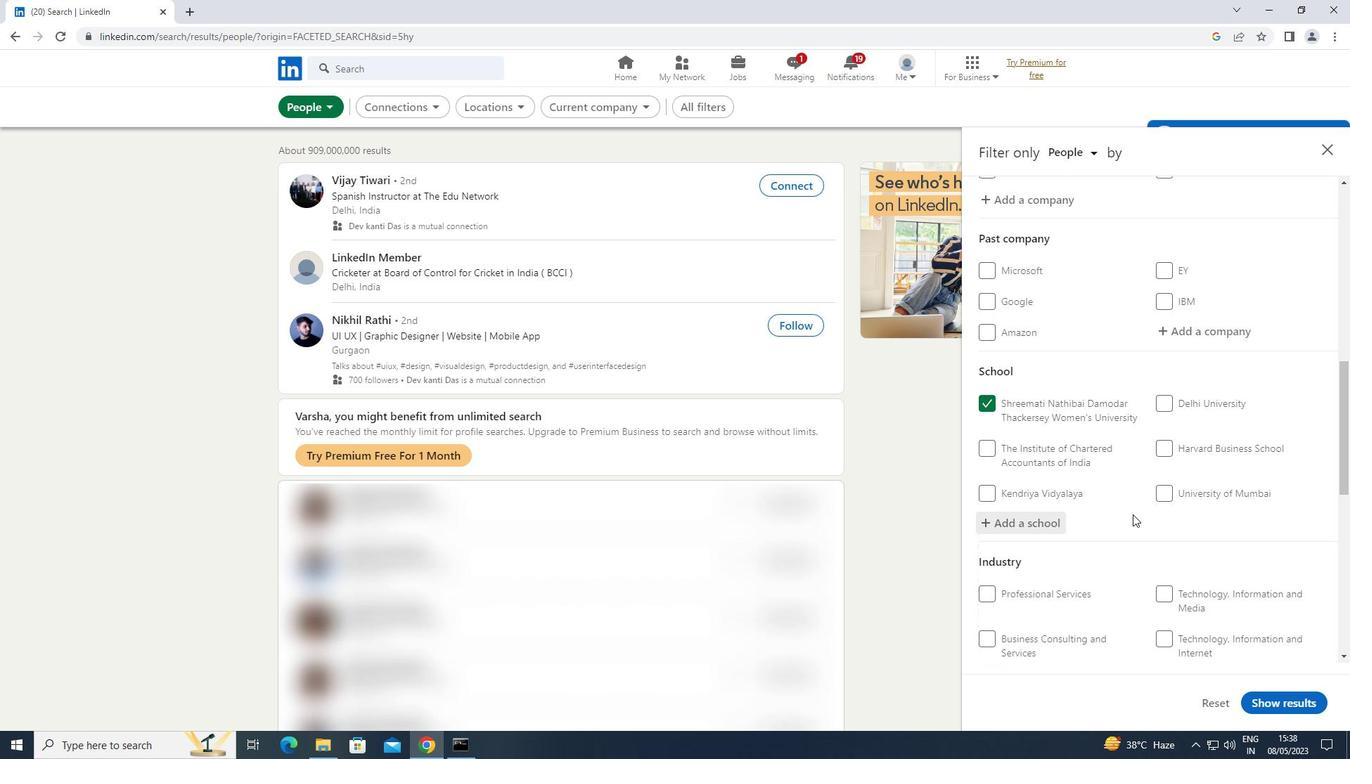 
Action: Mouse scrolled (1134, 510) with delta (0, 0)
Screenshot: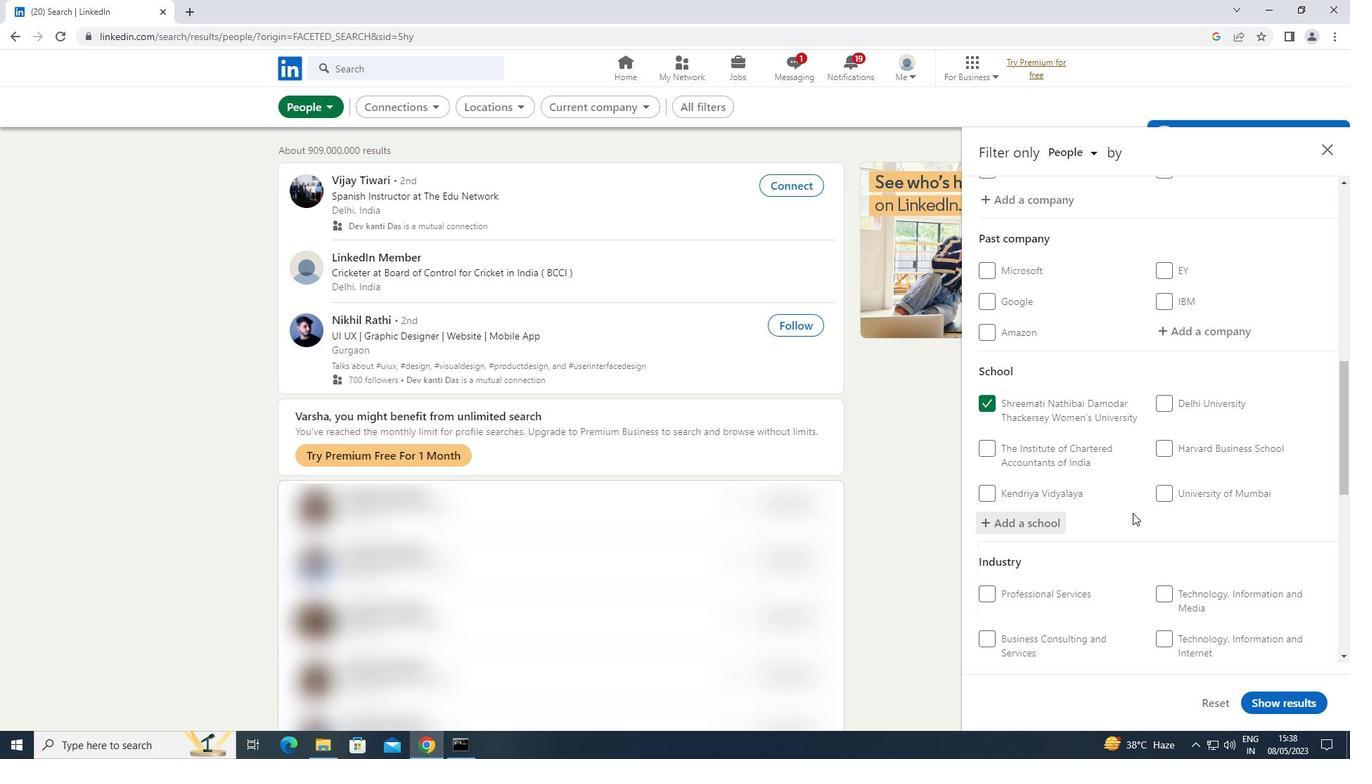 
Action: Mouse scrolled (1134, 510) with delta (0, 0)
Screenshot: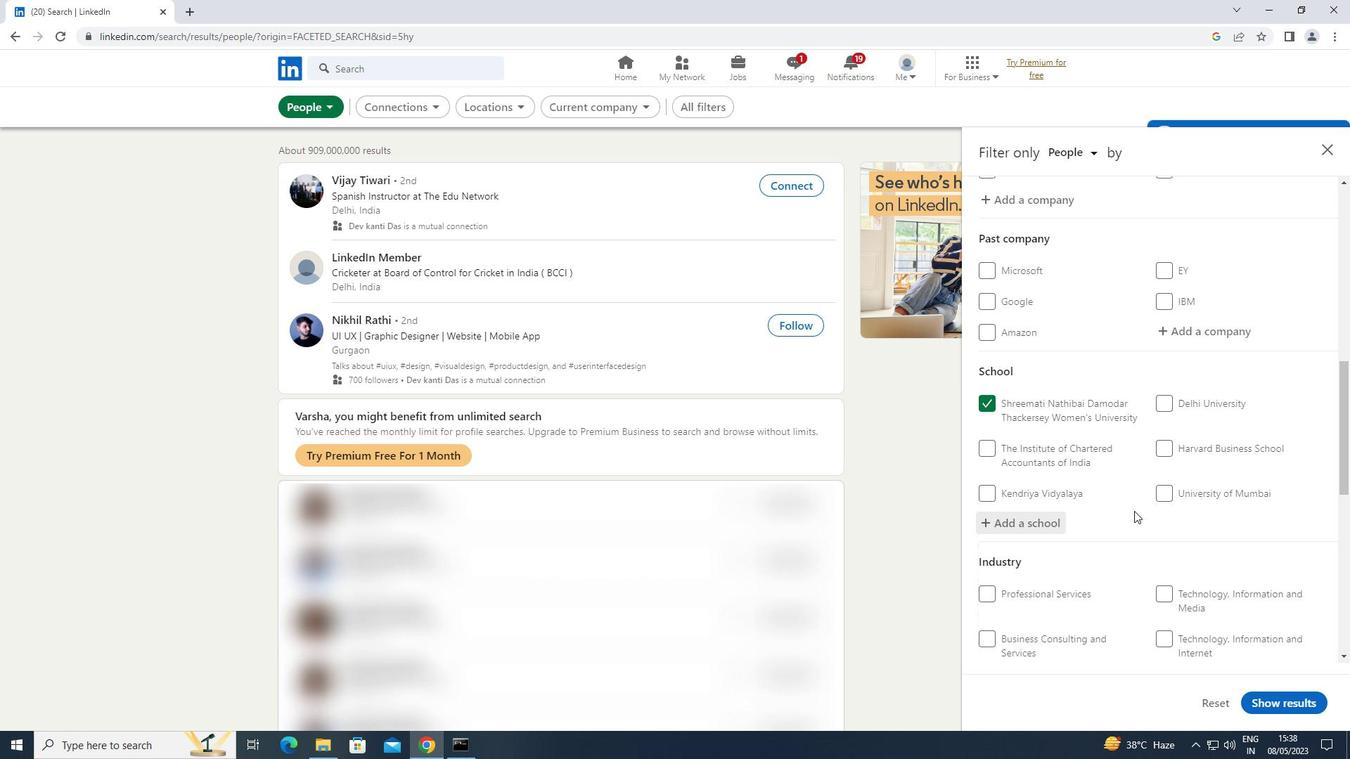 
Action: Mouse scrolled (1134, 510) with delta (0, 0)
Screenshot: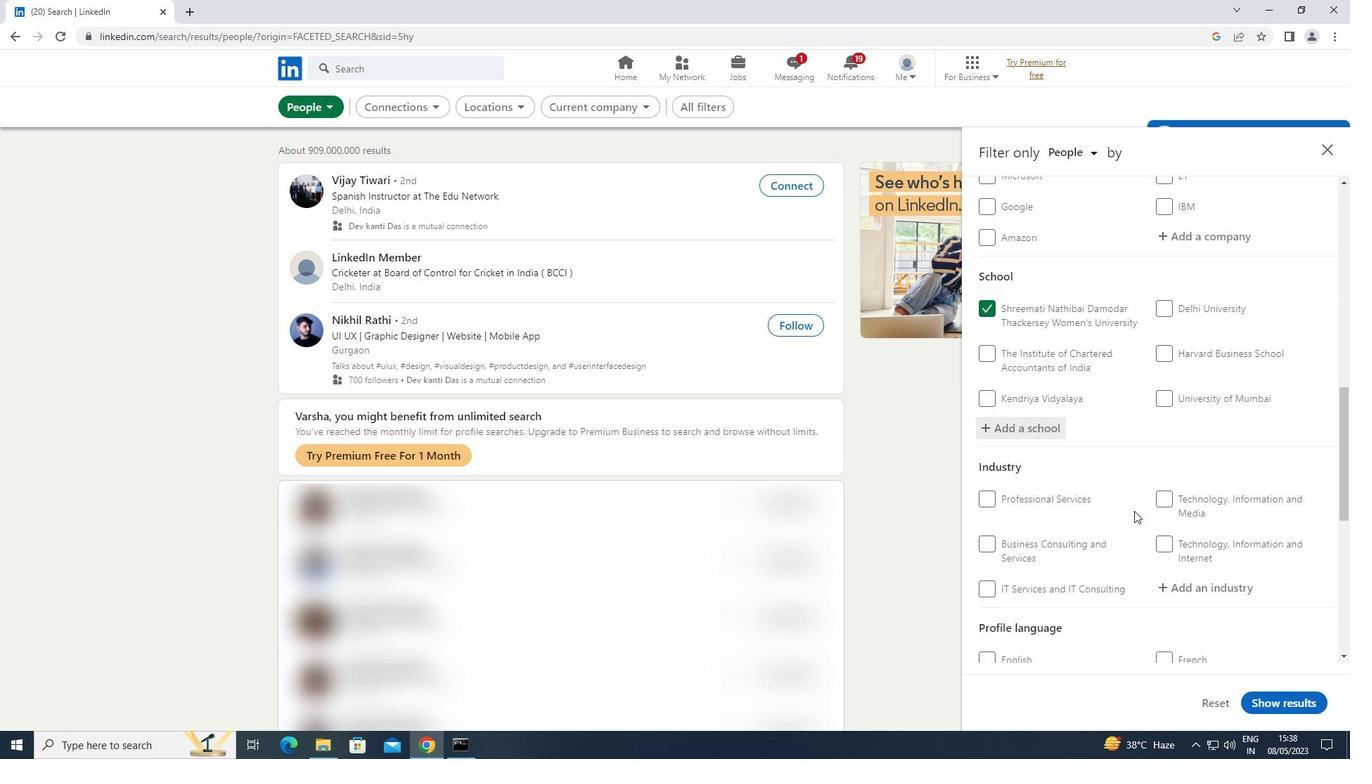 
Action: Mouse scrolled (1134, 510) with delta (0, 0)
Screenshot: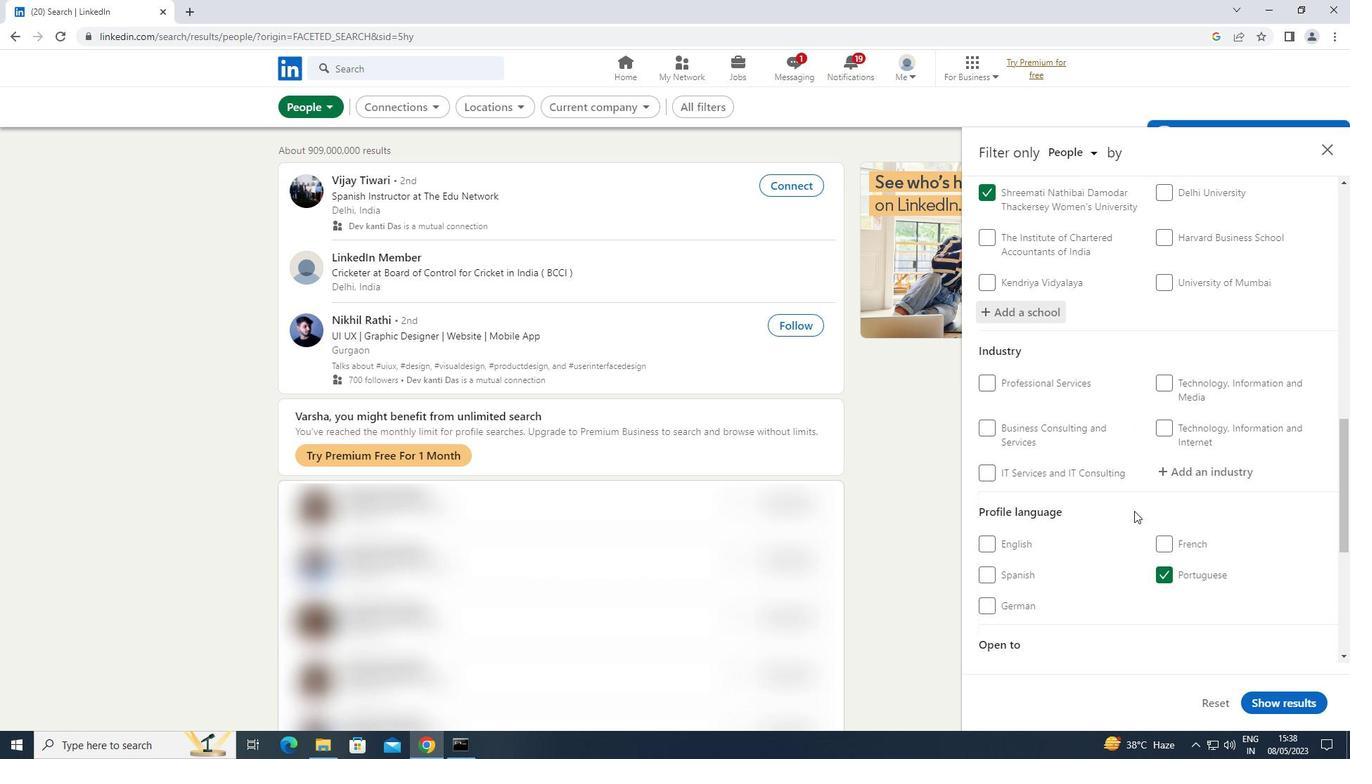 
Action: Mouse moved to (1183, 395)
Screenshot: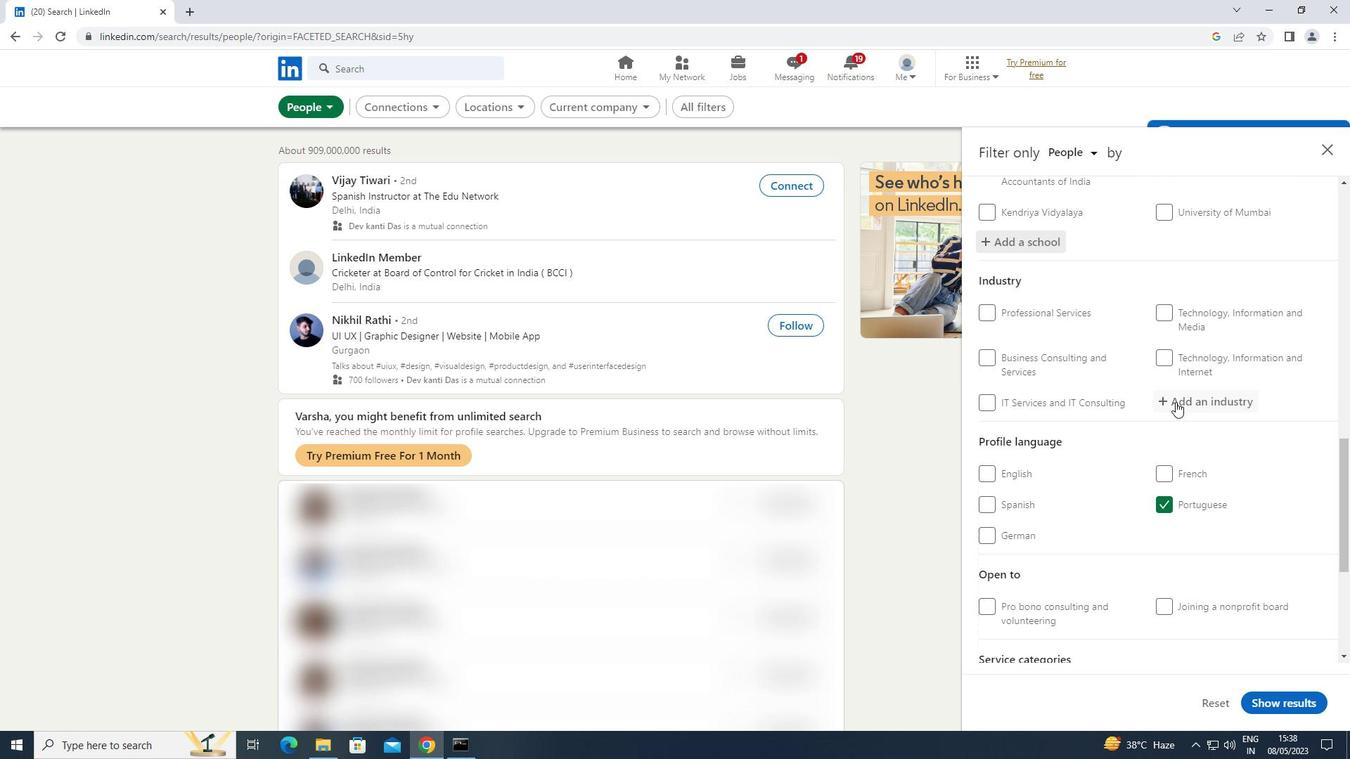 
Action: Mouse pressed left at (1183, 395)
Screenshot: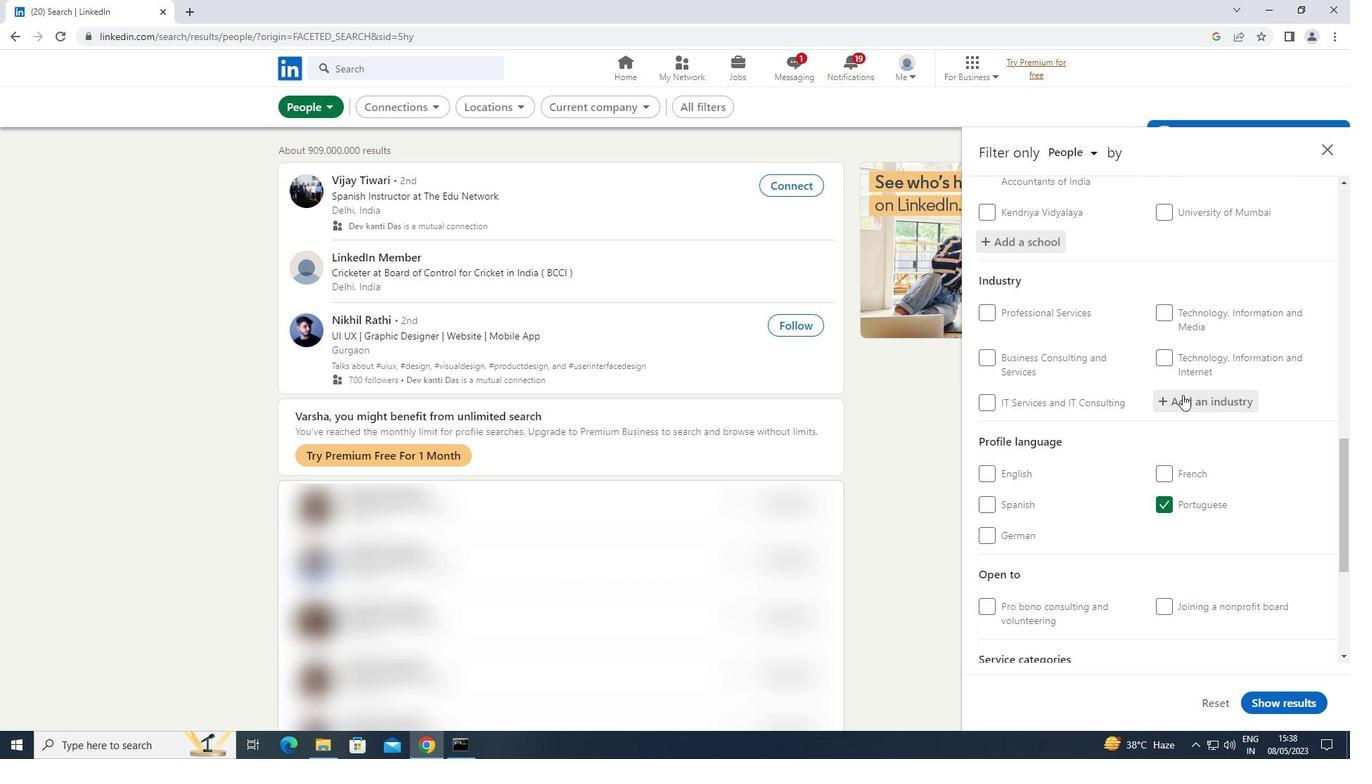 
Action: Key pressed <Key.shift><Key.shift>NEWSPAPER
Screenshot: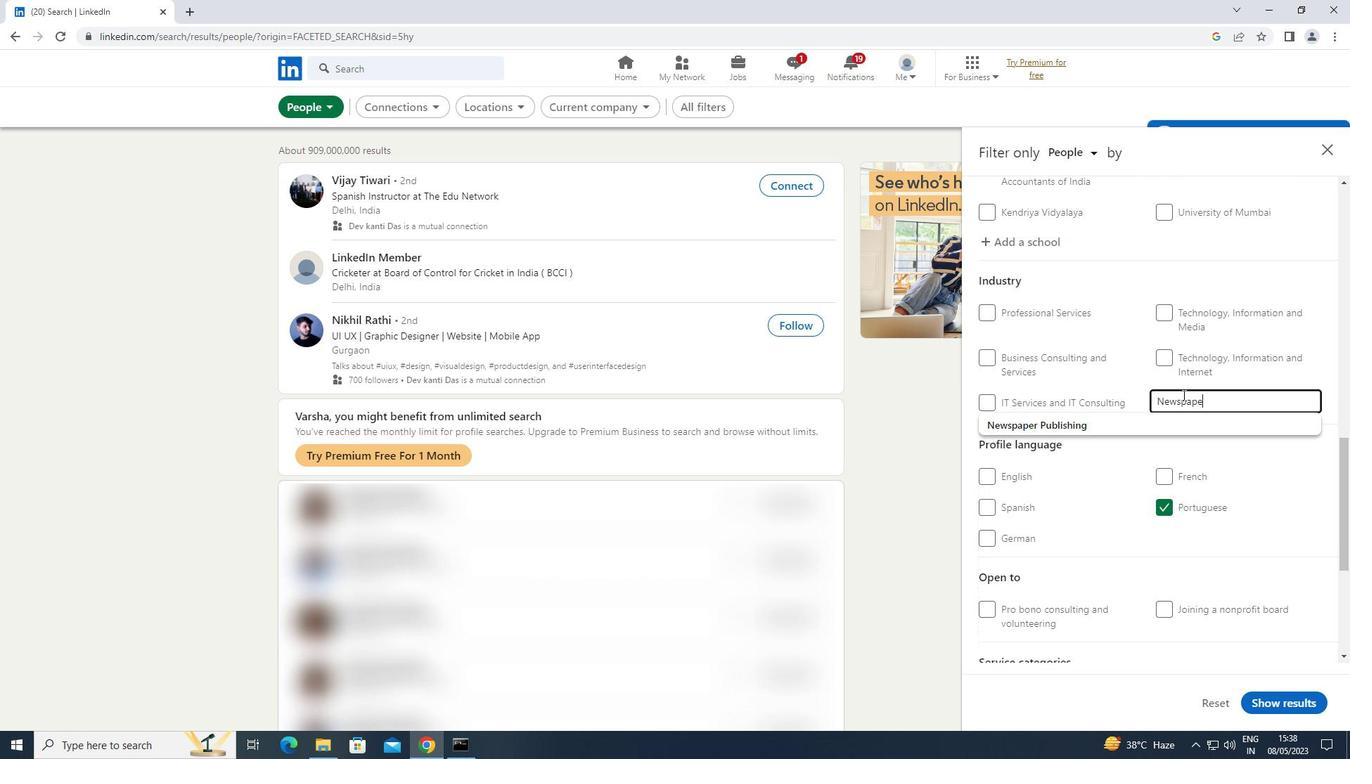 
Action: Mouse moved to (1053, 418)
Screenshot: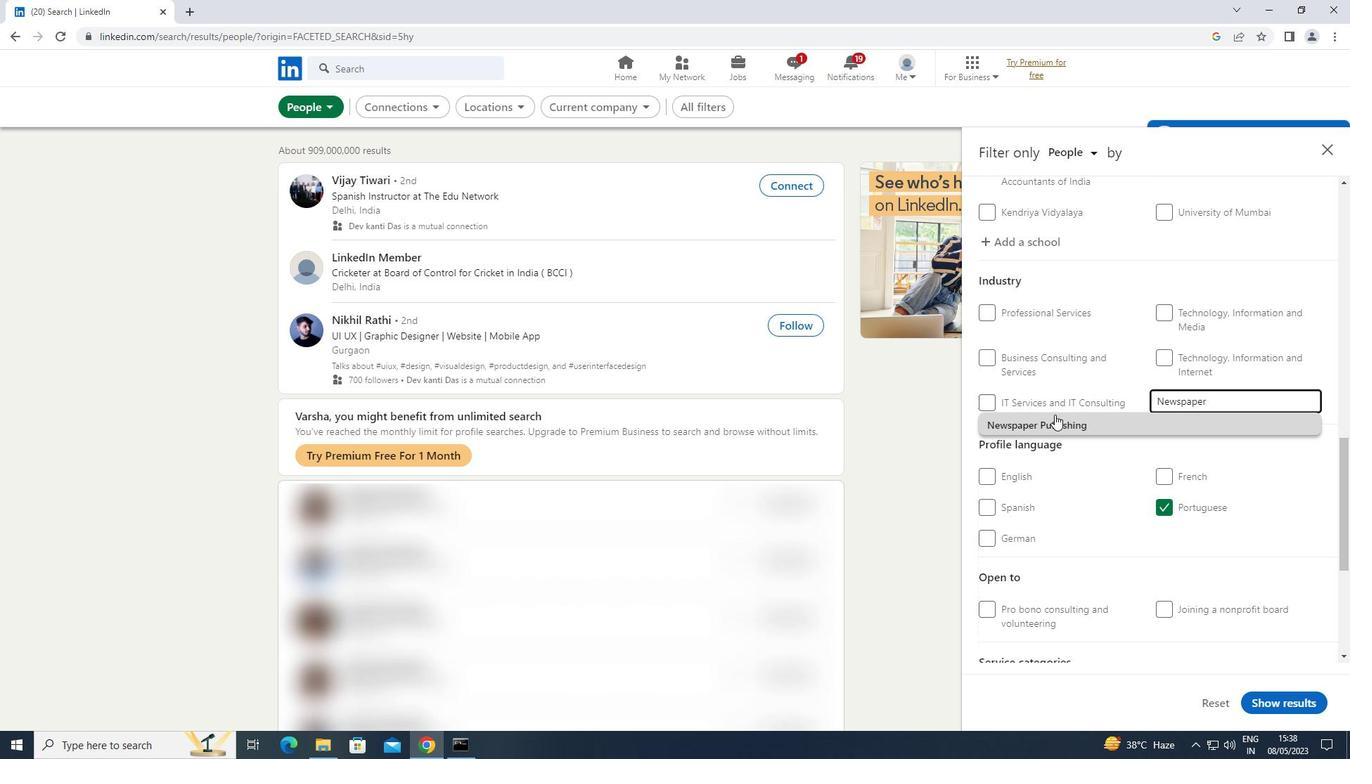
Action: Mouse pressed left at (1053, 418)
Screenshot: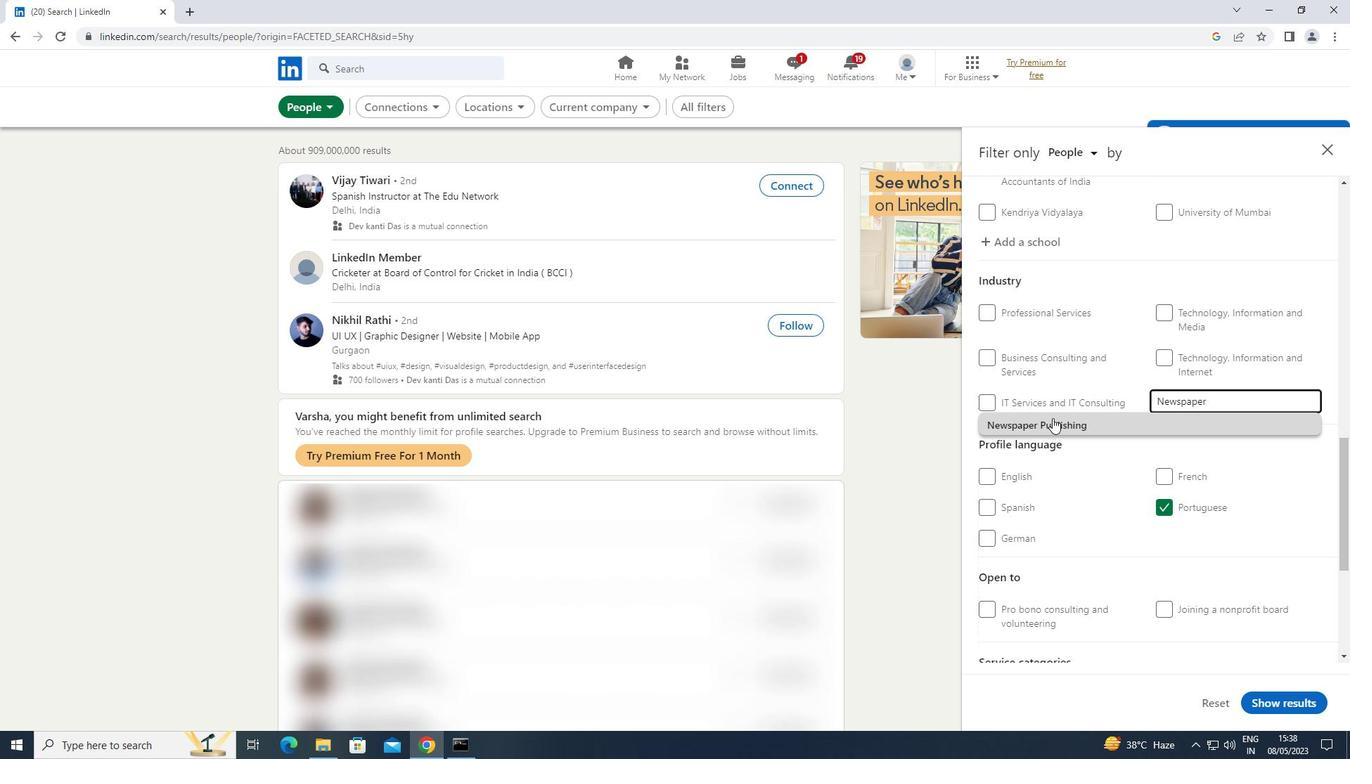 
Action: Mouse scrolled (1053, 417) with delta (0, 0)
Screenshot: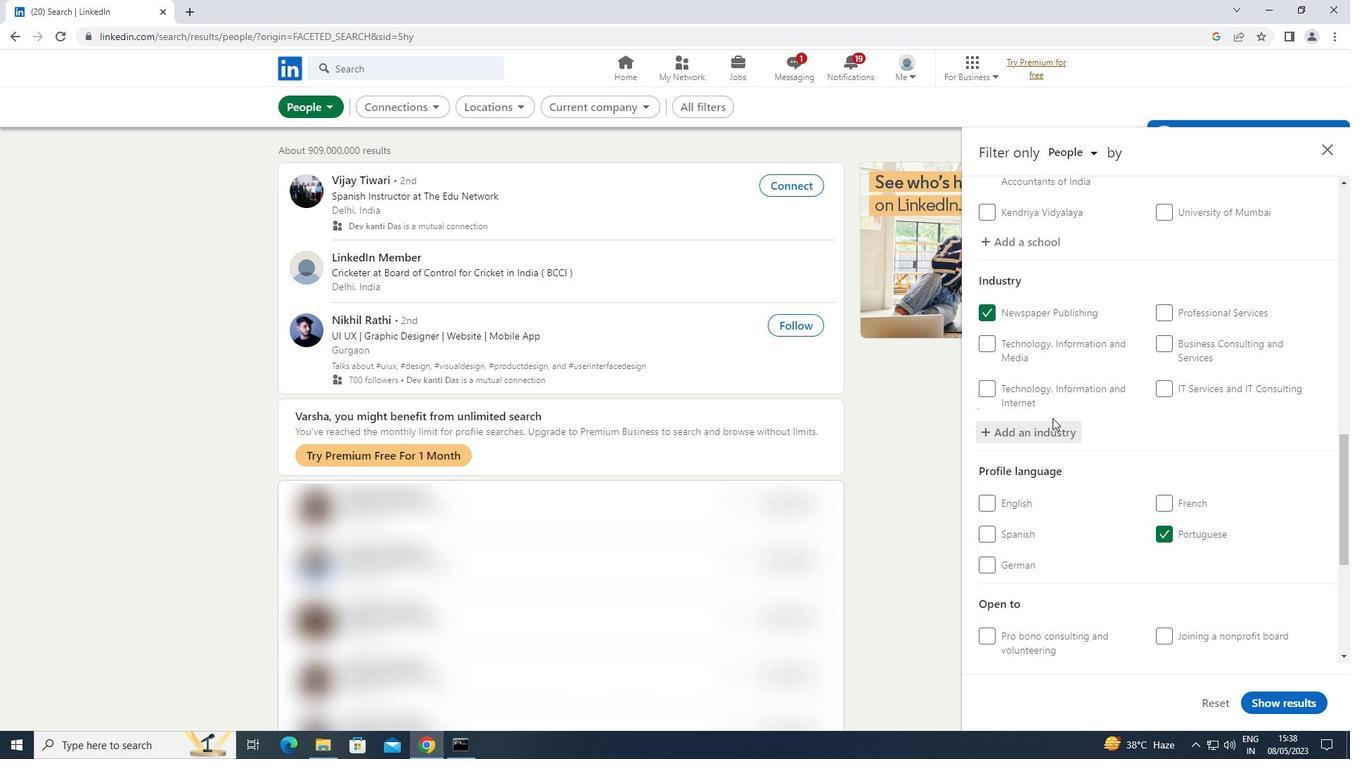 
Action: Mouse scrolled (1053, 417) with delta (0, 0)
Screenshot: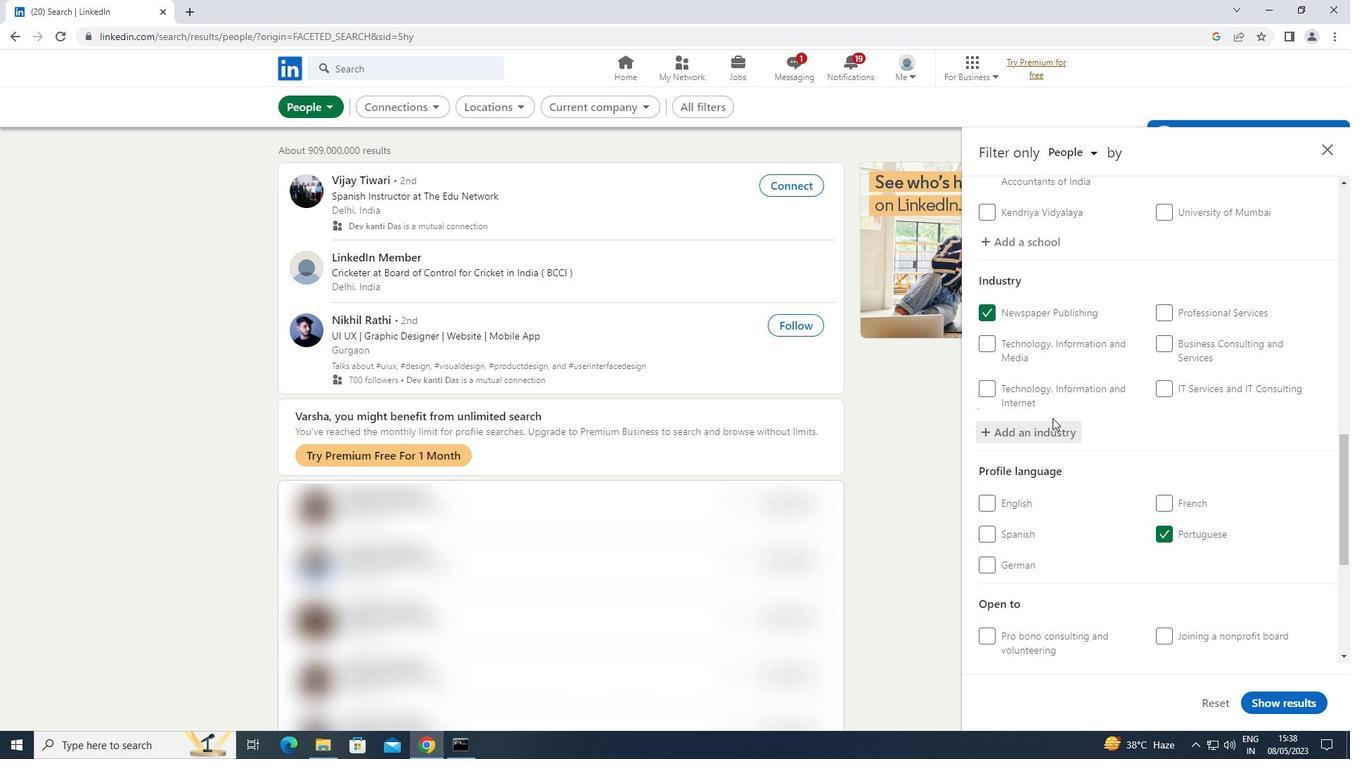 
Action: Mouse scrolled (1053, 417) with delta (0, 0)
Screenshot: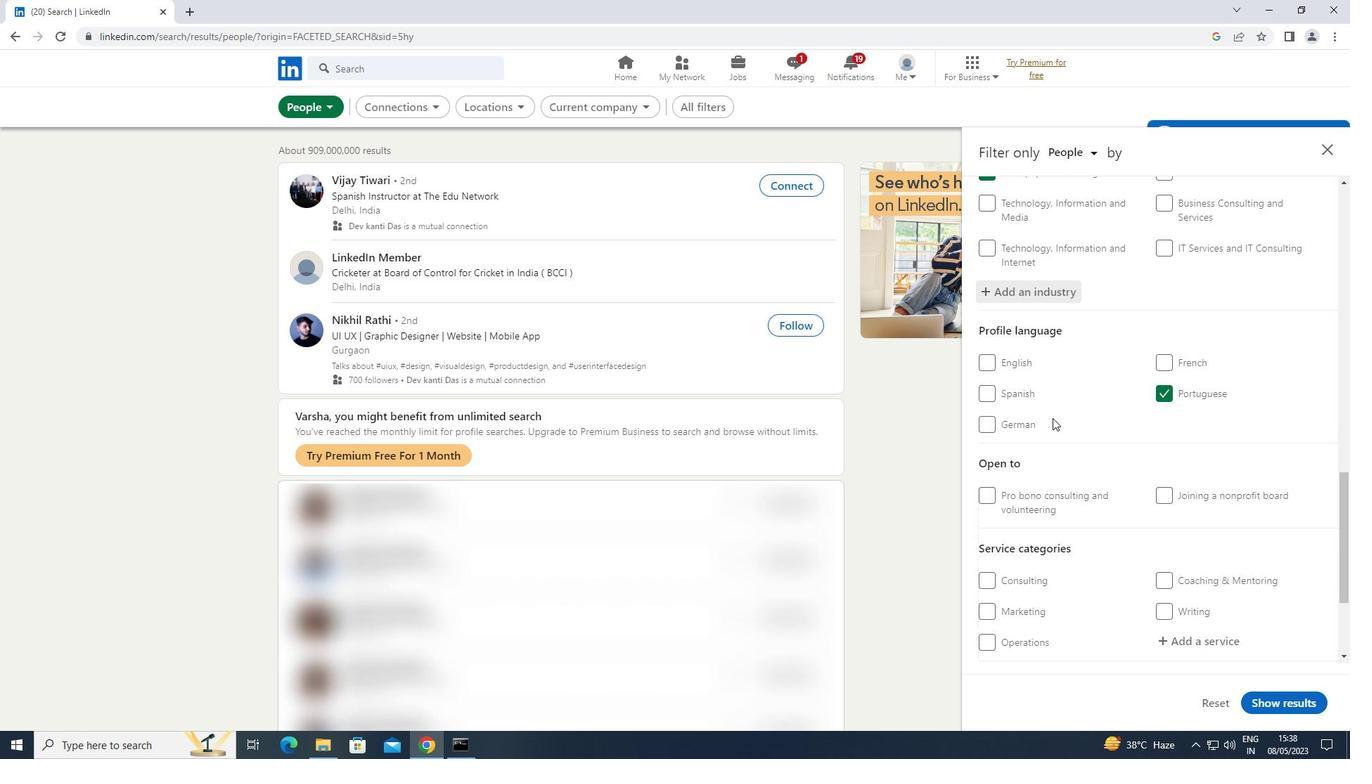 
Action: Mouse scrolled (1053, 417) with delta (0, 0)
Screenshot: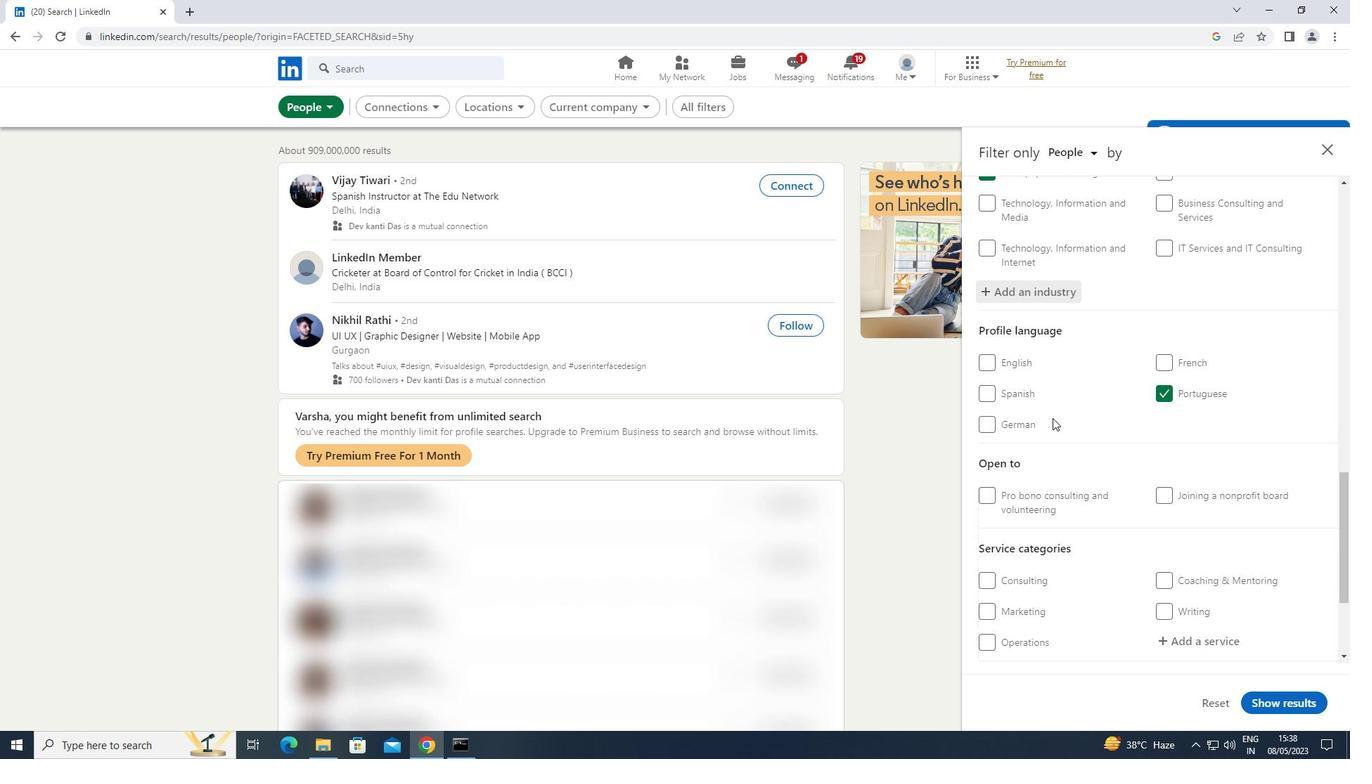 
Action: Mouse moved to (1196, 493)
Screenshot: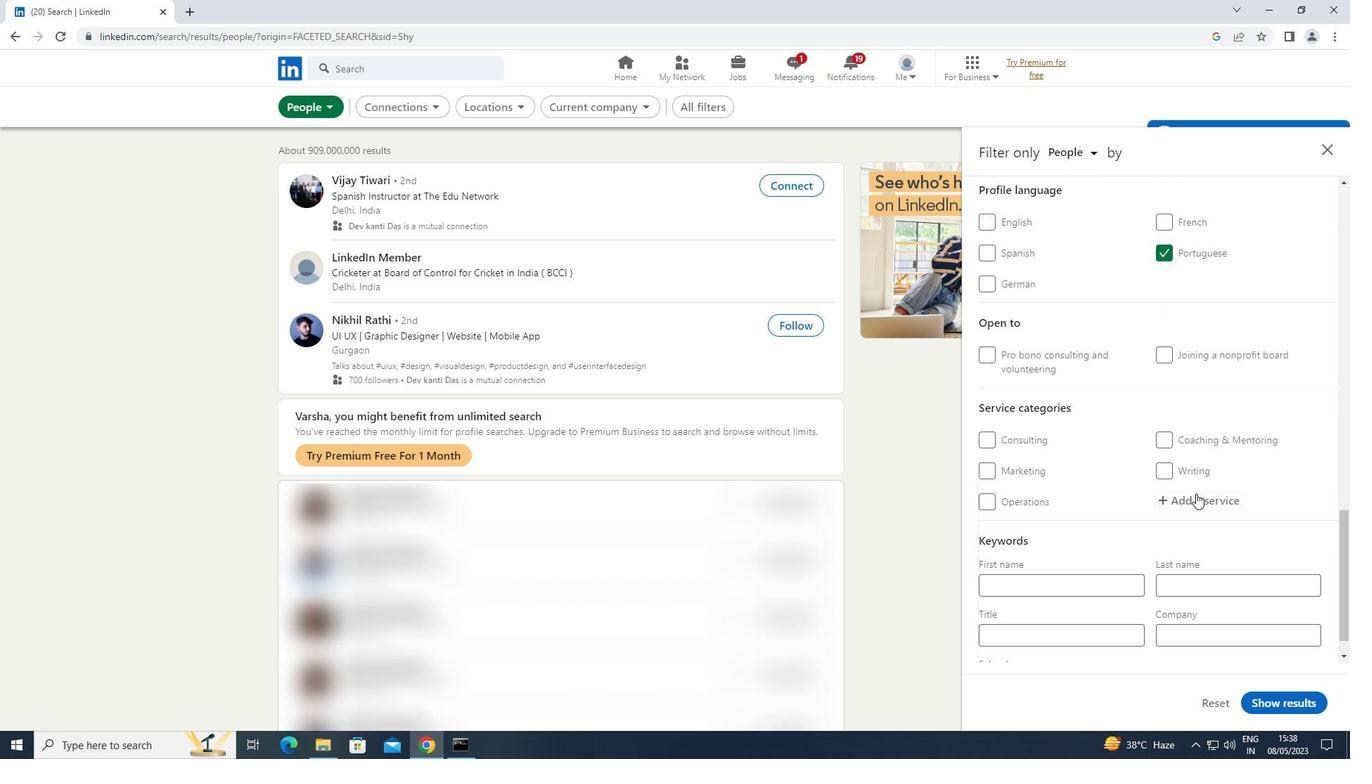 
Action: Mouse pressed left at (1196, 493)
Screenshot: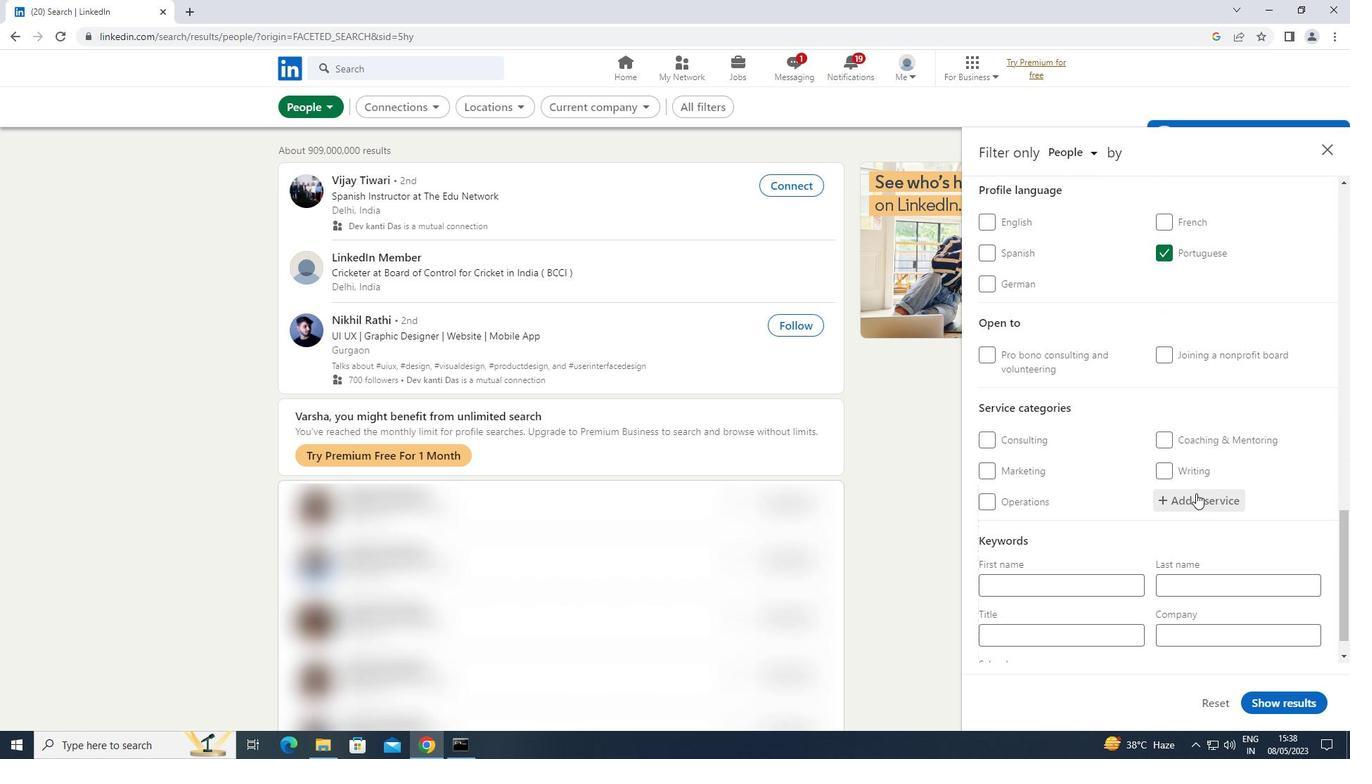 
Action: Key pressed <Key.shift>ILLUSTR
Screenshot: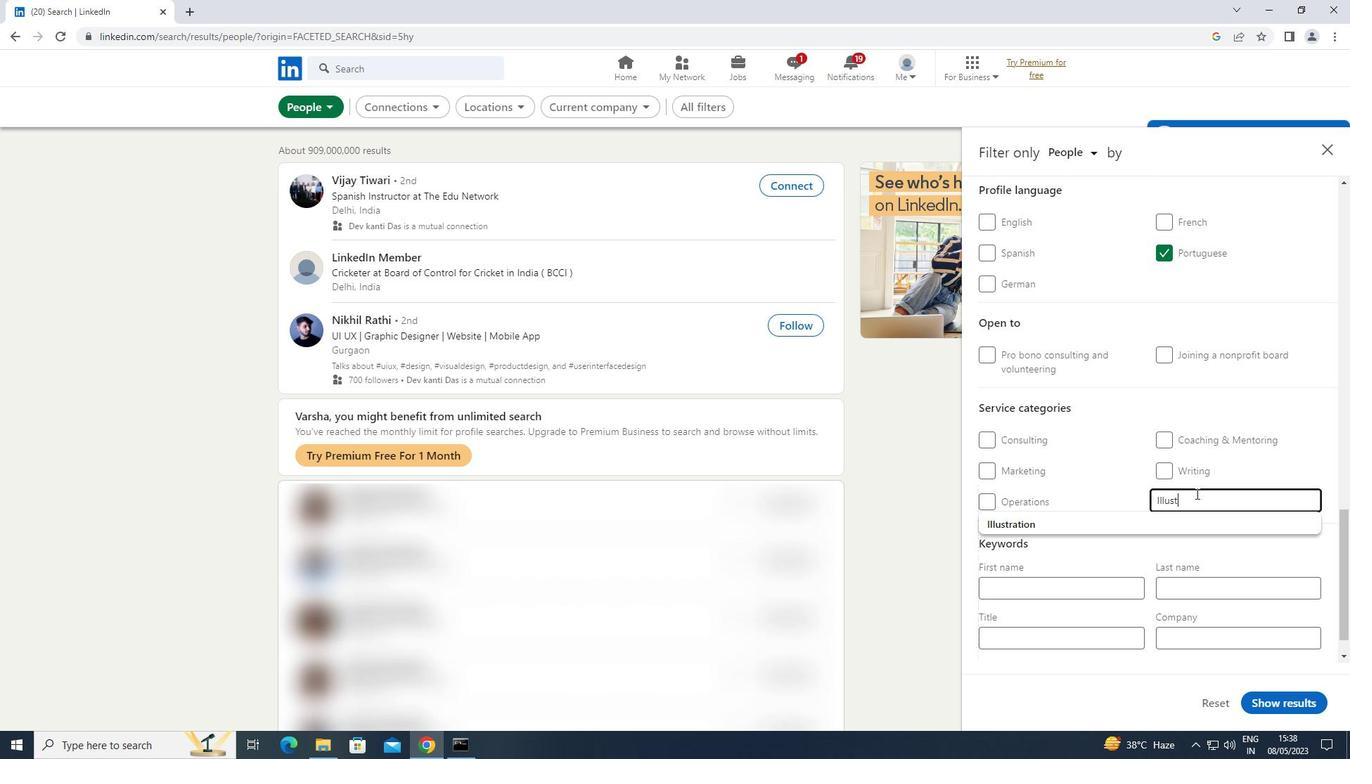 
Action: Mouse moved to (1079, 533)
Screenshot: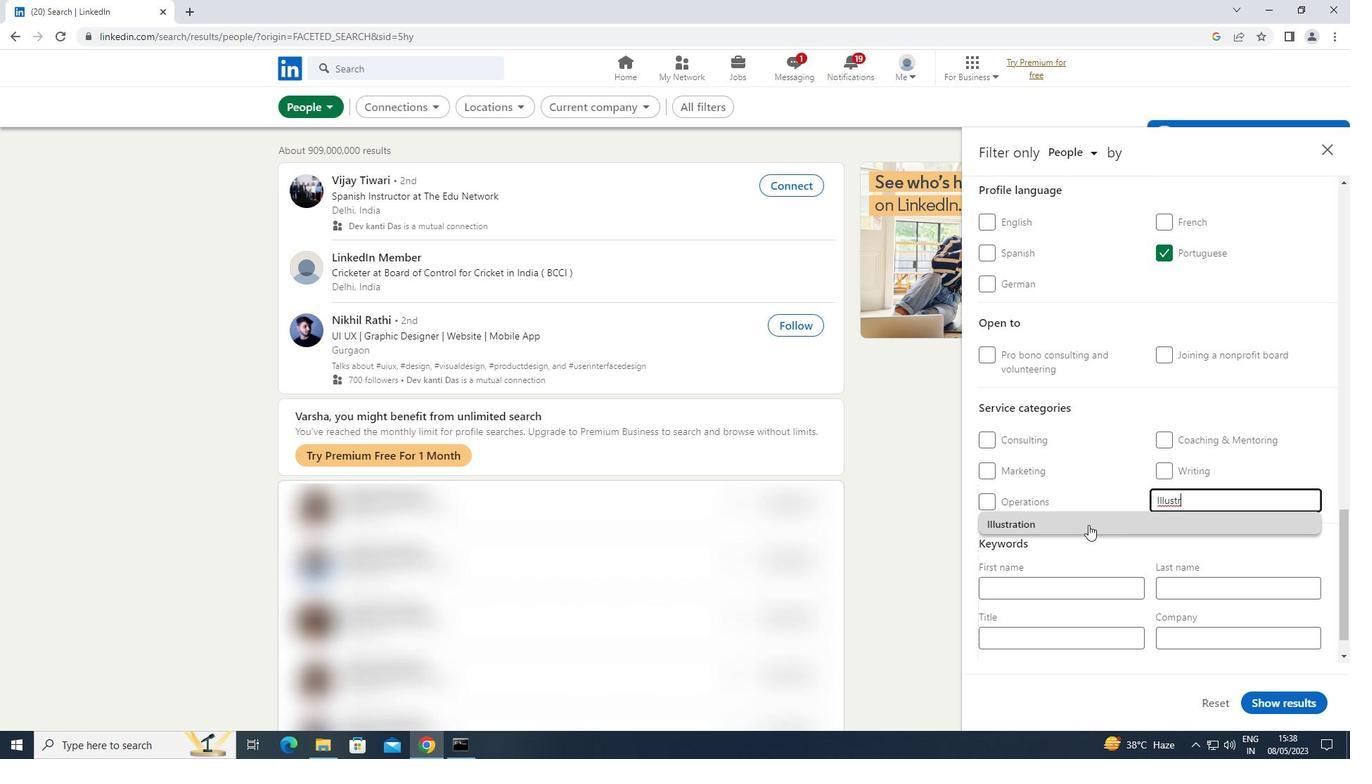 
Action: Mouse pressed left at (1079, 533)
Screenshot: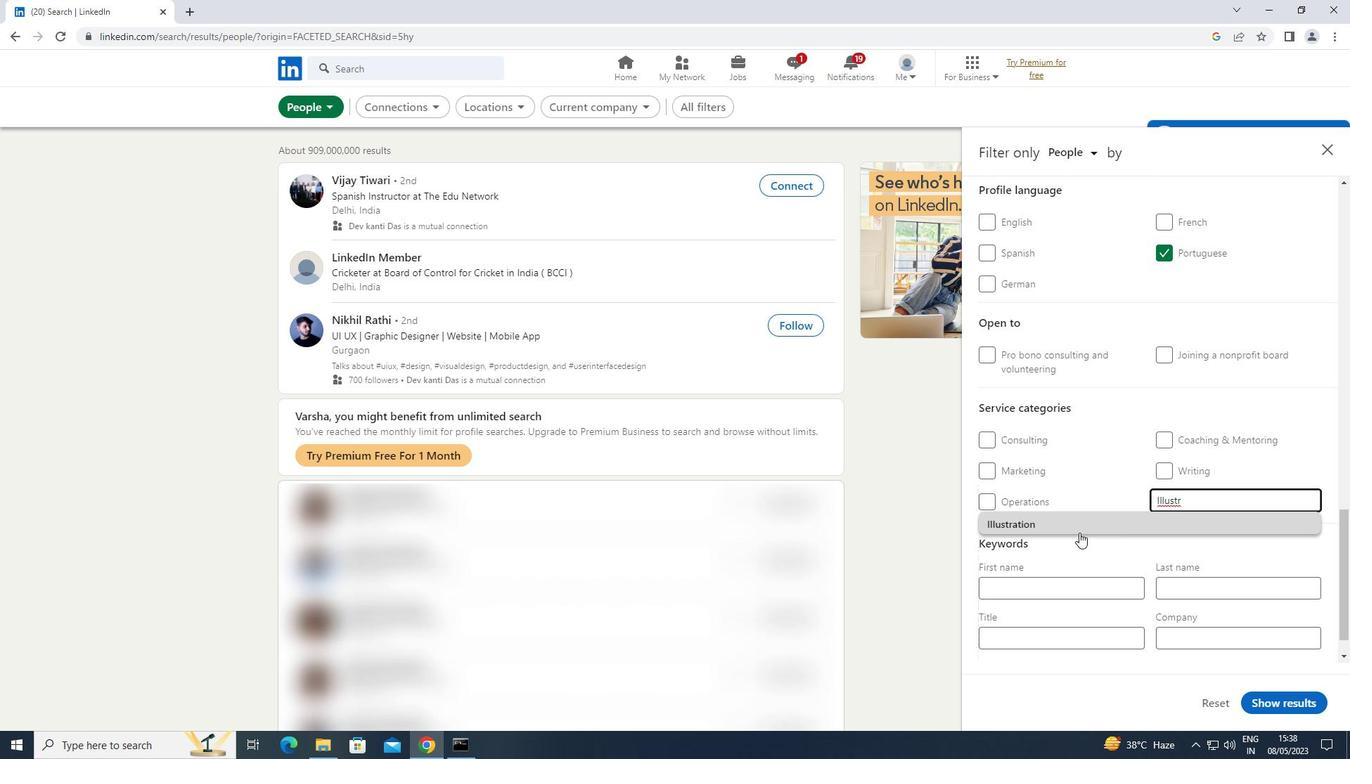 
Action: Mouse scrolled (1079, 532) with delta (0, 0)
Screenshot: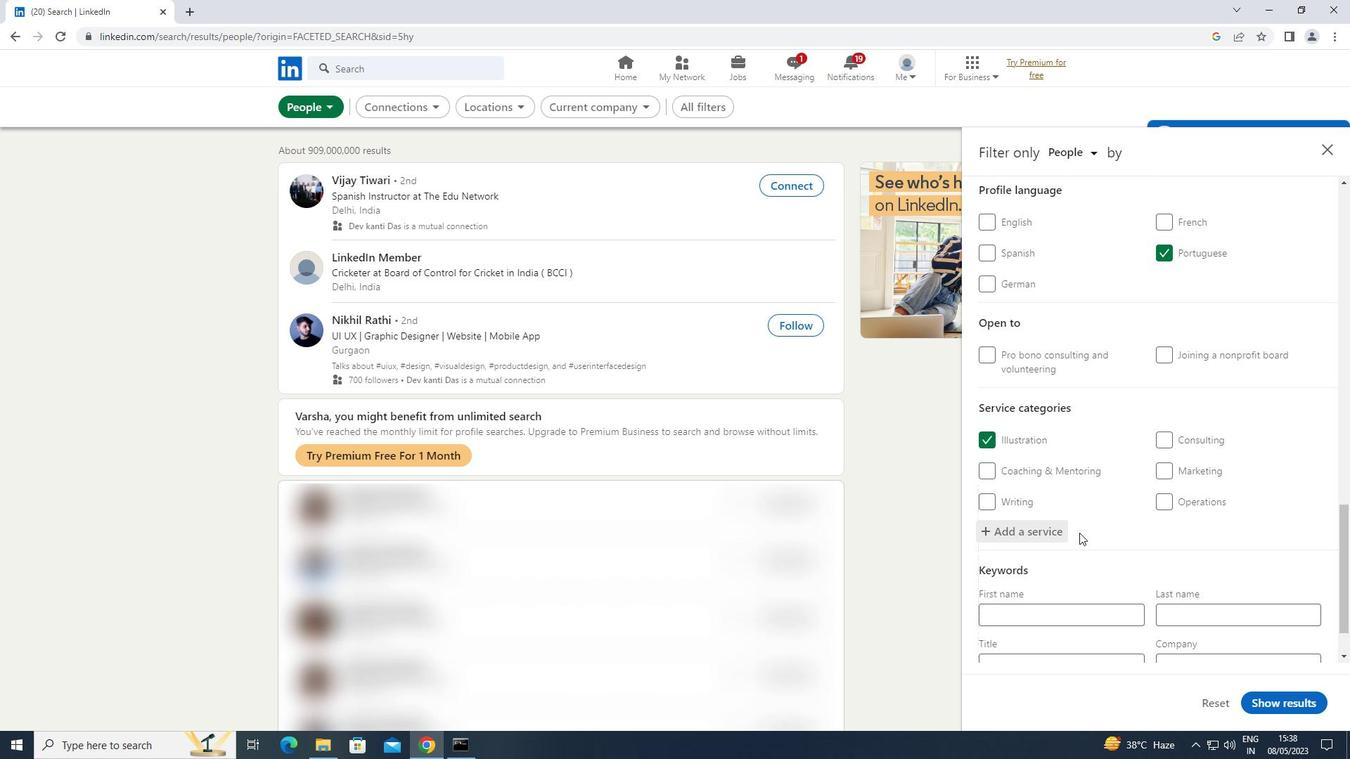 
Action: Mouse scrolled (1079, 532) with delta (0, 0)
Screenshot: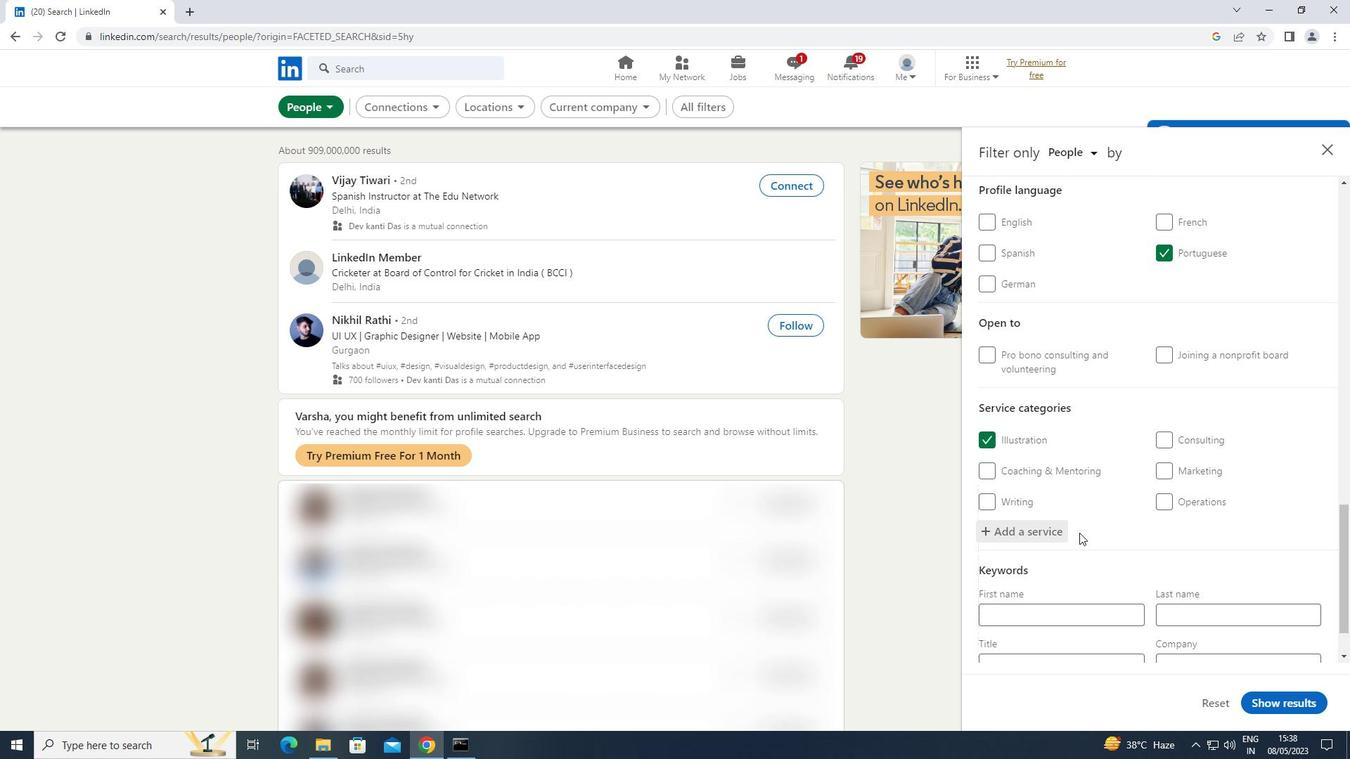 
Action: Mouse scrolled (1079, 532) with delta (0, 0)
Screenshot: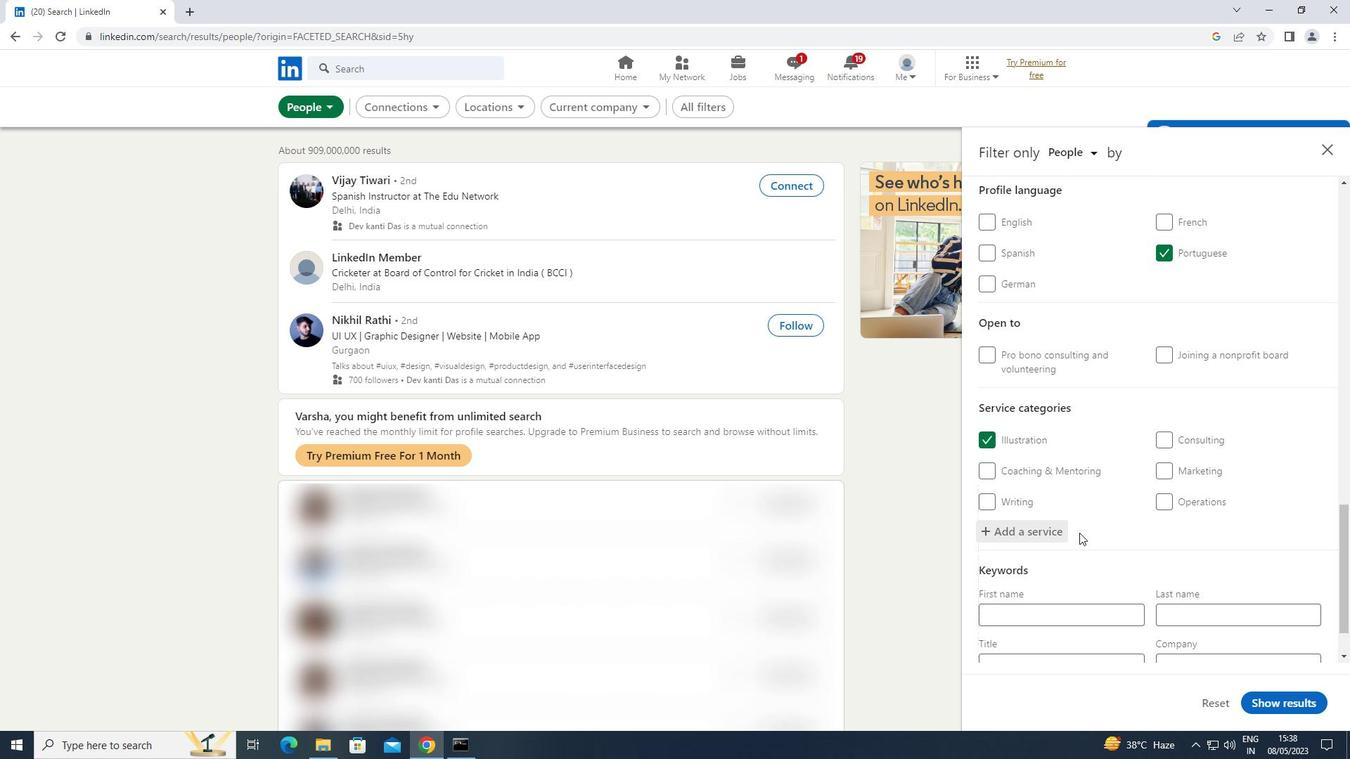 
Action: Mouse scrolled (1079, 532) with delta (0, 0)
Screenshot: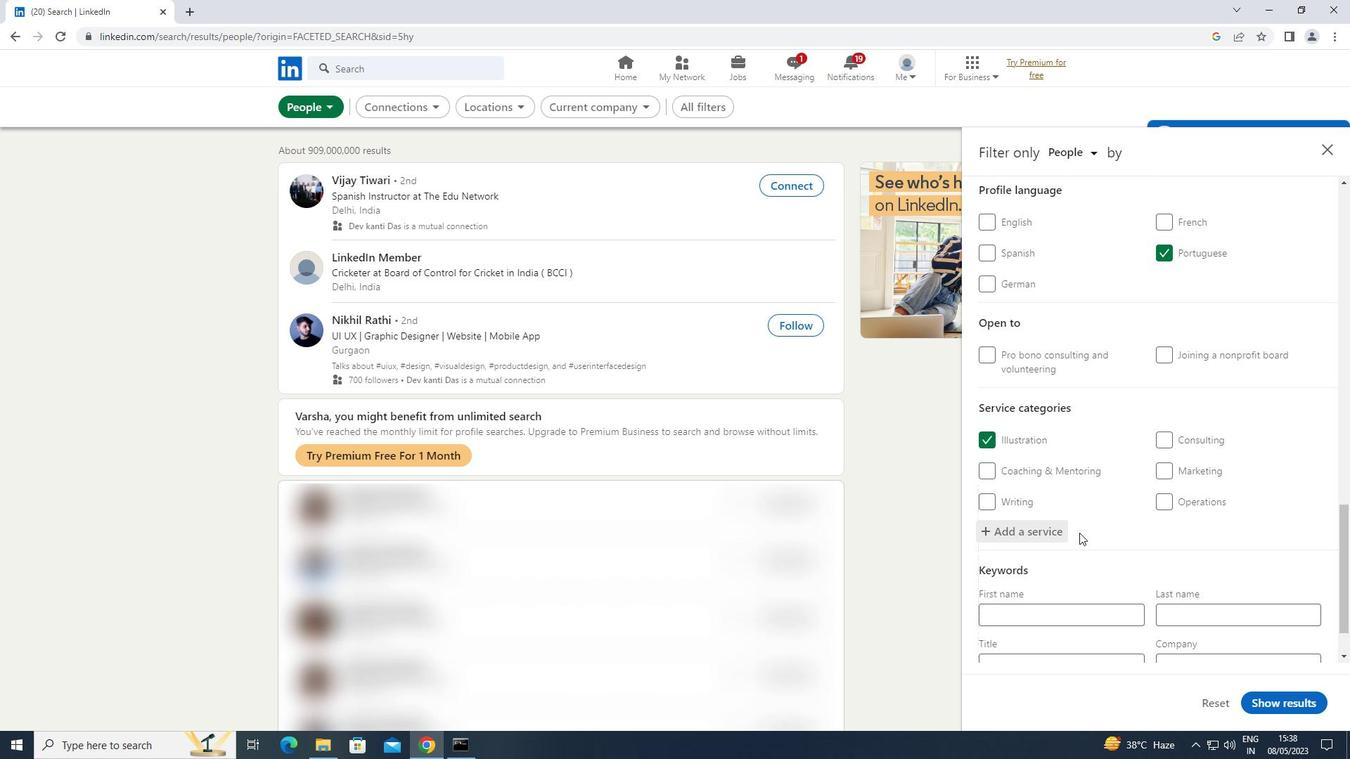 
Action: Mouse scrolled (1079, 532) with delta (0, 0)
Screenshot: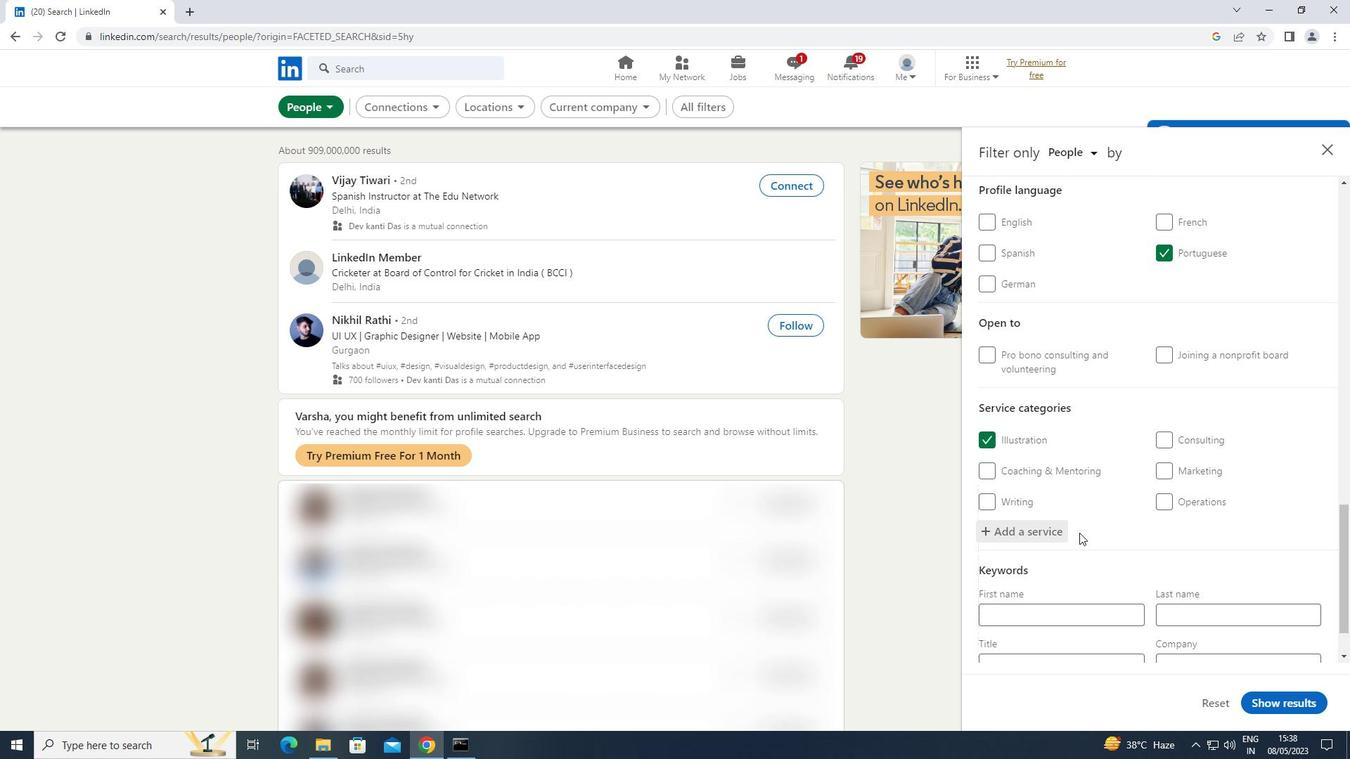 
Action: Mouse moved to (1050, 603)
Screenshot: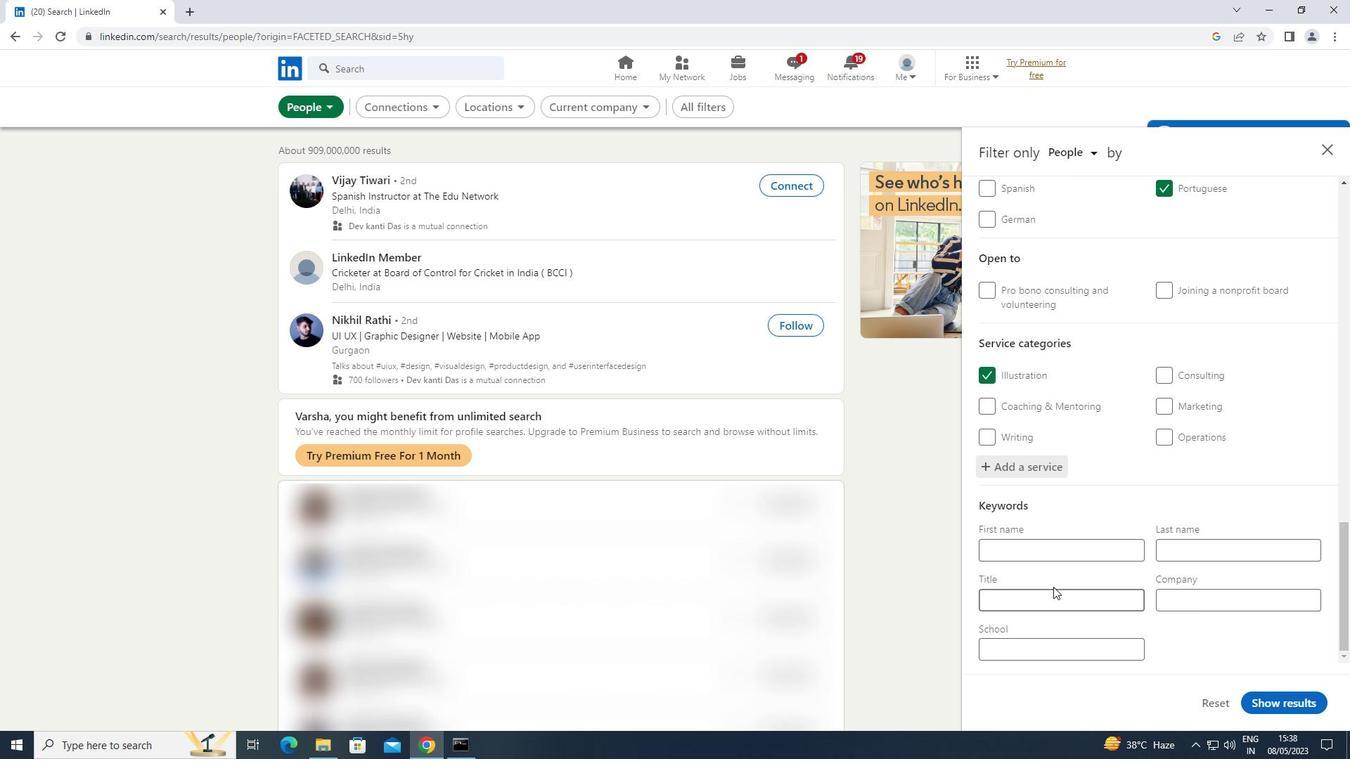 
Action: Mouse pressed left at (1050, 603)
Screenshot: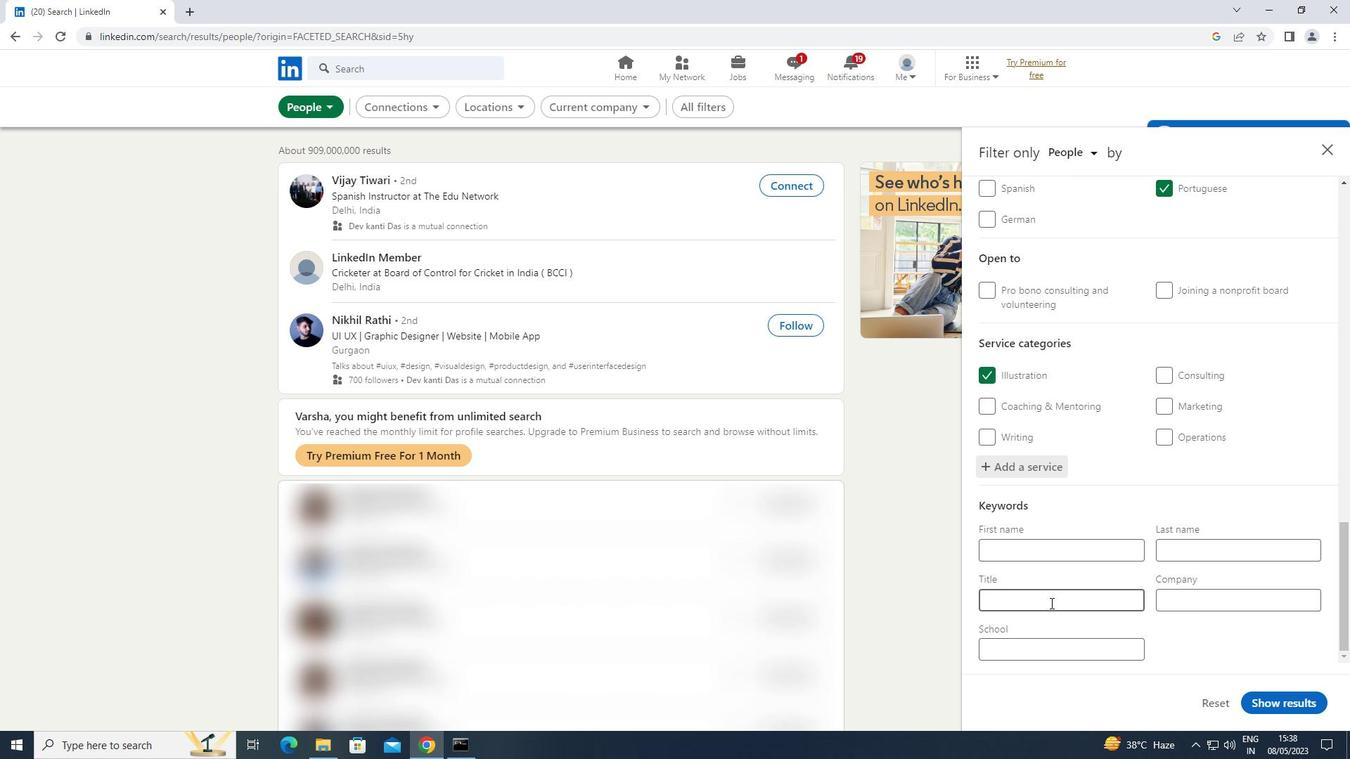 
Action: Mouse moved to (1050, 604)
Screenshot: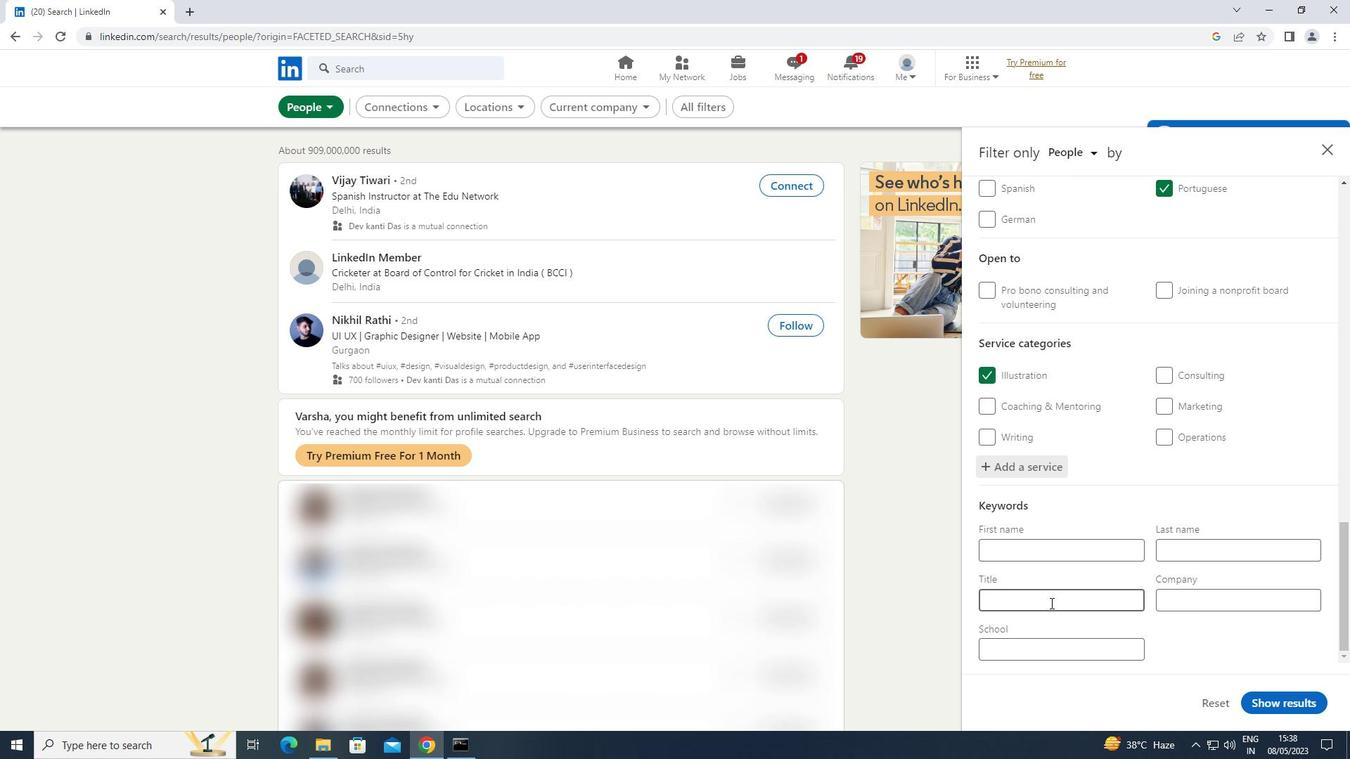 
Action: Key pressed <Key.shift>COSMETOLOGIST
Screenshot: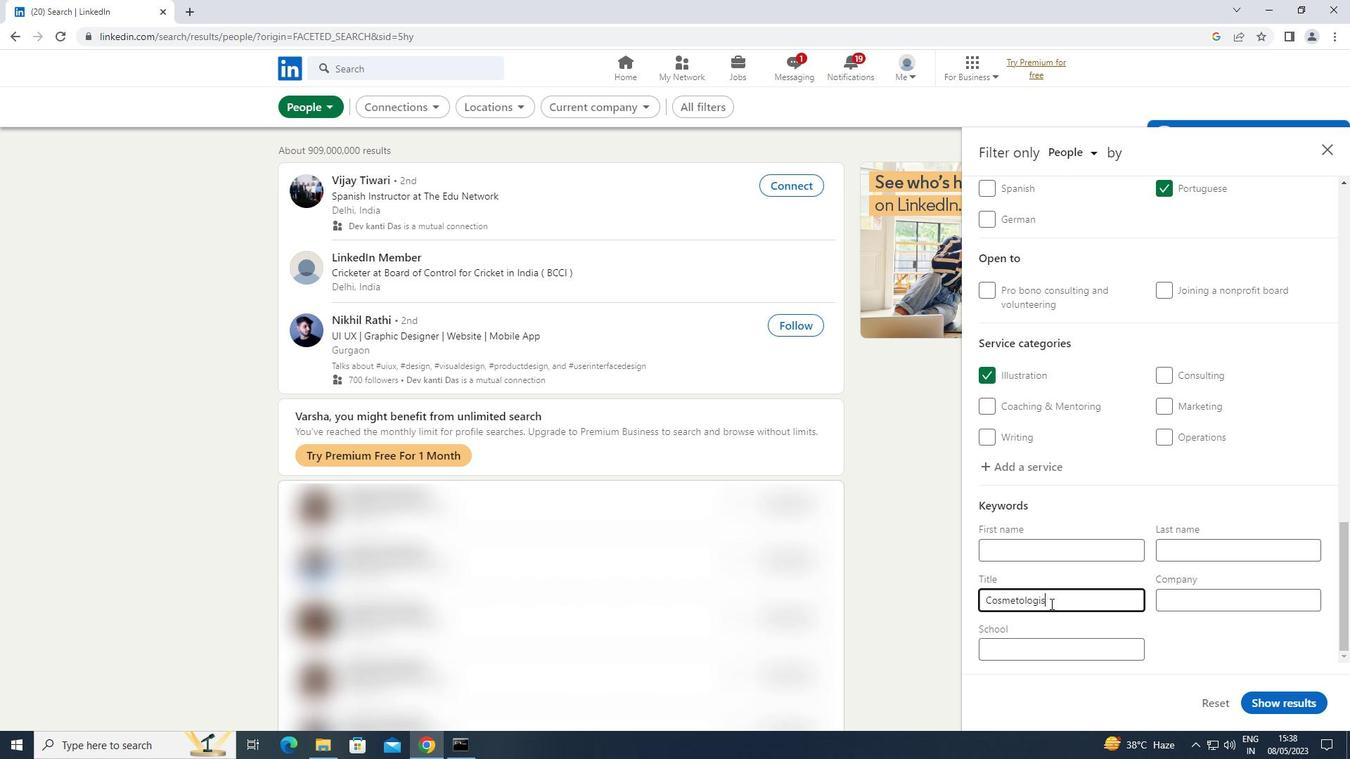 
Action: Mouse moved to (1301, 705)
Screenshot: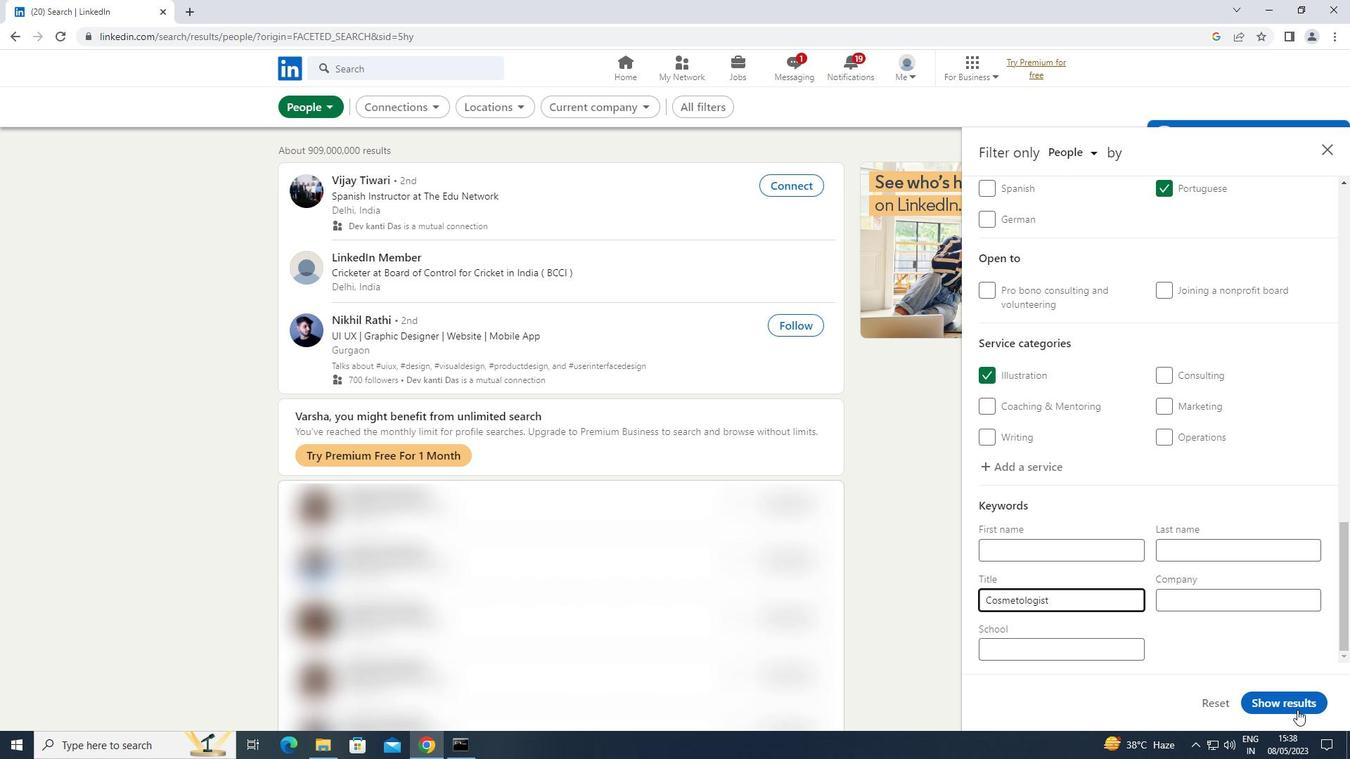 
Action: Mouse pressed left at (1301, 705)
Screenshot: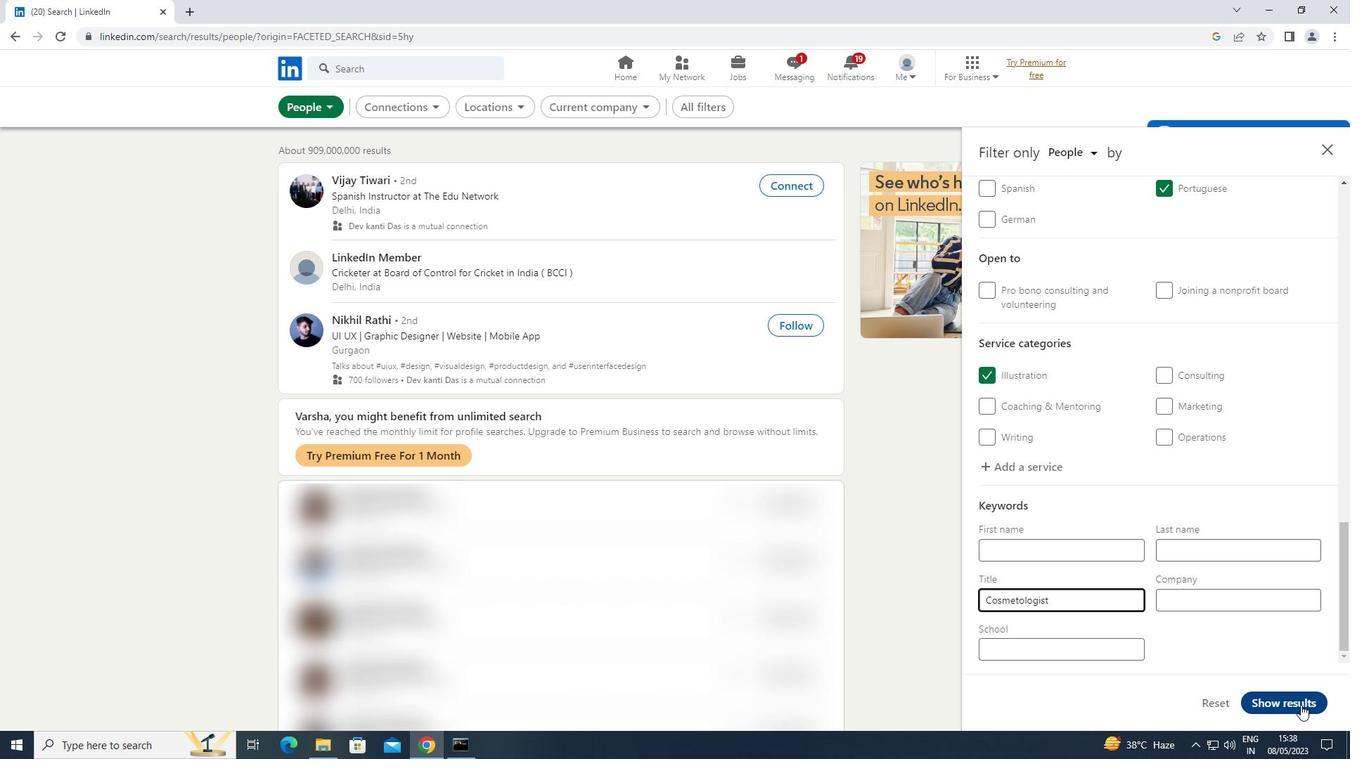 
